 Task: Find connections with filter location Caluire-et-Cuire with filter topic #Growthwith filter profile language Potuguese with filter current company GeekyAnts with filter school Maharshi Dayanand University with filter industry Public Relations and Communications Services with filter service category Research with filter keywords title Landscaping Assistant
Action: Mouse moved to (652, 92)
Screenshot: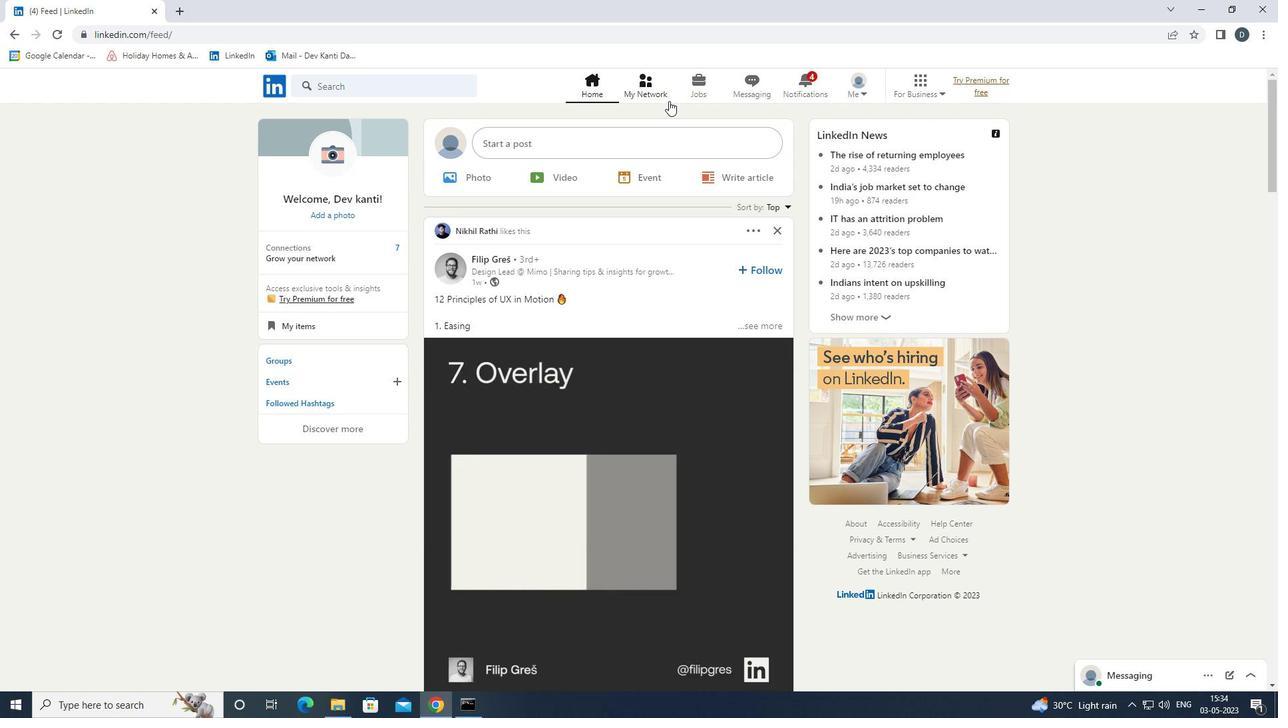 
Action: Mouse pressed left at (652, 92)
Screenshot: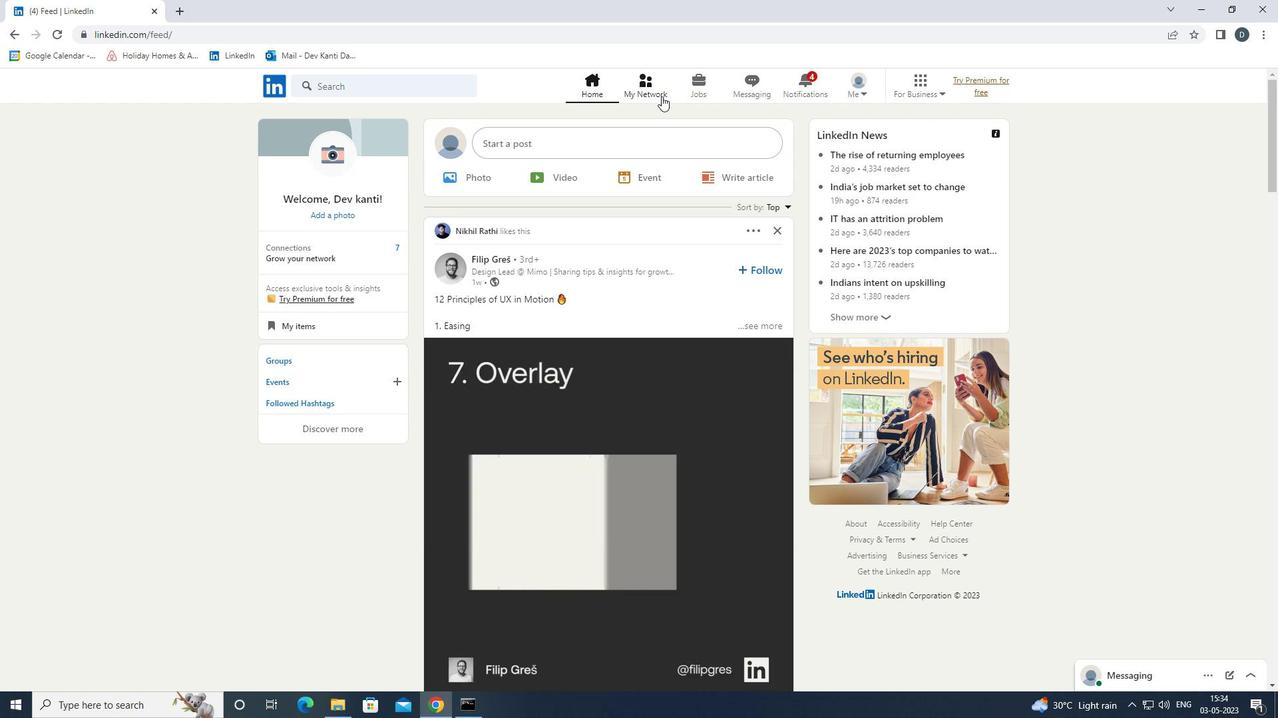 
Action: Mouse moved to (440, 159)
Screenshot: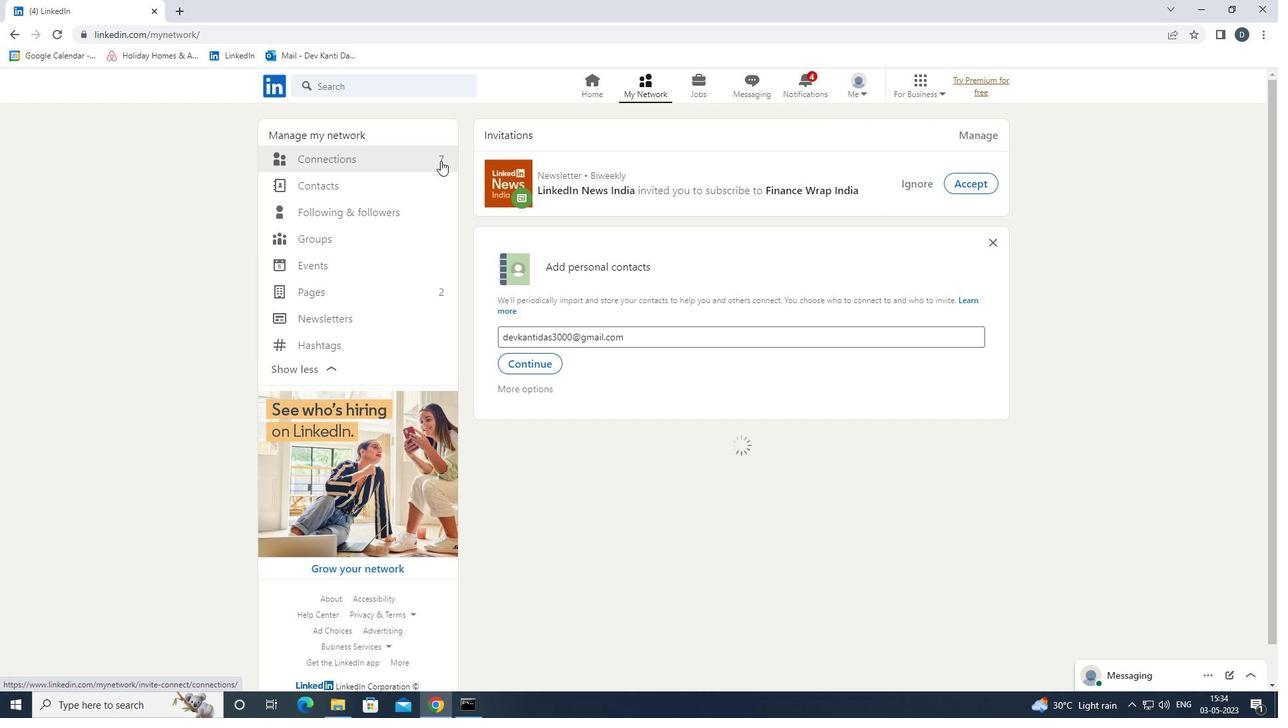 
Action: Mouse pressed left at (440, 159)
Screenshot: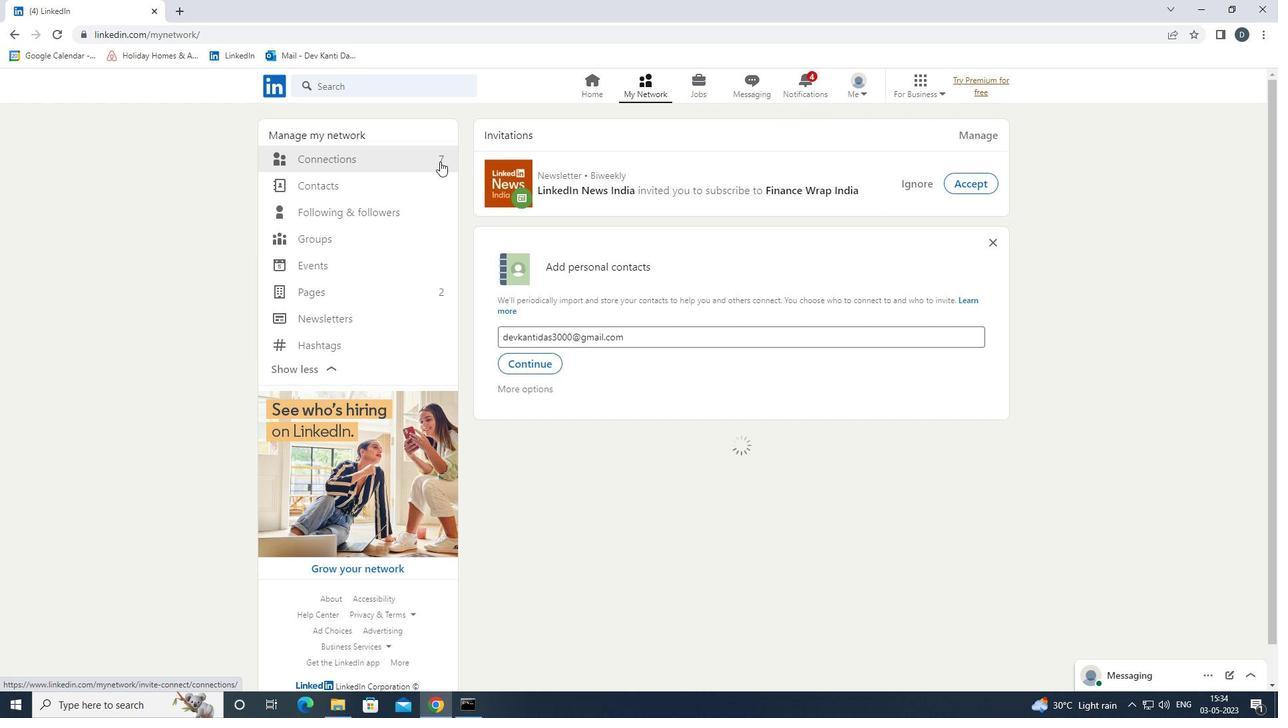 
Action: Mouse moved to (746, 163)
Screenshot: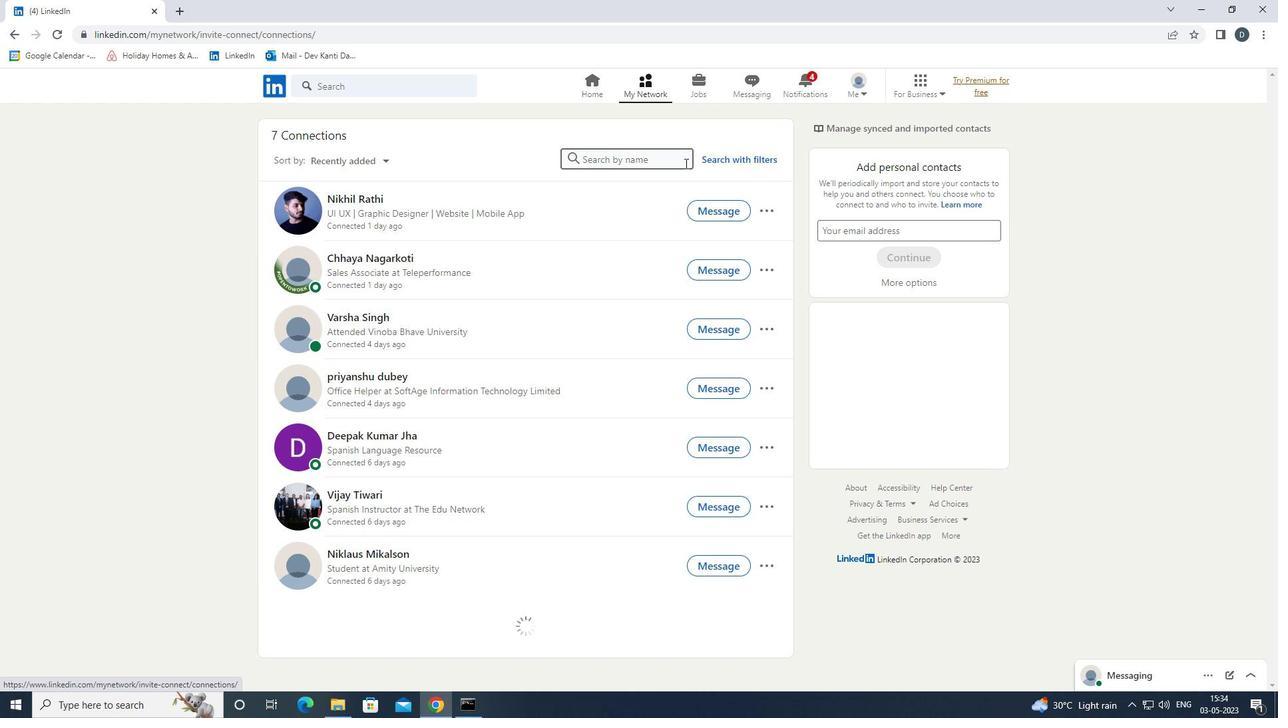 
Action: Mouse pressed left at (746, 163)
Screenshot: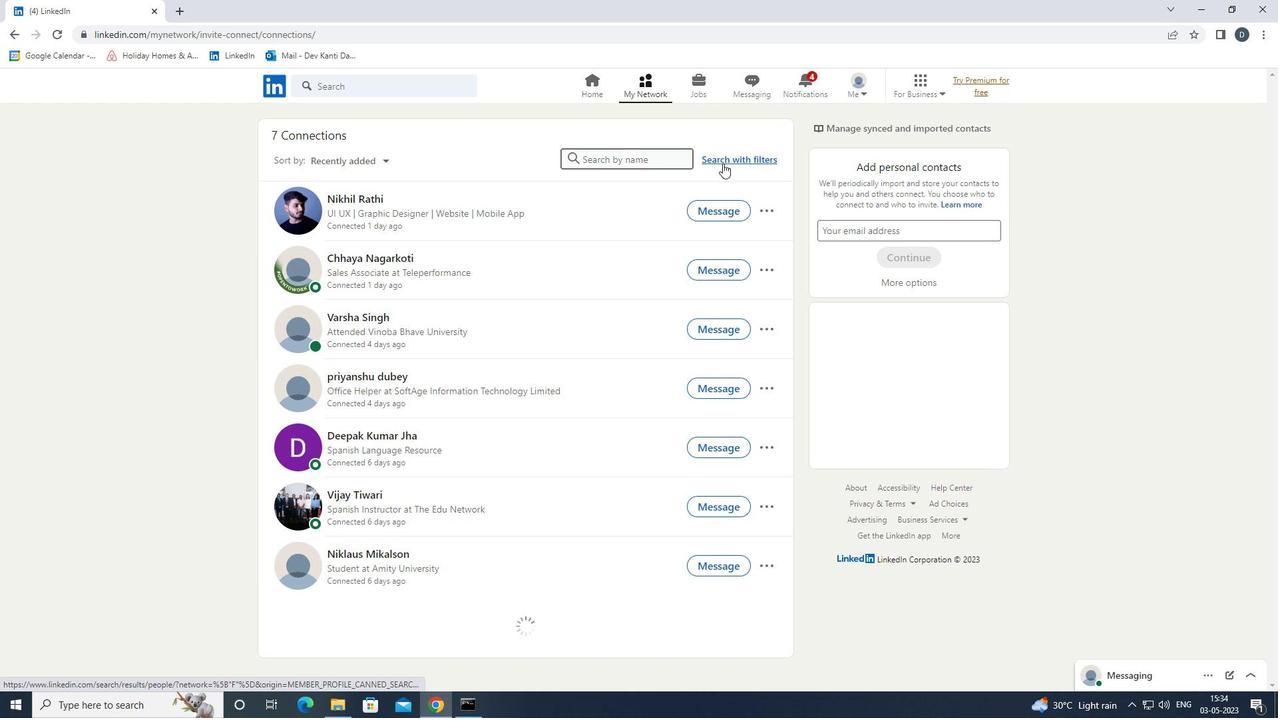 
Action: Mouse moved to (677, 117)
Screenshot: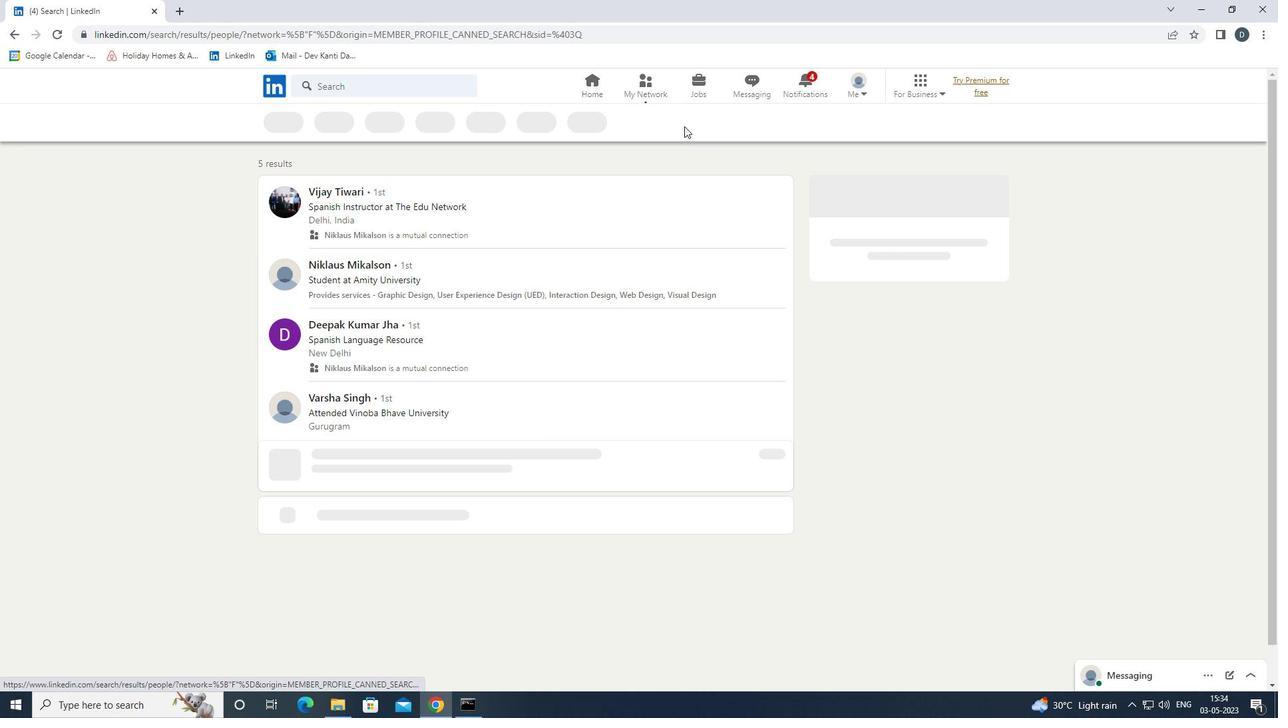
Action: Mouse pressed left at (677, 117)
Screenshot: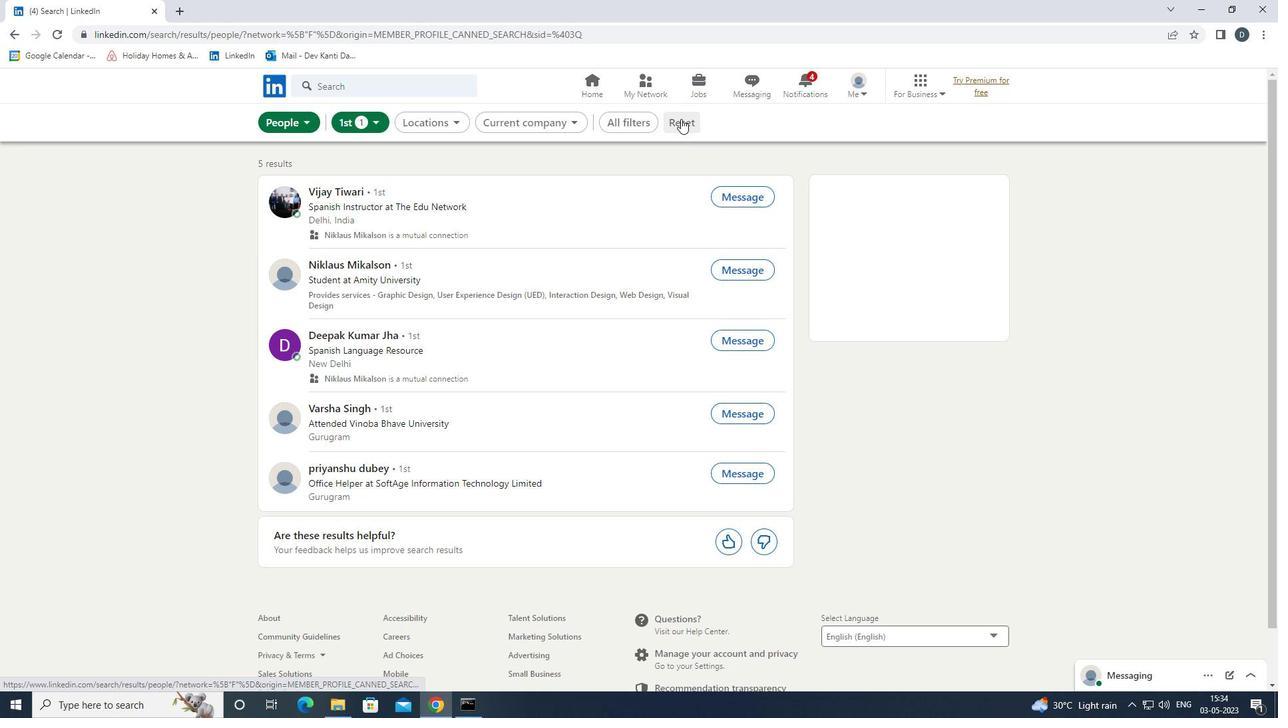 
Action: Mouse moved to (651, 123)
Screenshot: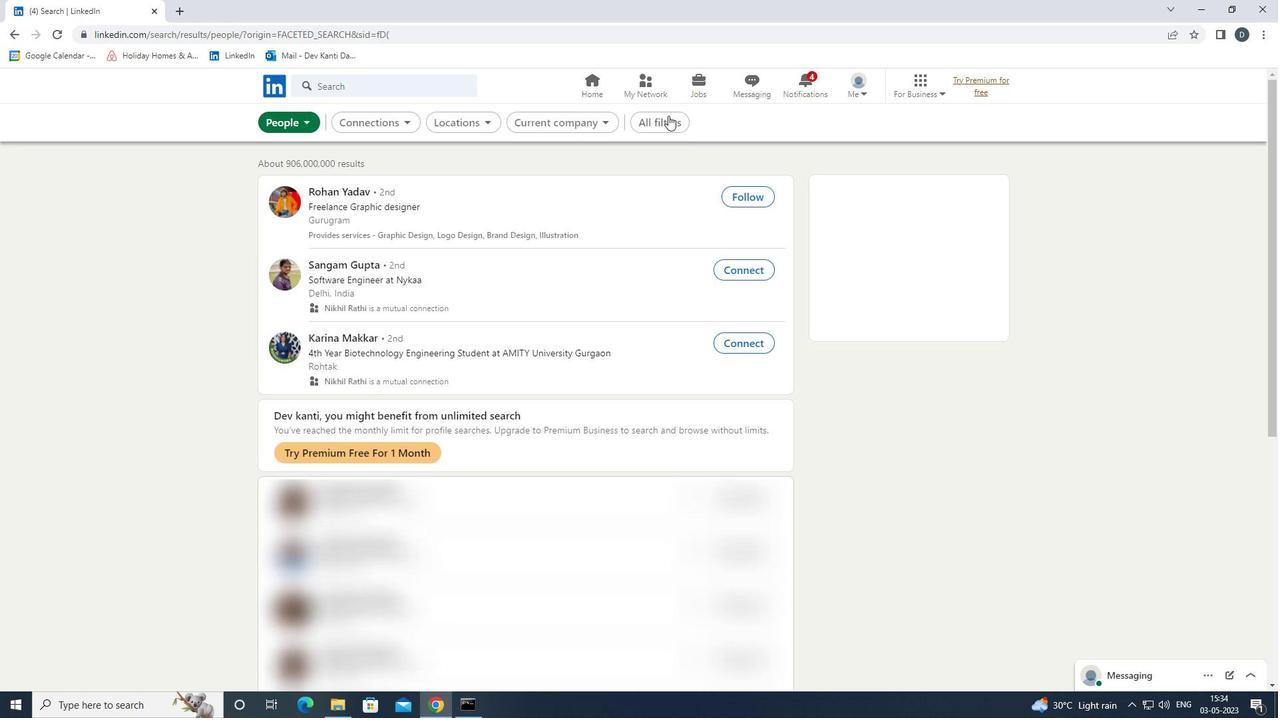
Action: Mouse pressed left at (651, 123)
Screenshot: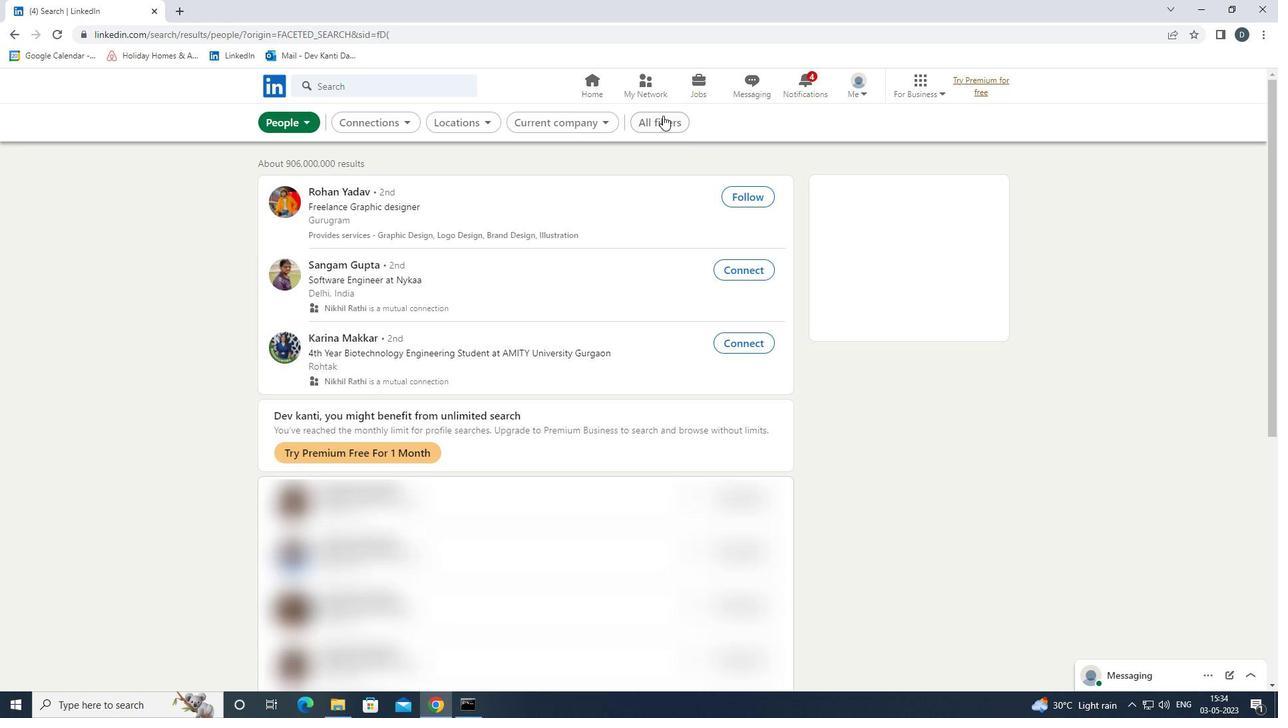 
Action: Mouse moved to (1182, 473)
Screenshot: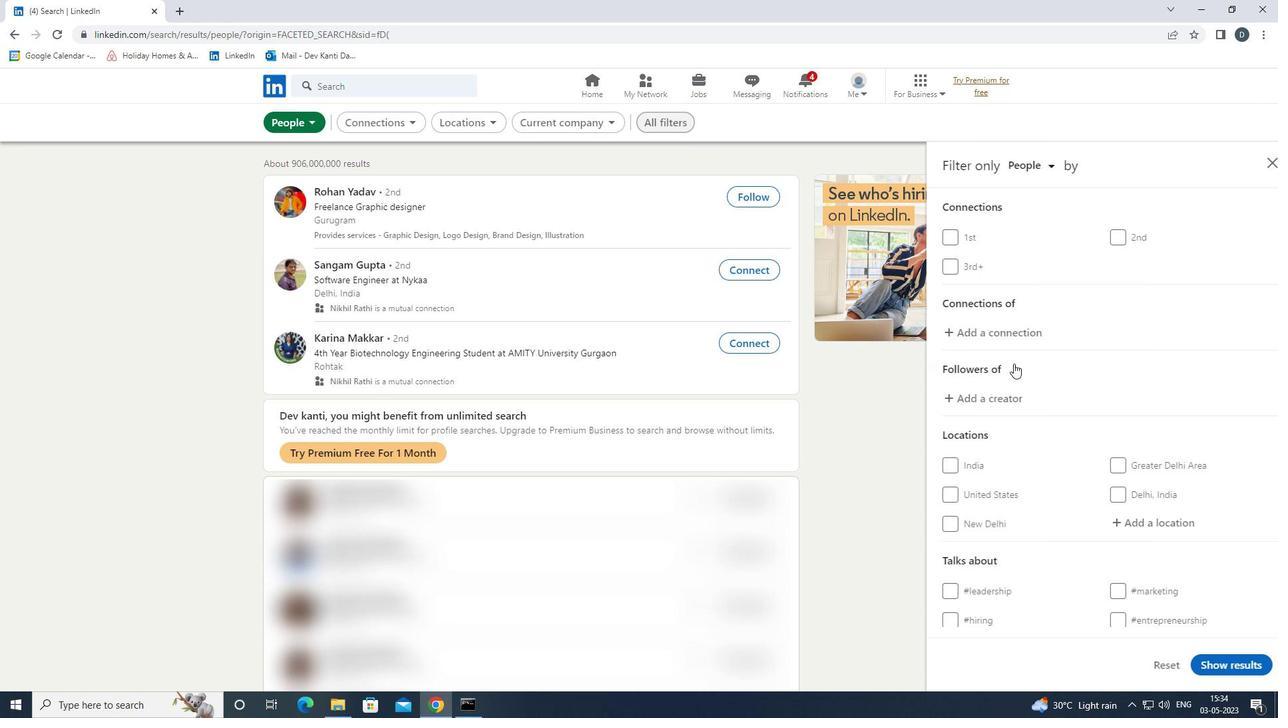 
Action: Mouse scrolled (1182, 472) with delta (0, 0)
Screenshot: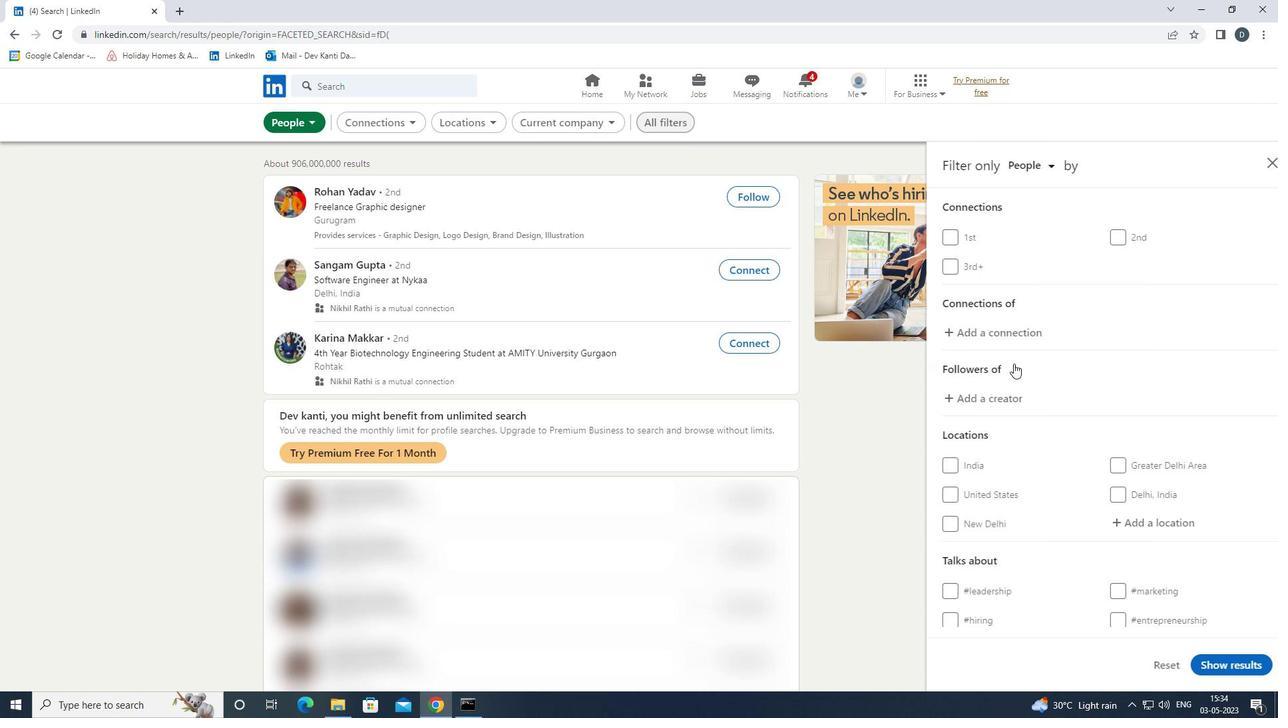 
Action: Mouse moved to (1184, 473)
Screenshot: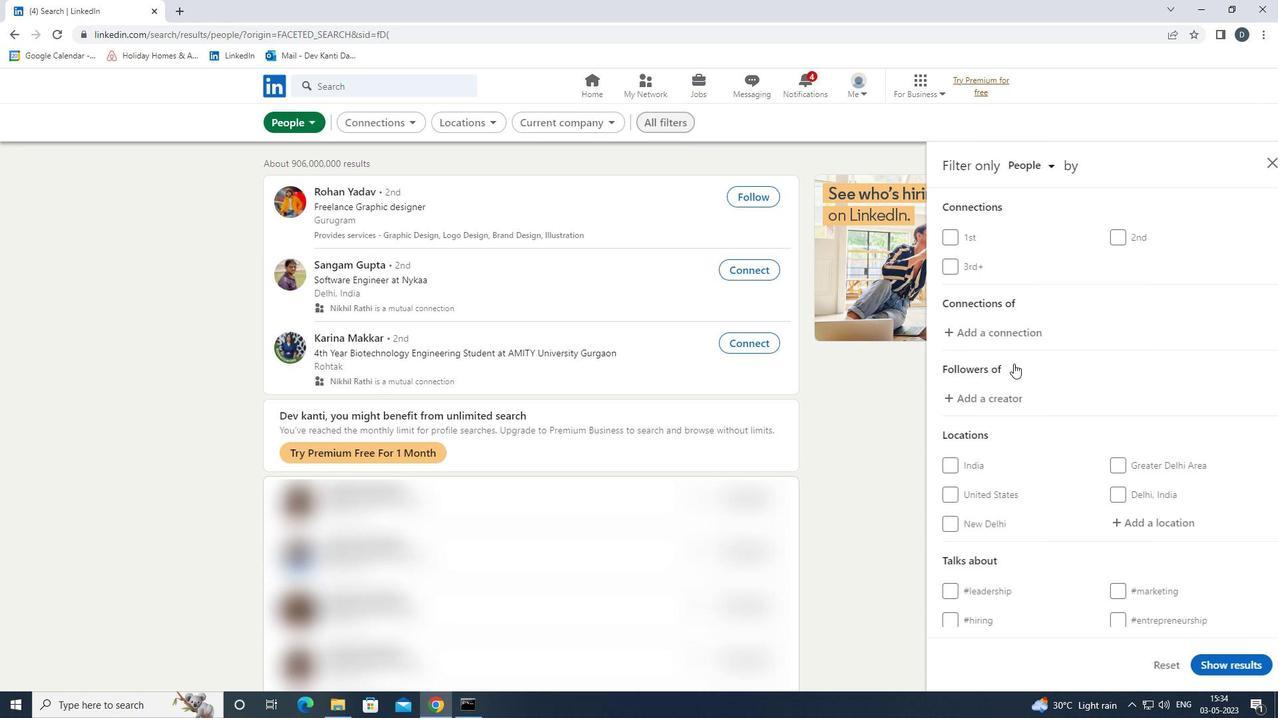 
Action: Mouse scrolled (1184, 473) with delta (0, 0)
Screenshot: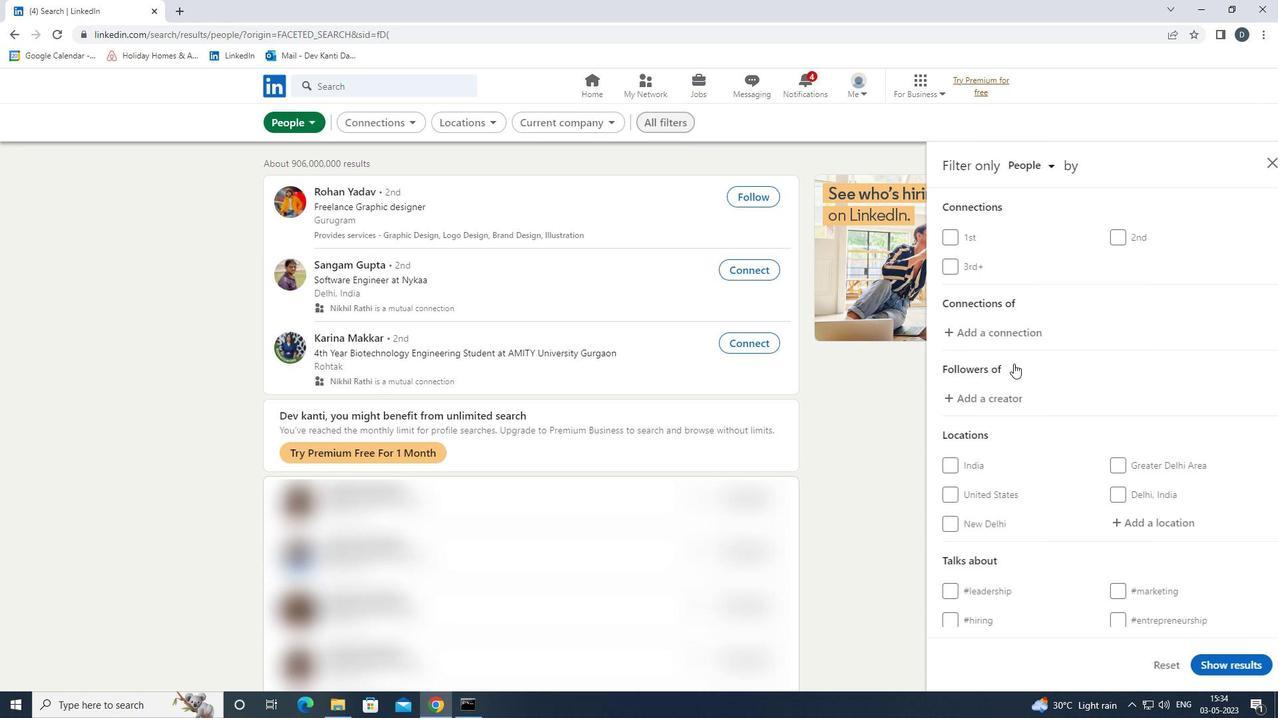 
Action: Mouse moved to (1143, 388)
Screenshot: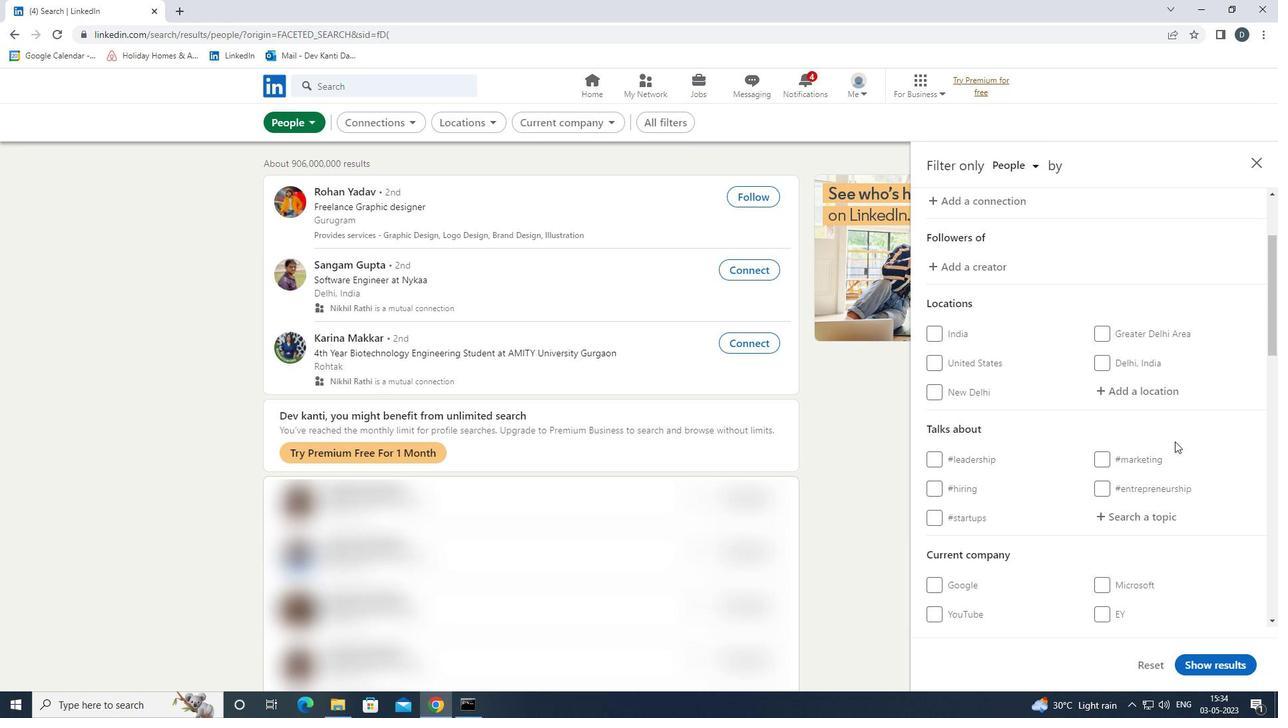
Action: Mouse pressed left at (1143, 388)
Screenshot: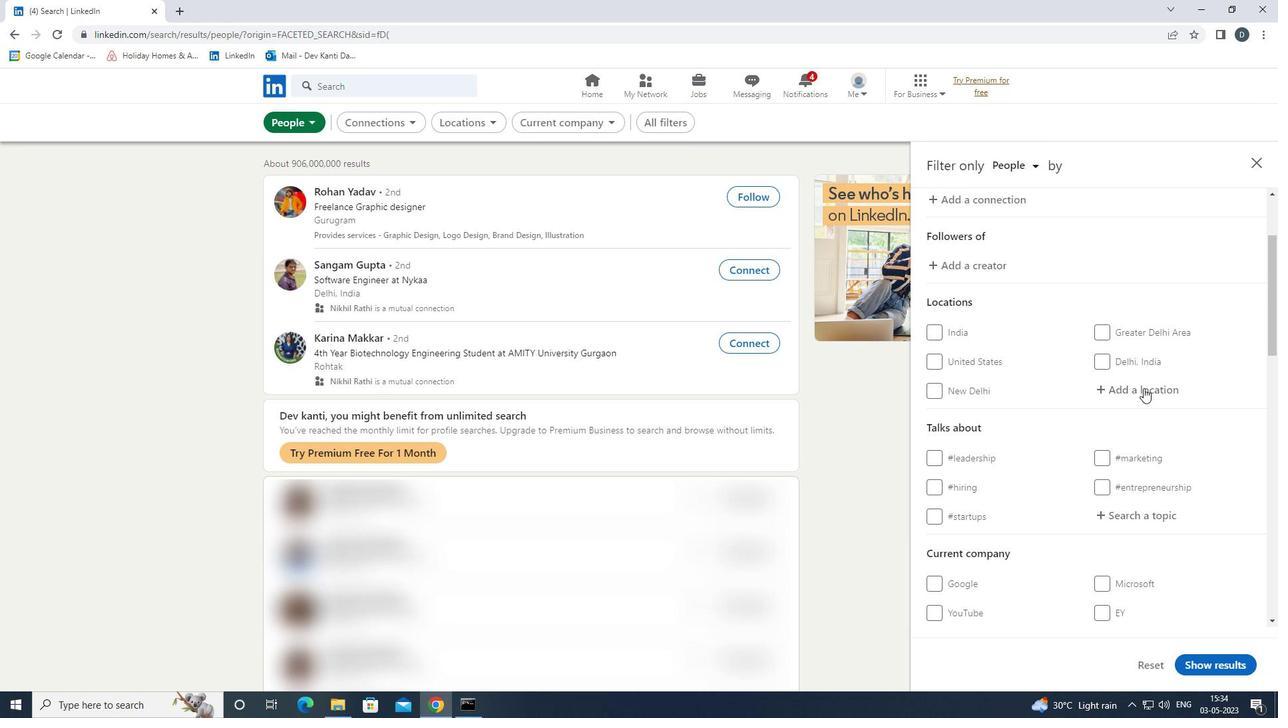 
Action: Key pressed <Key.shift><Key.shift><Key.shift><Key.shift><Key.shift>CALUIRE<Key.down><Key.enter>
Screenshot: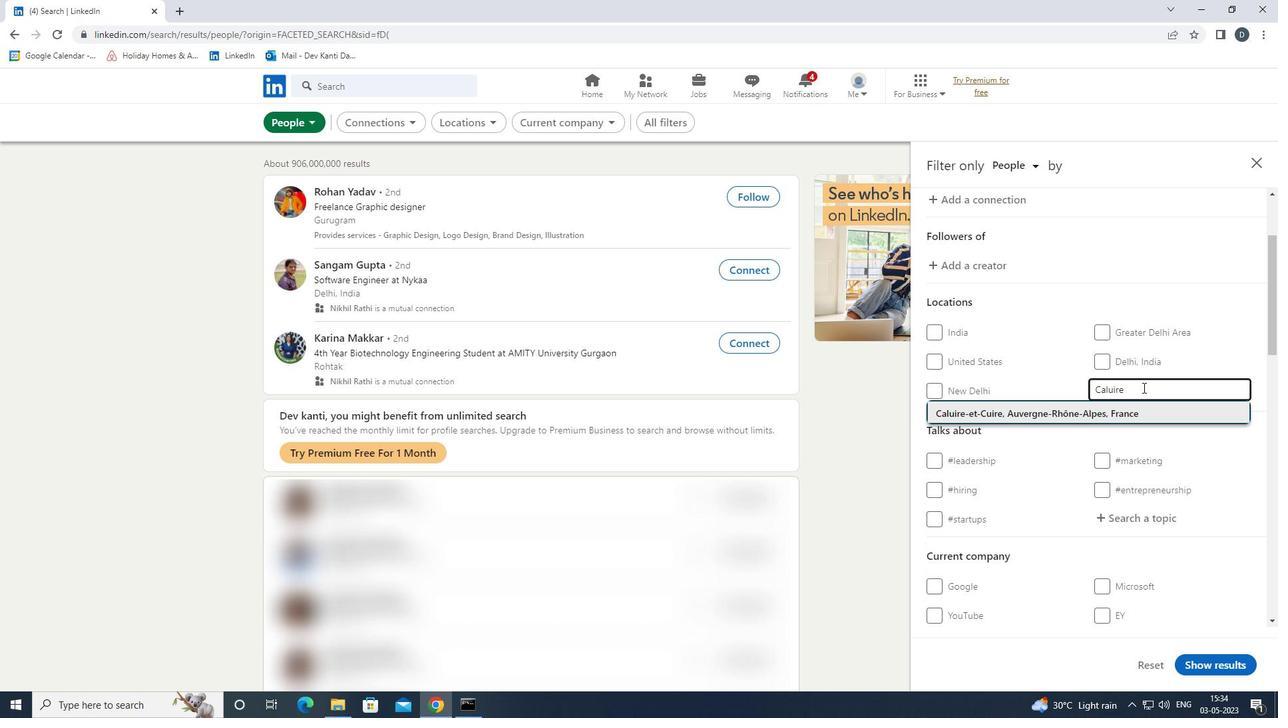 
Action: Mouse moved to (1138, 410)
Screenshot: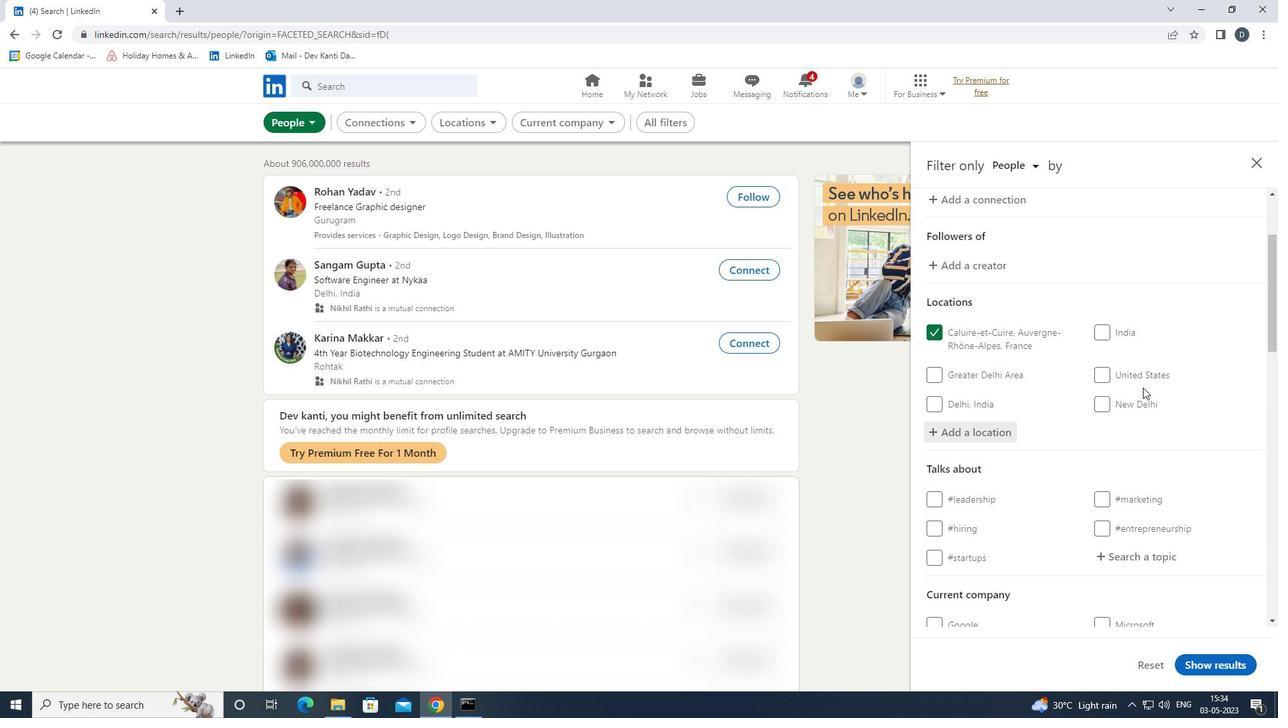 
Action: Mouse scrolled (1138, 409) with delta (0, 0)
Screenshot: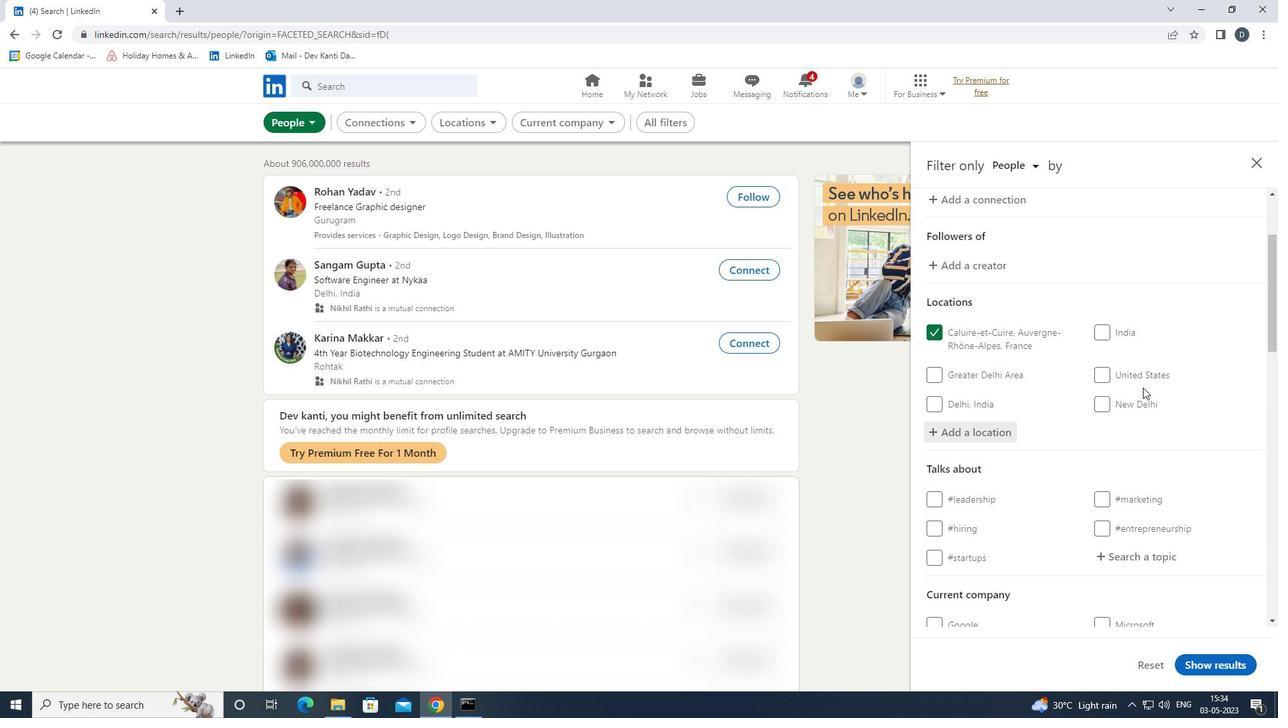 
Action: Mouse moved to (1134, 422)
Screenshot: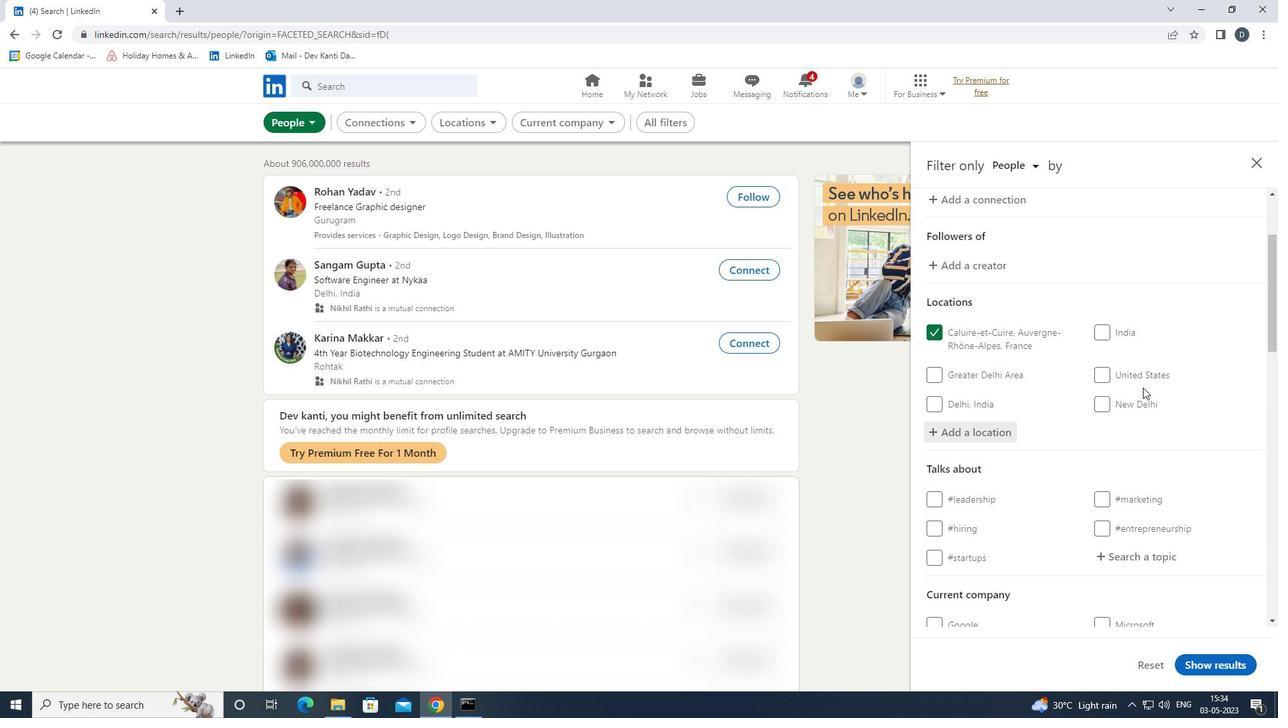 
Action: Mouse scrolled (1134, 421) with delta (0, 0)
Screenshot: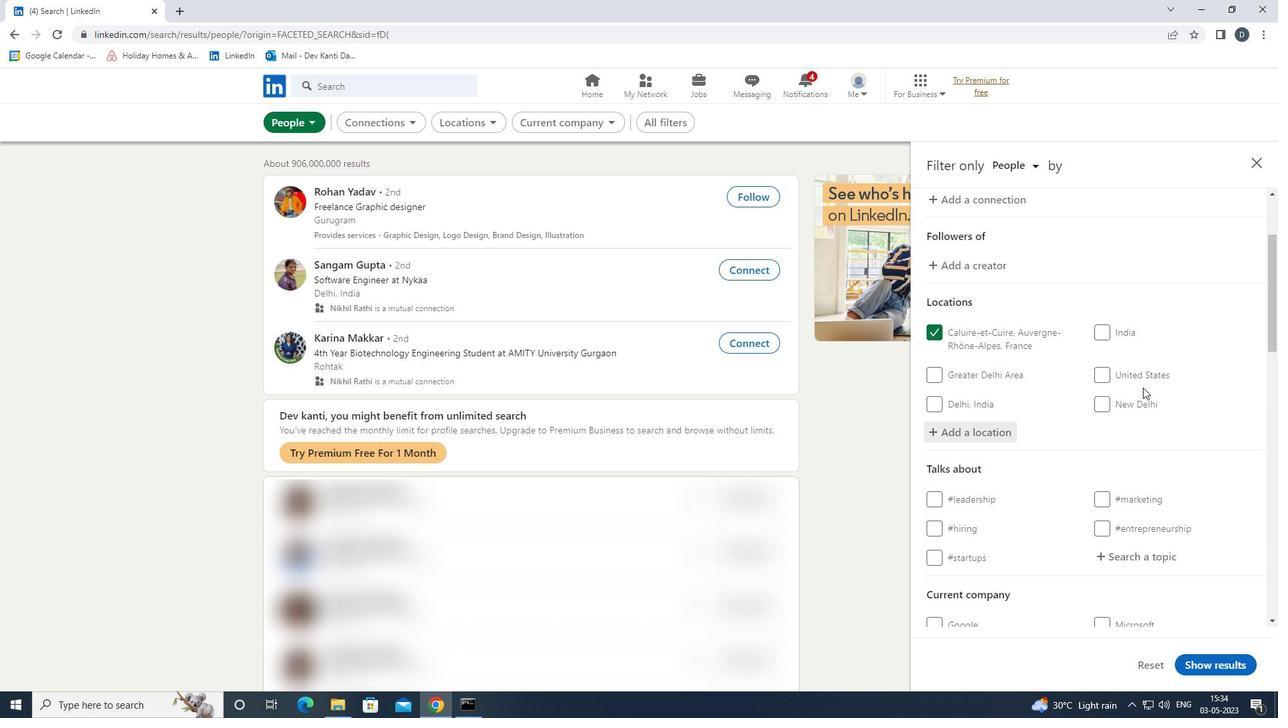 
Action: Mouse moved to (1126, 430)
Screenshot: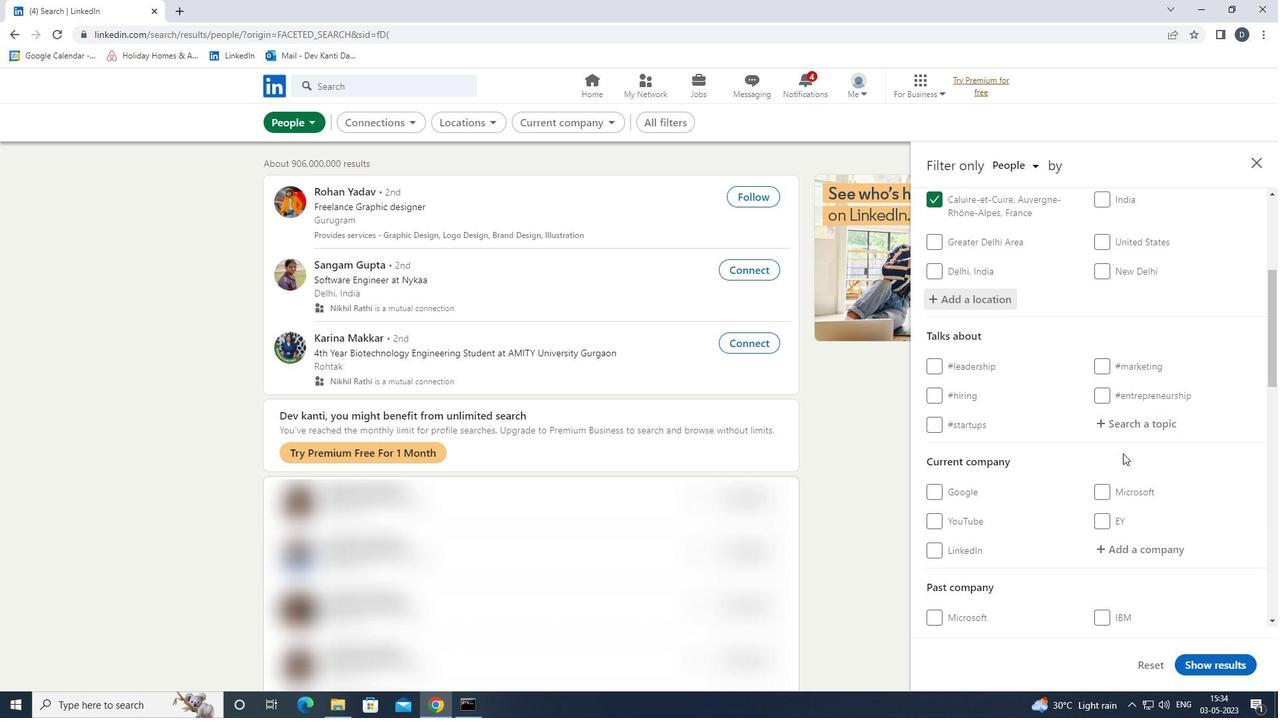 
Action: Mouse pressed left at (1126, 430)
Screenshot: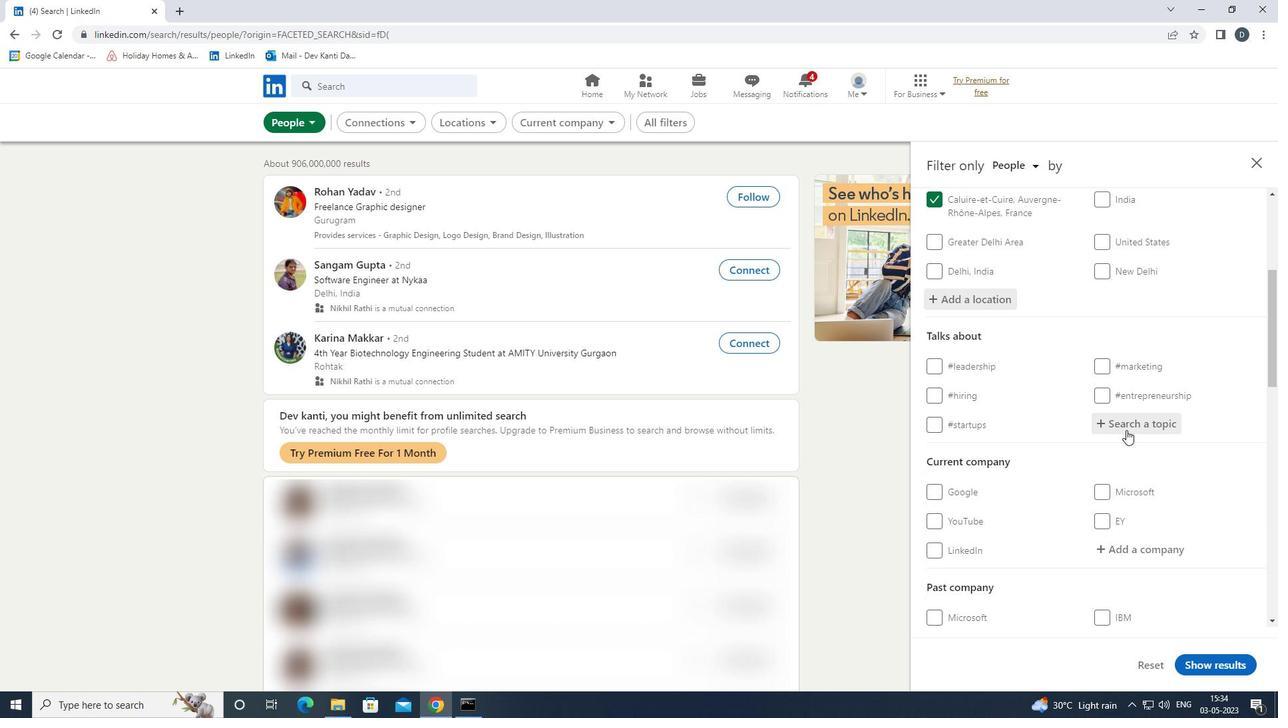 
Action: Key pressed GROWTH<Key.down><Key.enter>
Screenshot: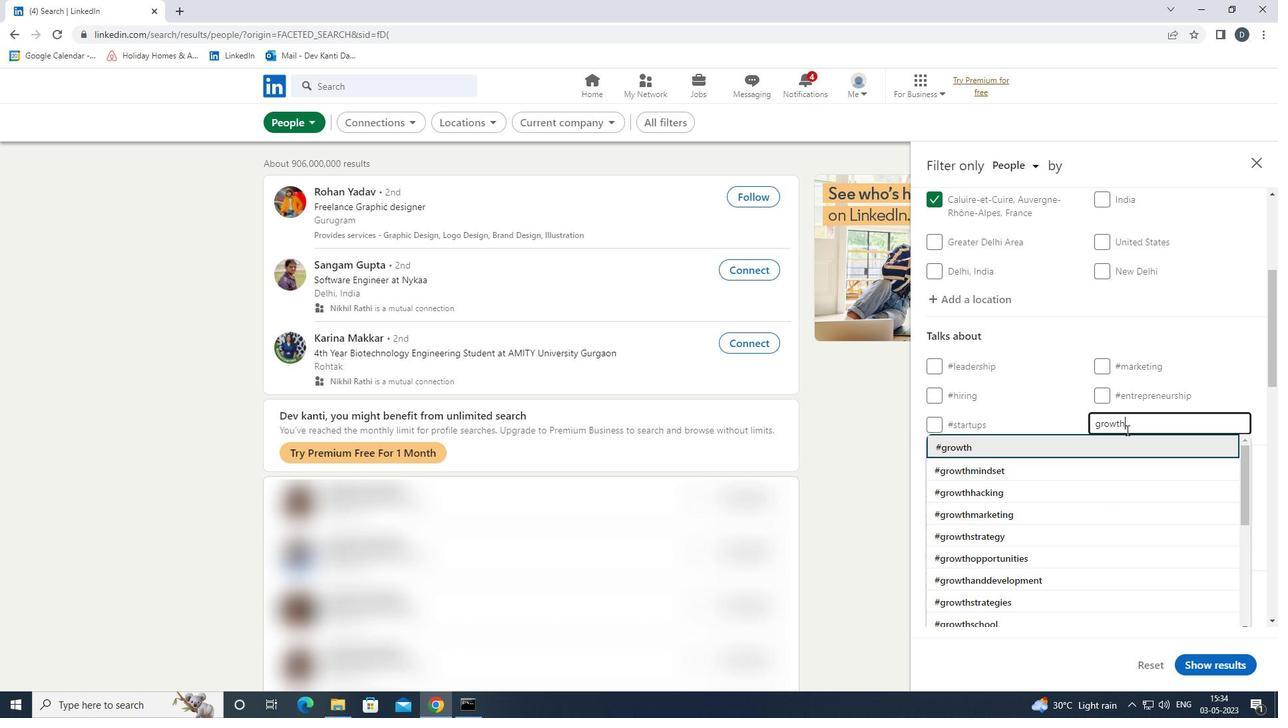 
Action: Mouse moved to (1123, 416)
Screenshot: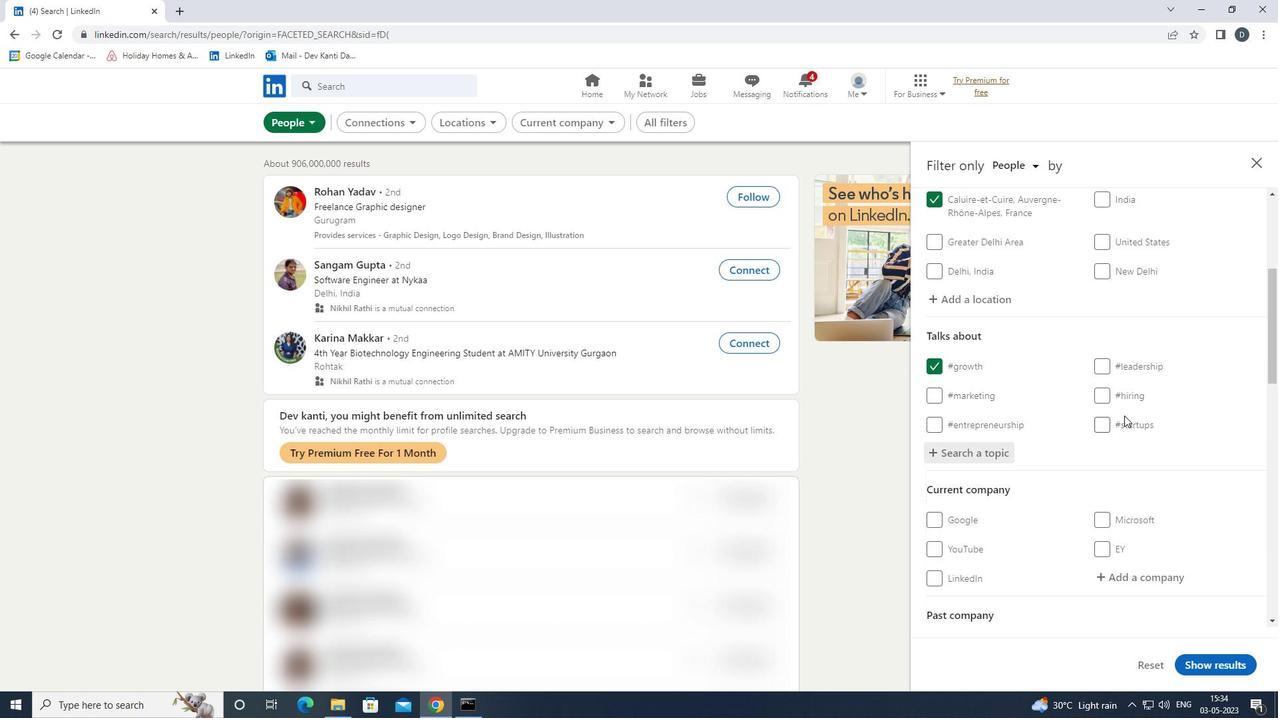 
Action: Mouse scrolled (1123, 415) with delta (0, 0)
Screenshot: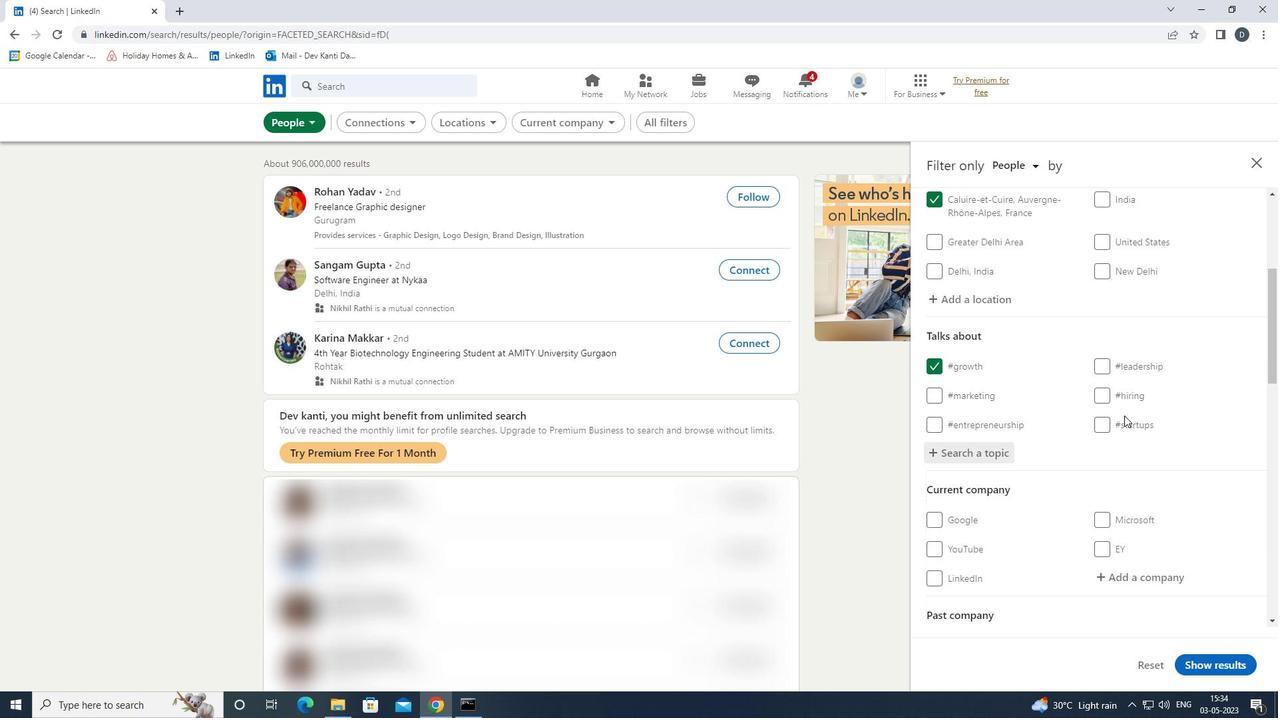 
Action: Mouse scrolled (1123, 415) with delta (0, 0)
Screenshot: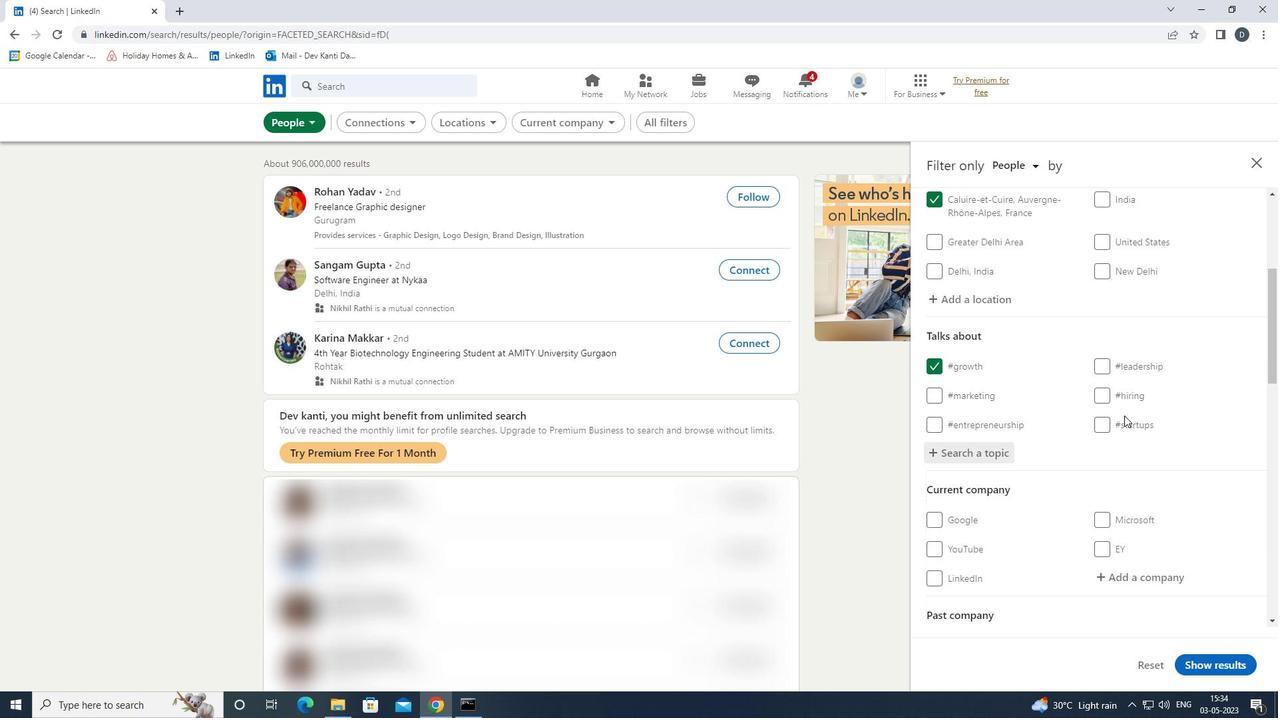 
Action: Mouse scrolled (1123, 415) with delta (0, 0)
Screenshot: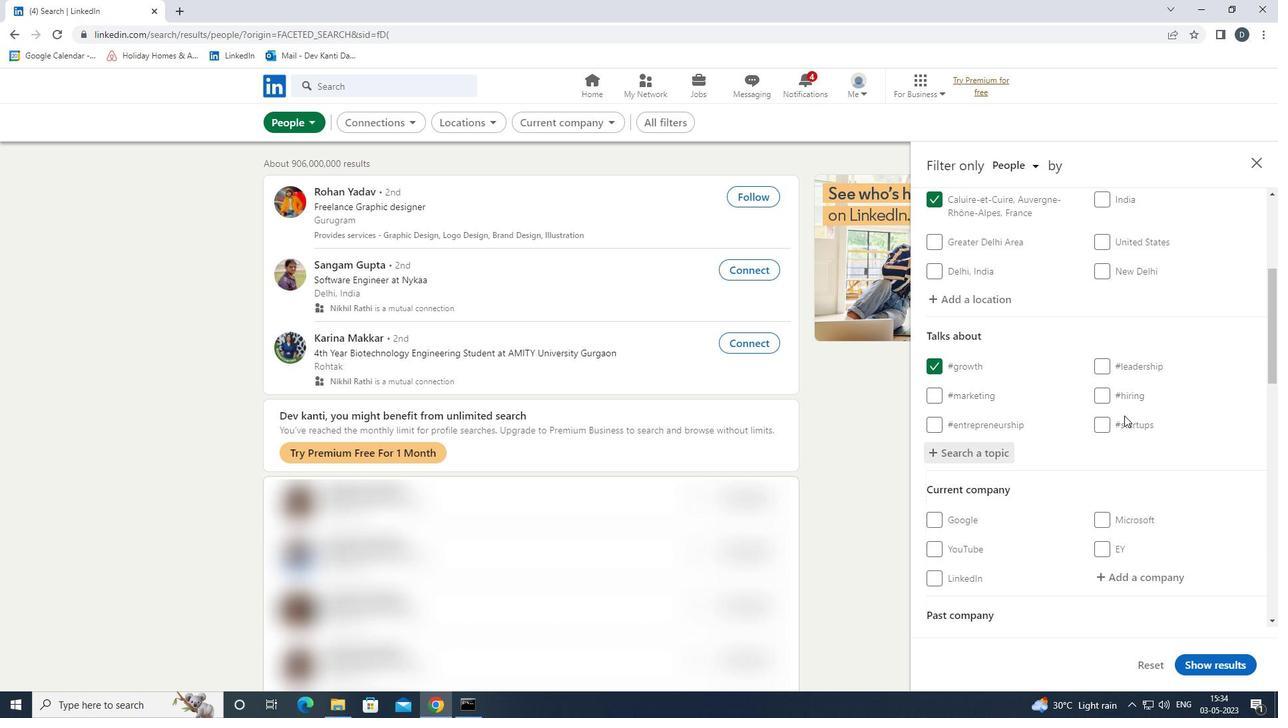
Action: Mouse scrolled (1123, 415) with delta (0, 0)
Screenshot: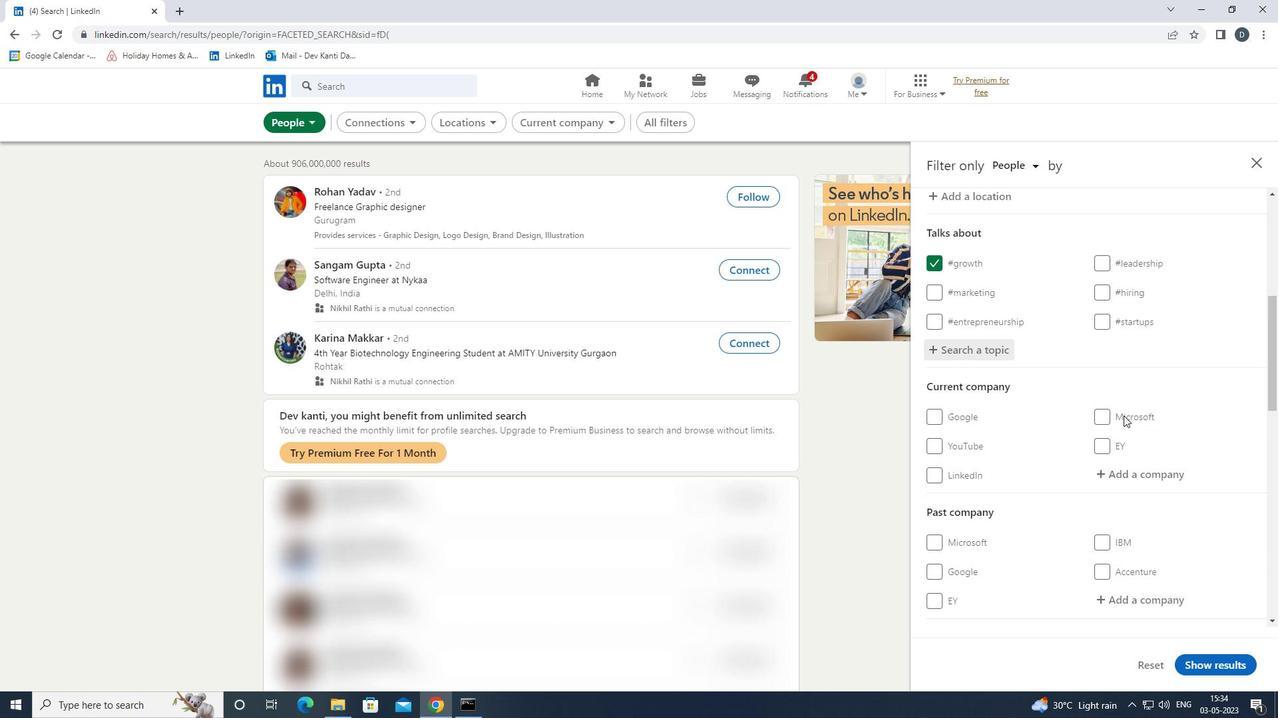 
Action: Mouse scrolled (1123, 415) with delta (0, 0)
Screenshot: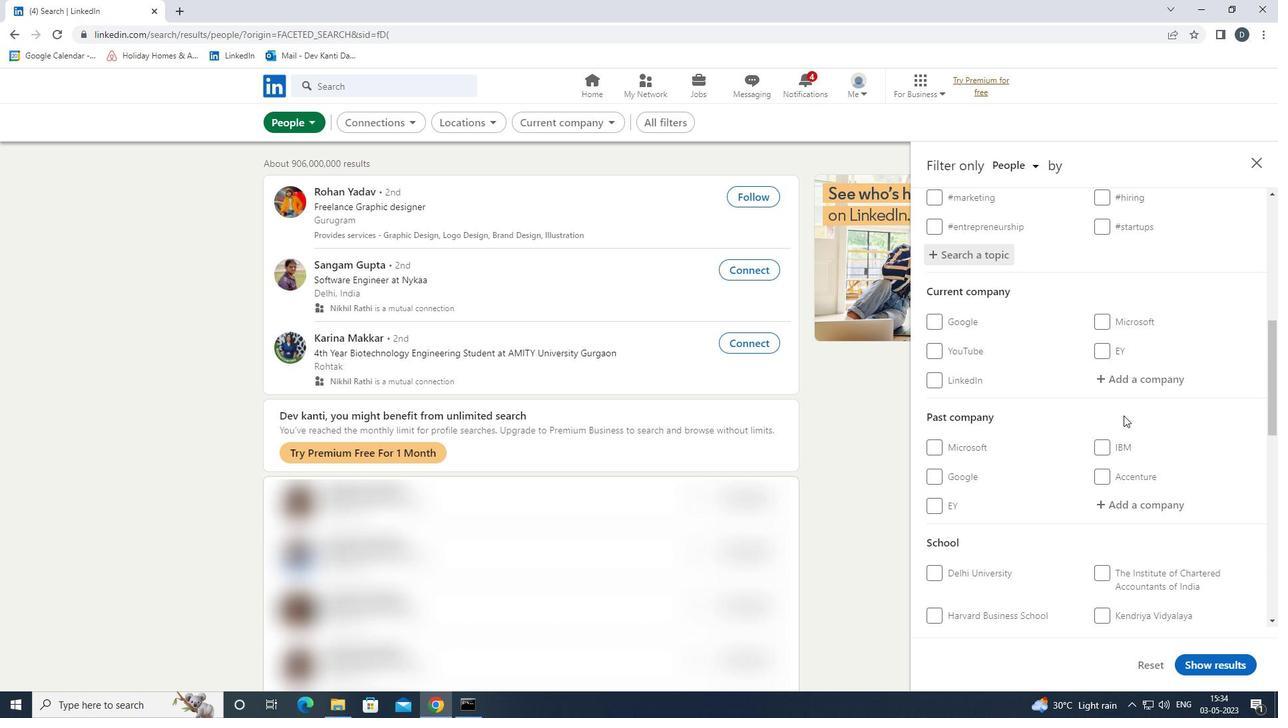 
Action: Mouse moved to (1121, 411)
Screenshot: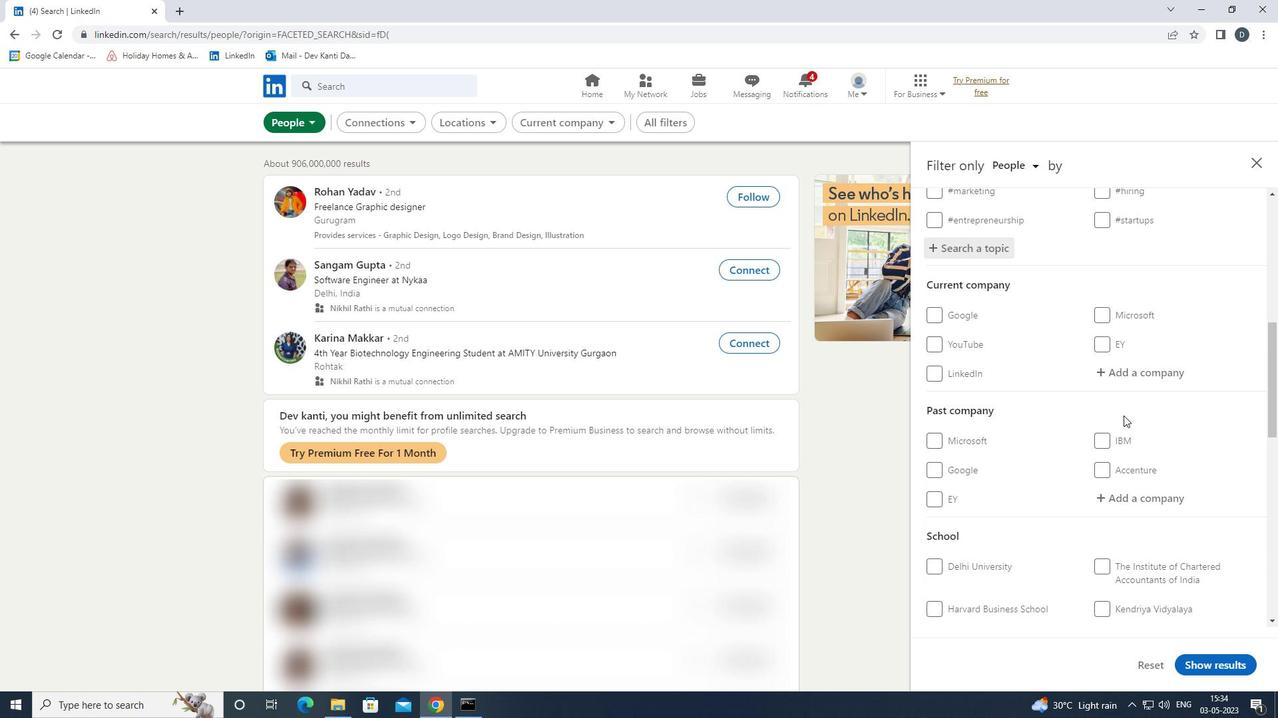 
Action: Mouse scrolled (1121, 410) with delta (0, 0)
Screenshot: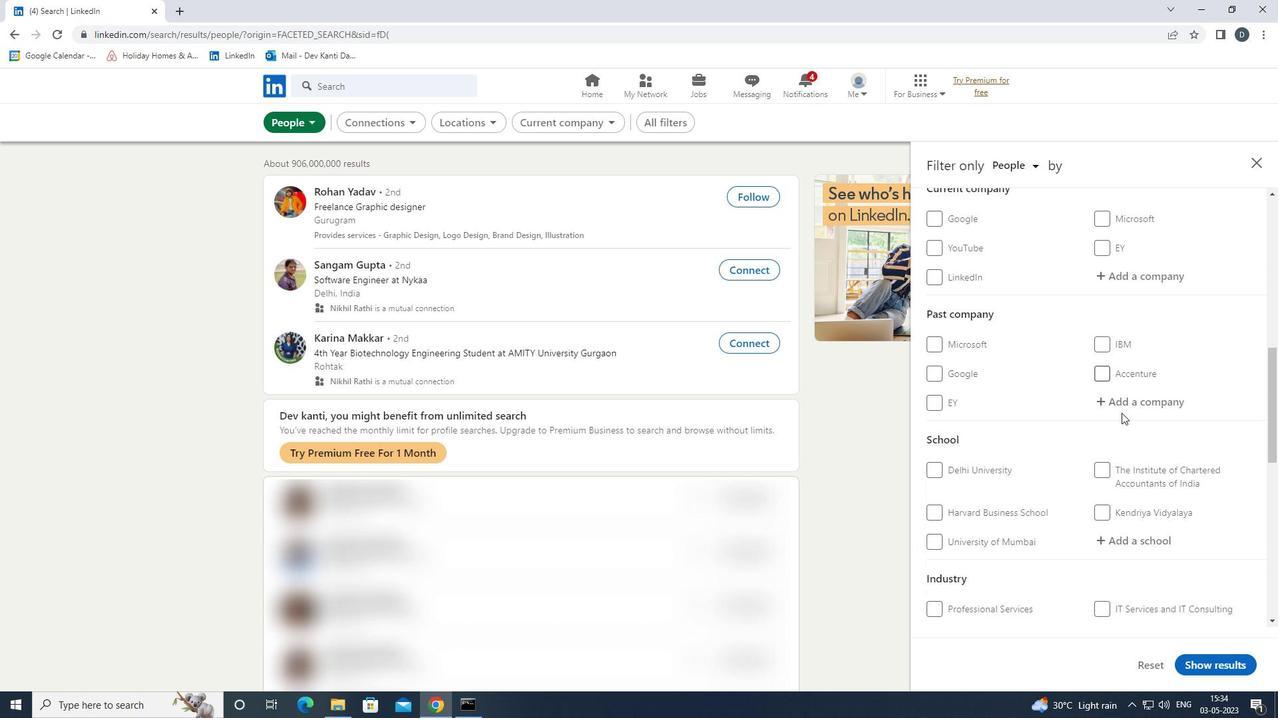 
Action: Mouse scrolled (1121, 410) with delta (0, 0)
Screenshot: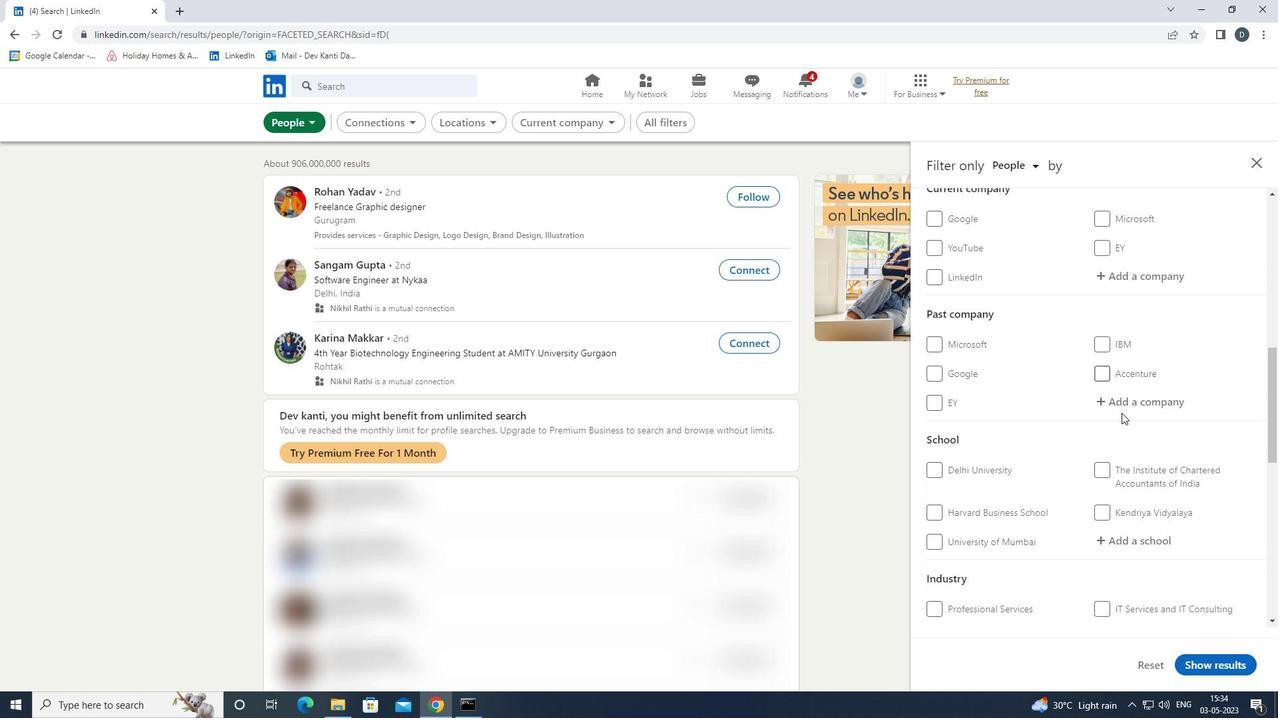 
Action: Mouse scrolled (1121, 410) with delta (0, 0)
Screenshot: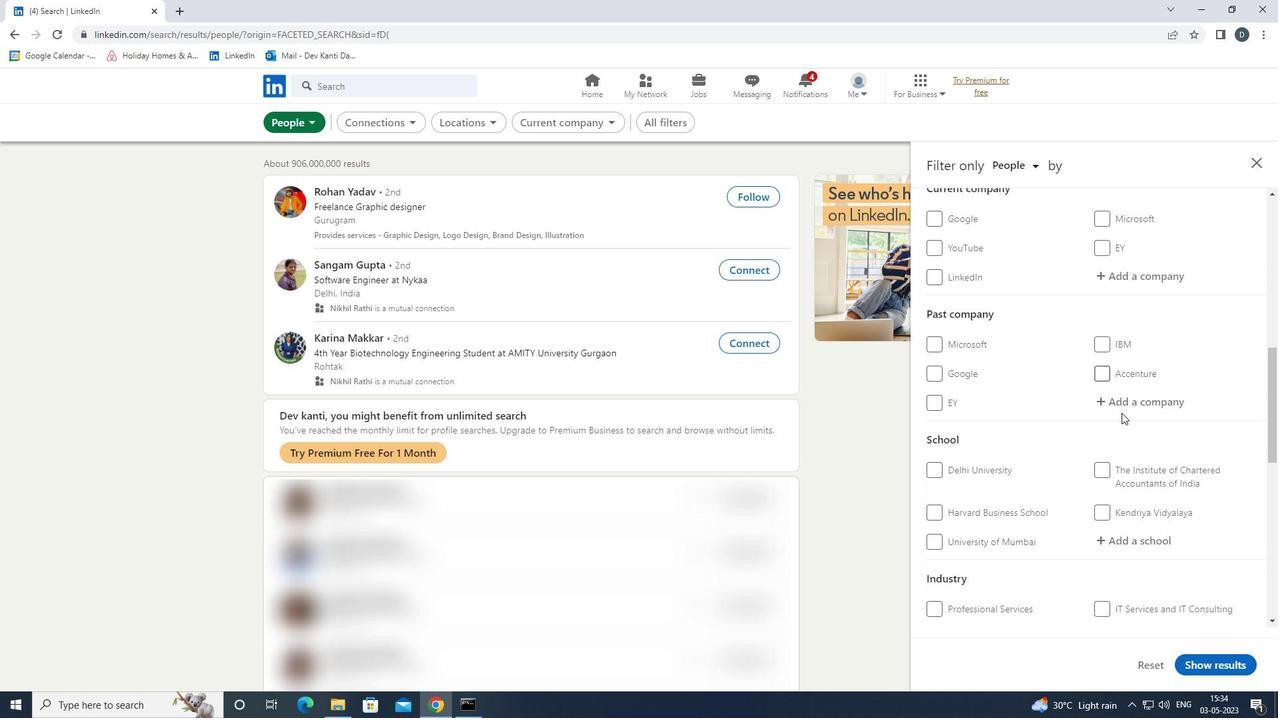 
Action: Mouse moved to (1121, 409)
Screenshot: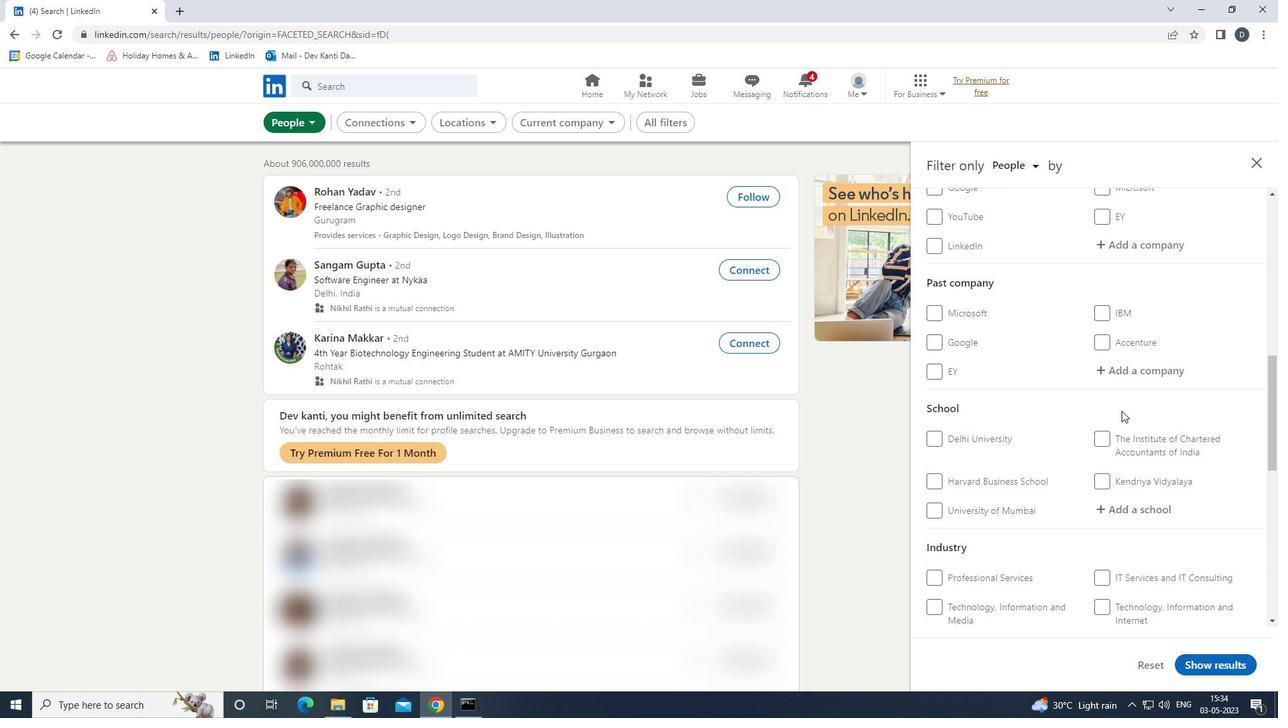 
Action: Mouse scrolled (1121, 408) with delta (0, 0)
Screenshot: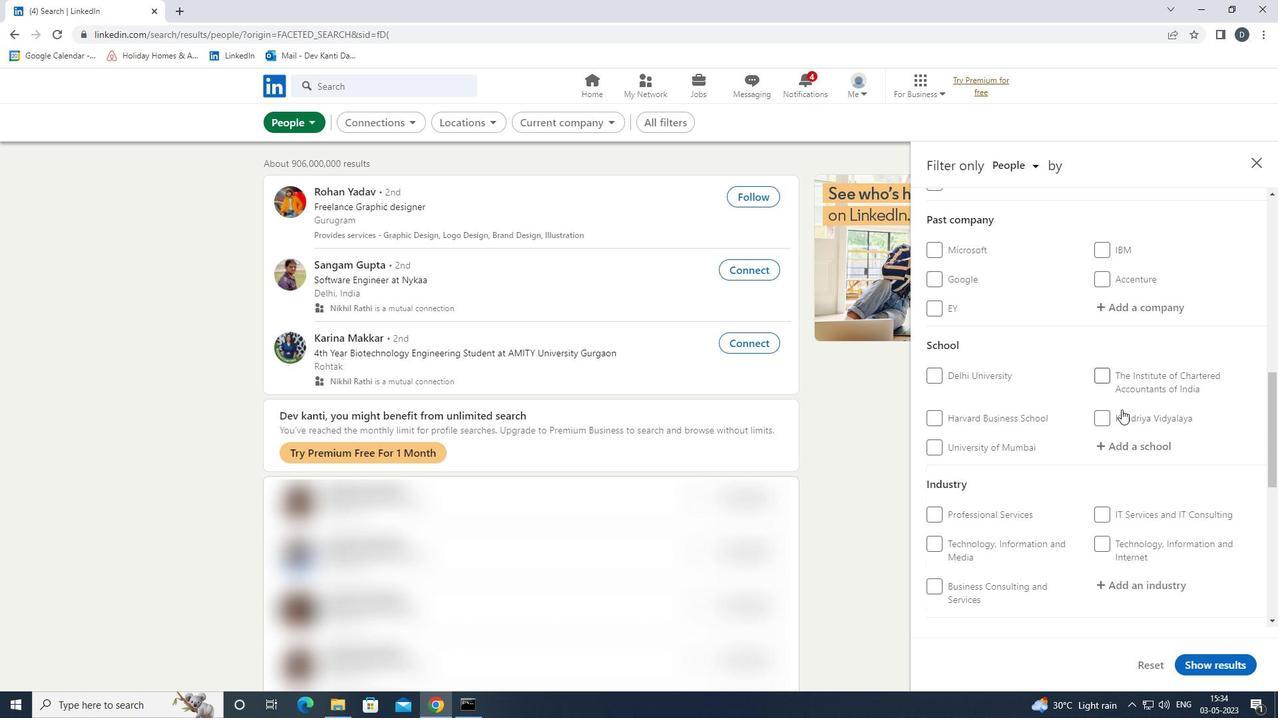 
Action: Mouse scrolled (1121, 408) with delta (0, 0)
Screenshot: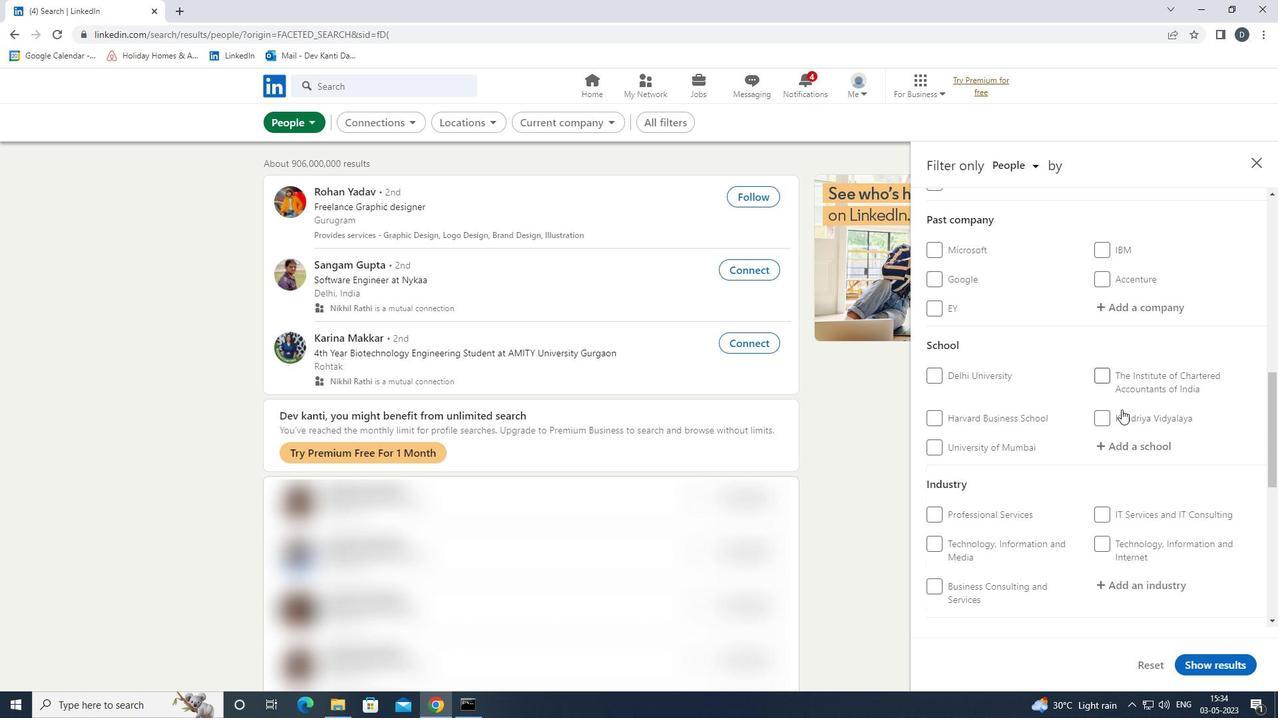 
Action: Mouse moved to (1094, 426)
Screenshot: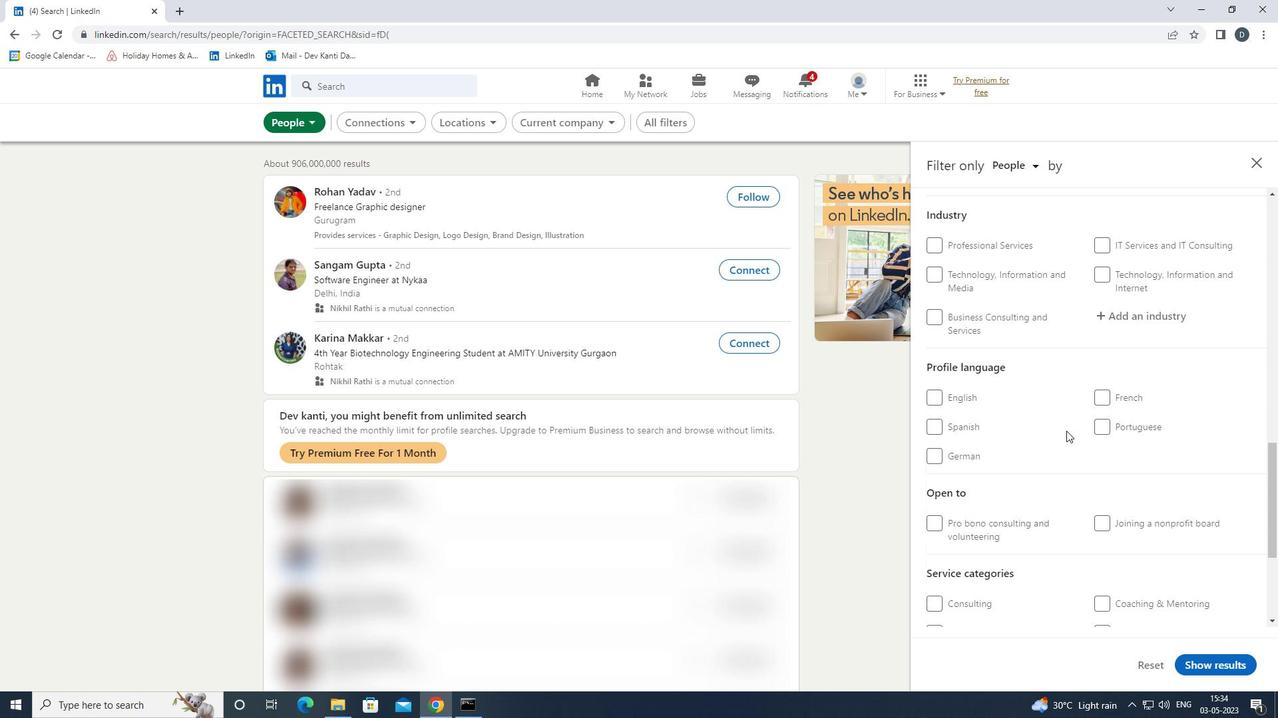 
Action: Mouse pressed left at (1094, 426)
Screenshot: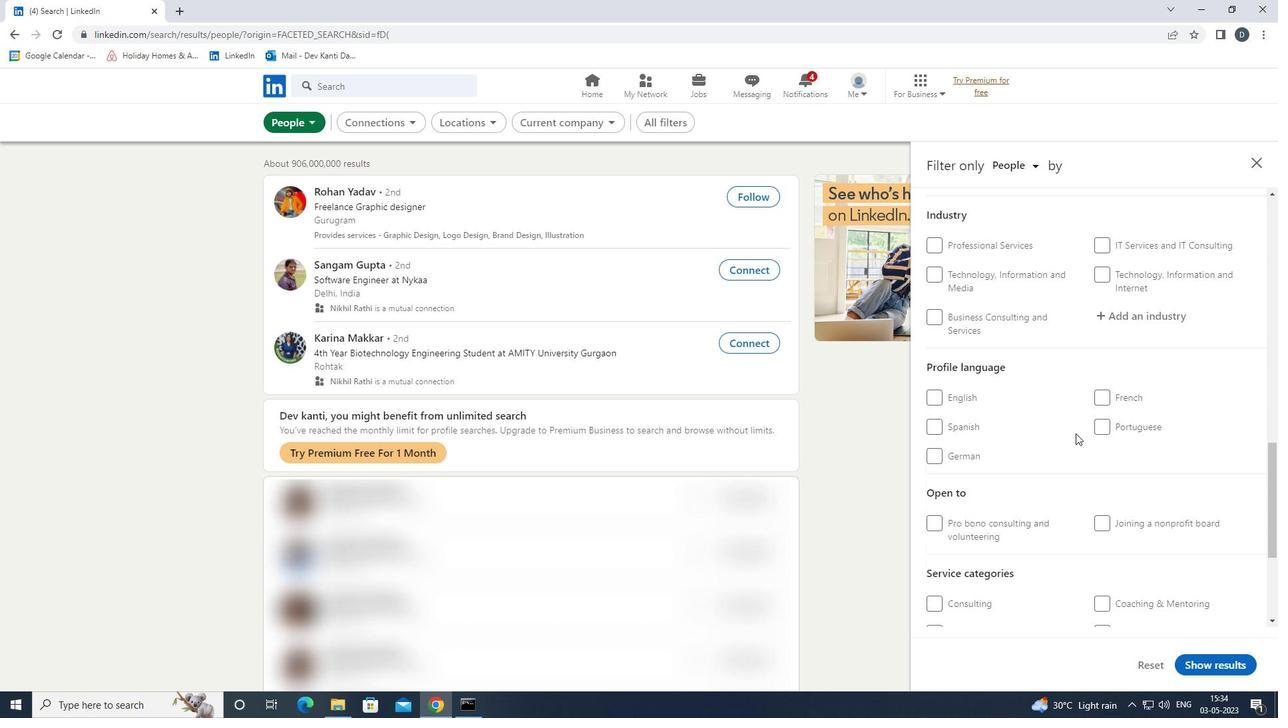 
Action: Mouse moved to (1095, 426)
Screenshot: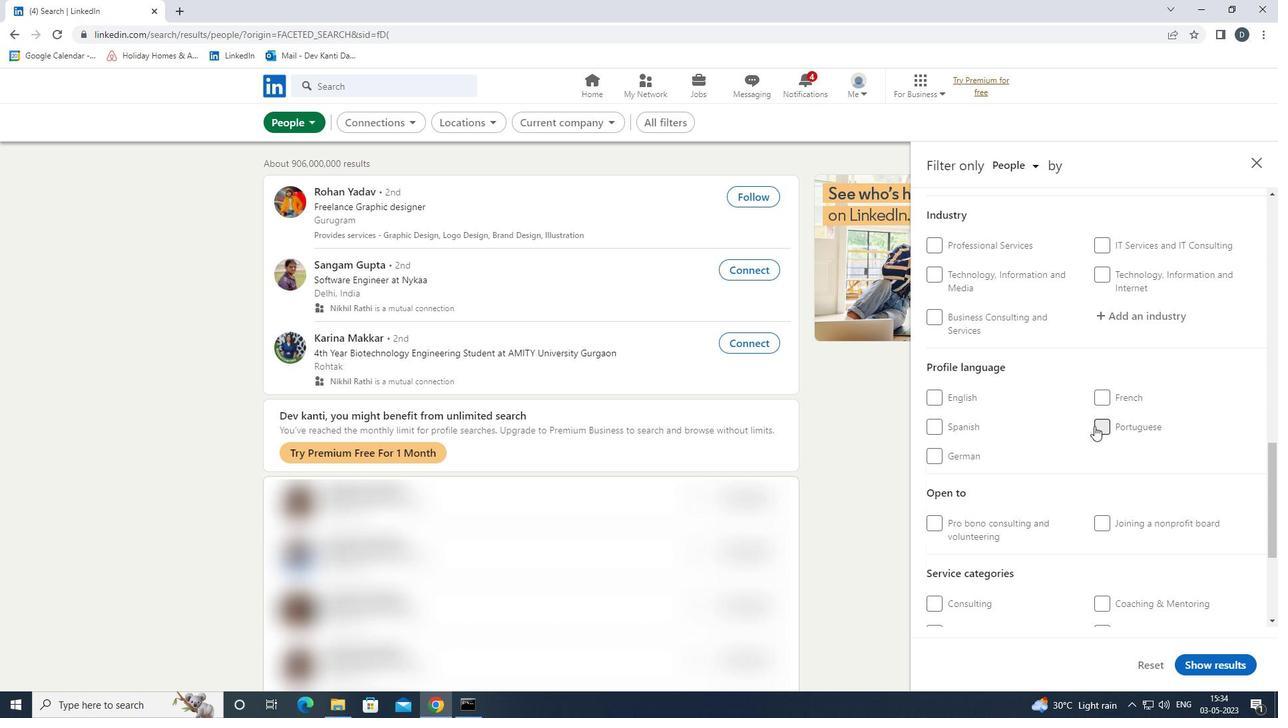 
Action: Mouse scrolled (1095, 426) with delta (0, 0)
Screenshot: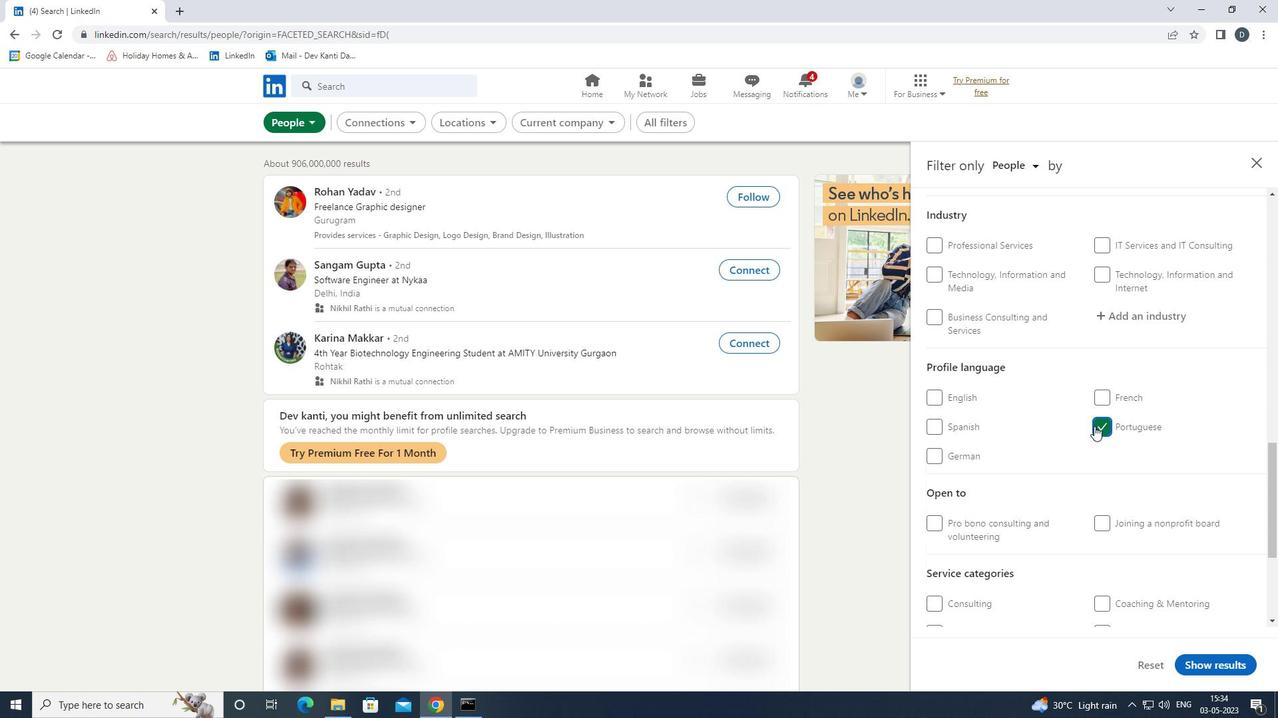 
Action: Mouse scrolled (1095, 426) with delta (0, 0)
Screenshot: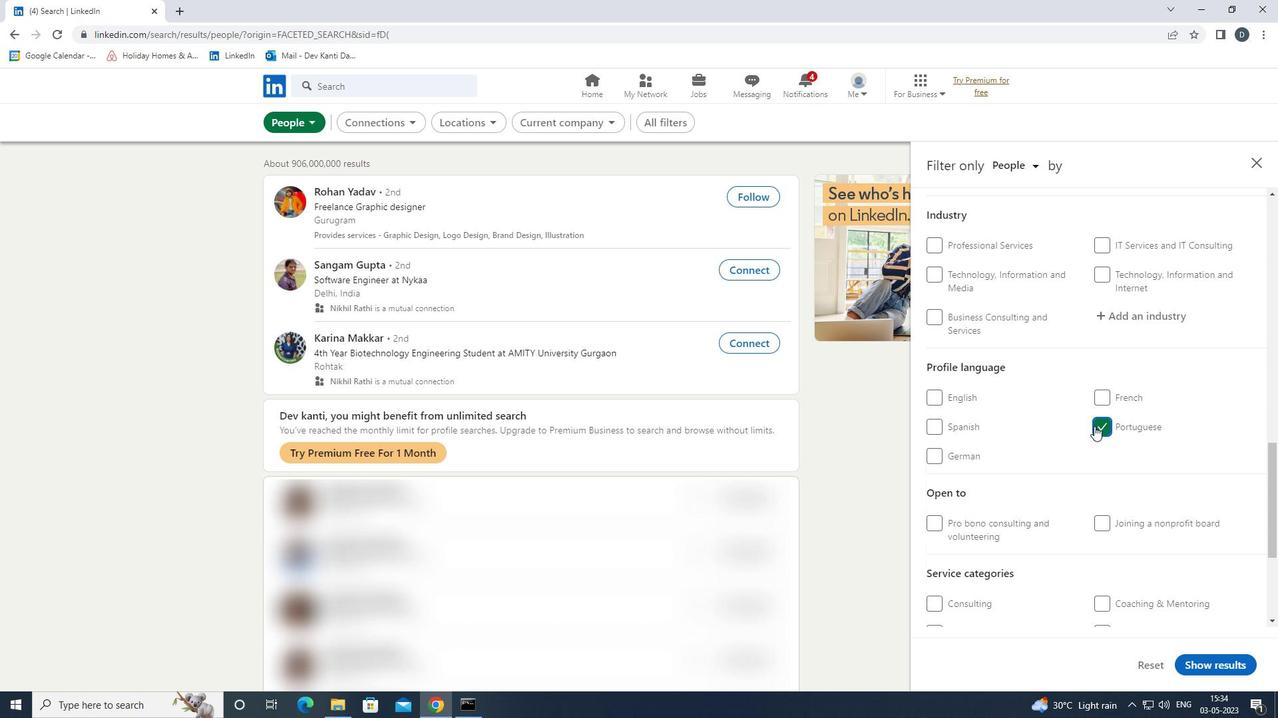 
Action: Mouse scrolled (1095, 426) with delta (0, 0)
Screenshot: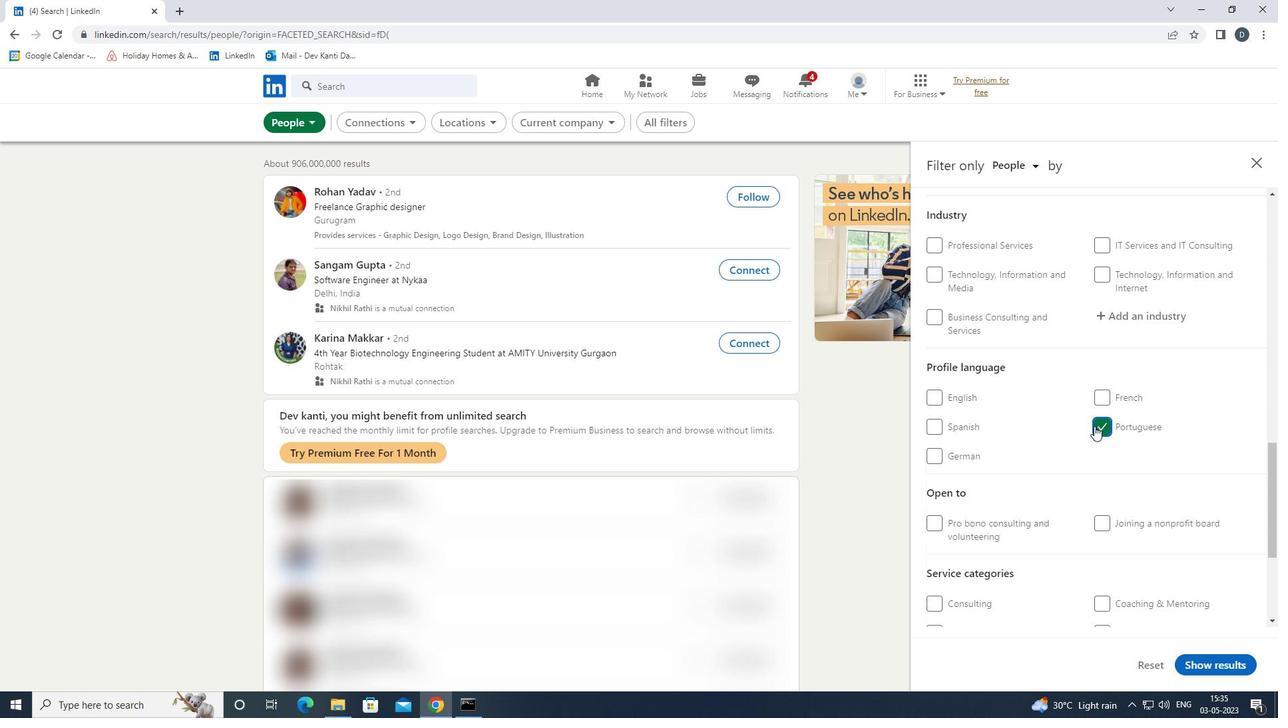 
Action: Mouse scrolled (1095, 426) with delta (0, 0)
Screenshot: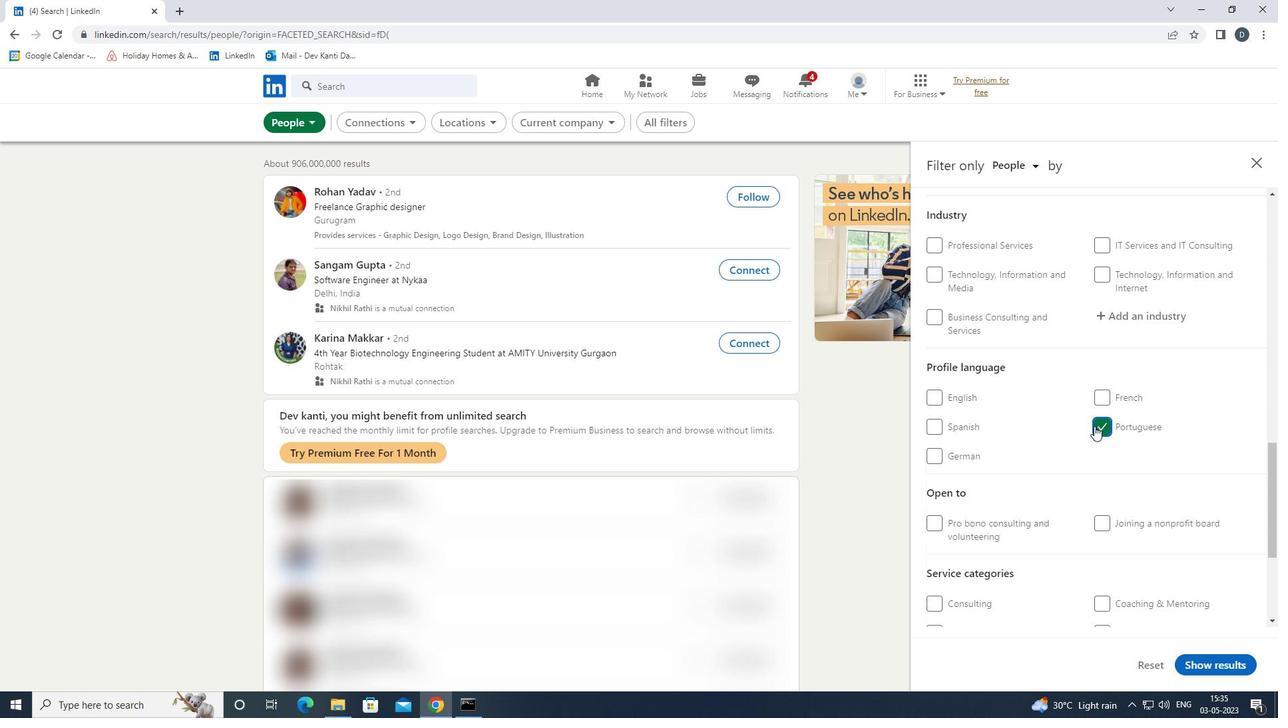 
Action: Mouse moved to (1149, 305)
Screenshot: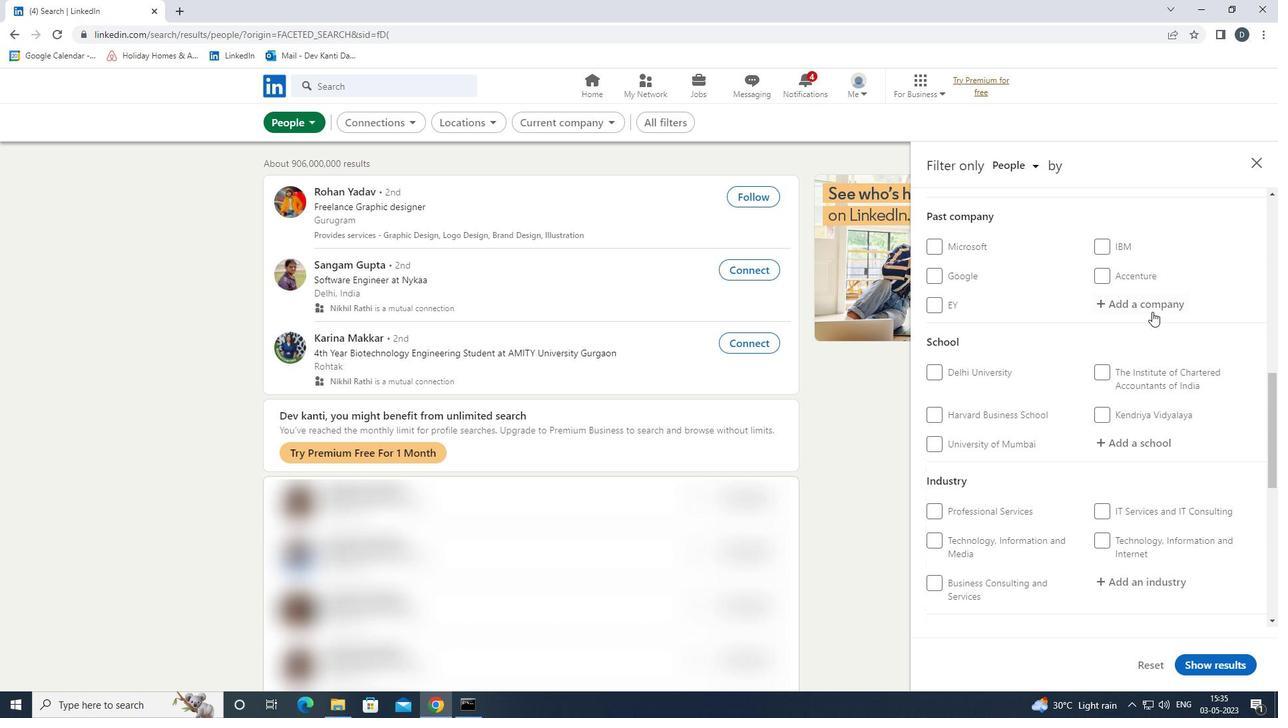
Action: Mouse scrolled (1149, 306) with delta (0, 0)
Screenshot: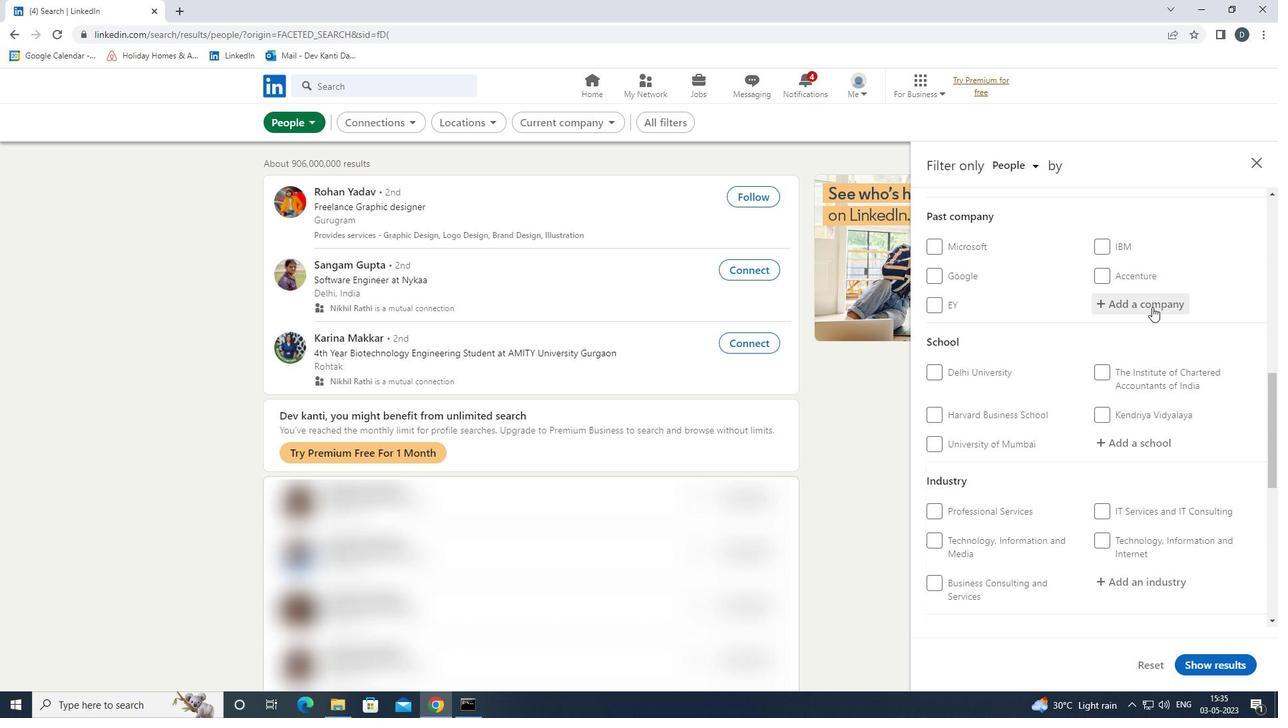 
Action: Mouse scrolled (1149, 306) with delta (0, 0)
Screenshot: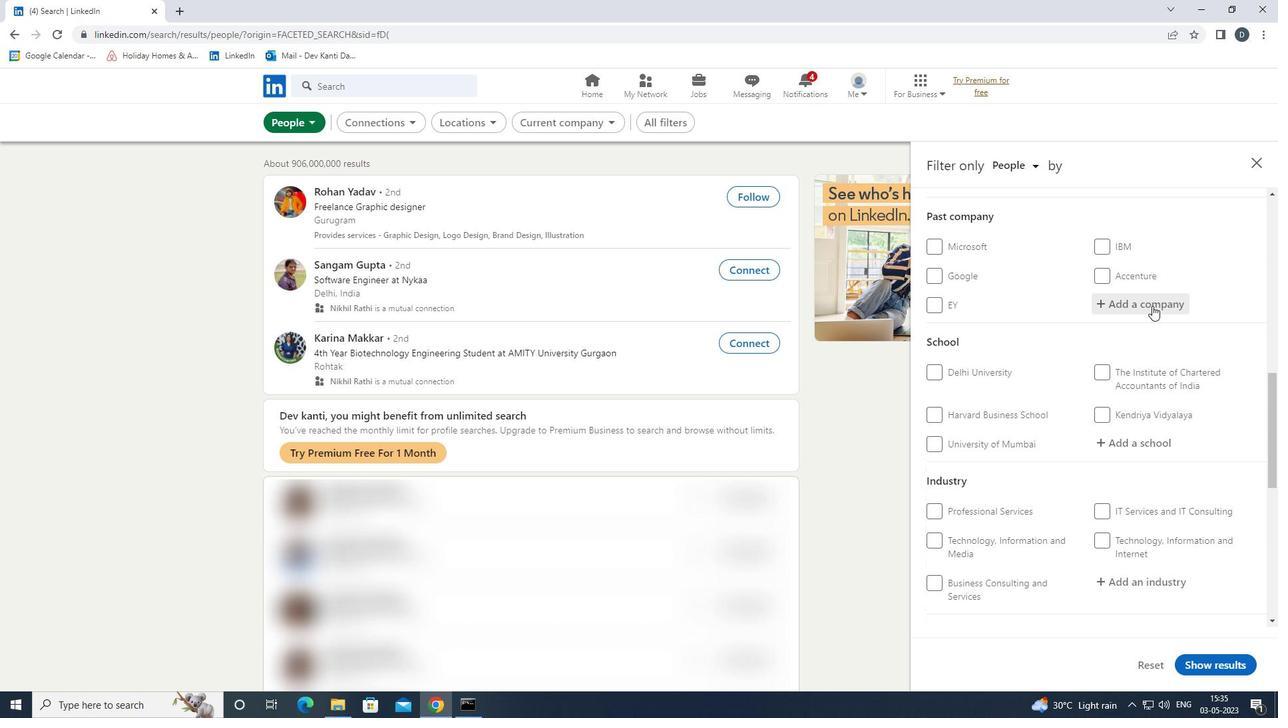 
Action: Mouse moved to (1147, 304)
Screenshot: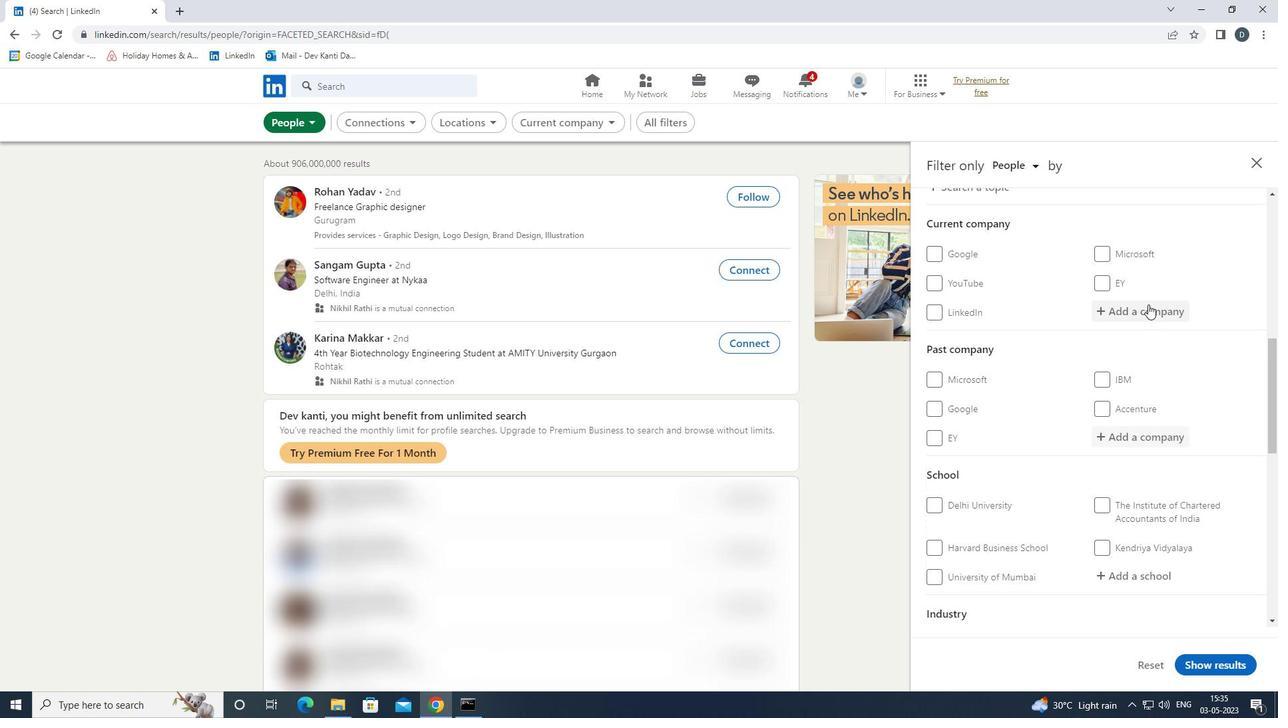 
Action: Mouse pressed left at (1147, 304)
Screenshot: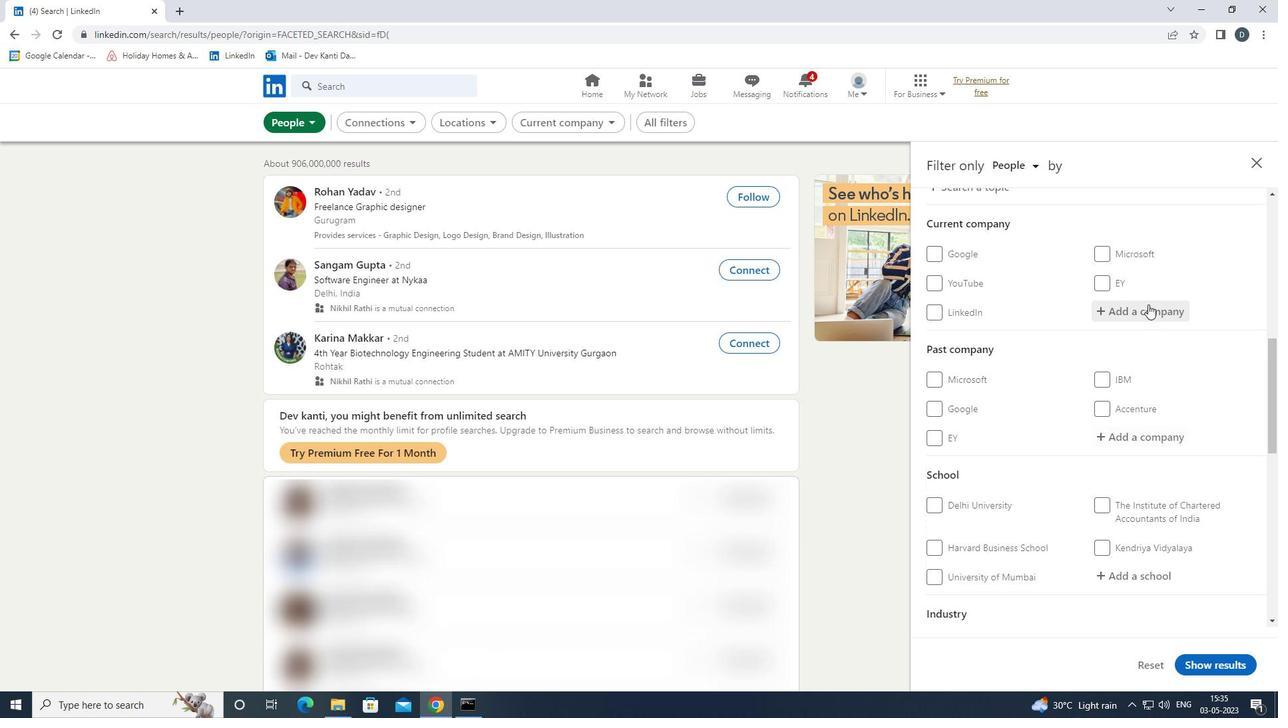 
Action: Key pressed <Key.shift><Key.shift><Key.shift>GREEKY<Key.shift>ANTS<Key.left><Key.left><Key.left><Key.left><Key.left><Key.left><Key.left><Key.left><Key.backspace><Key.down><Key.enter>
Screenshot: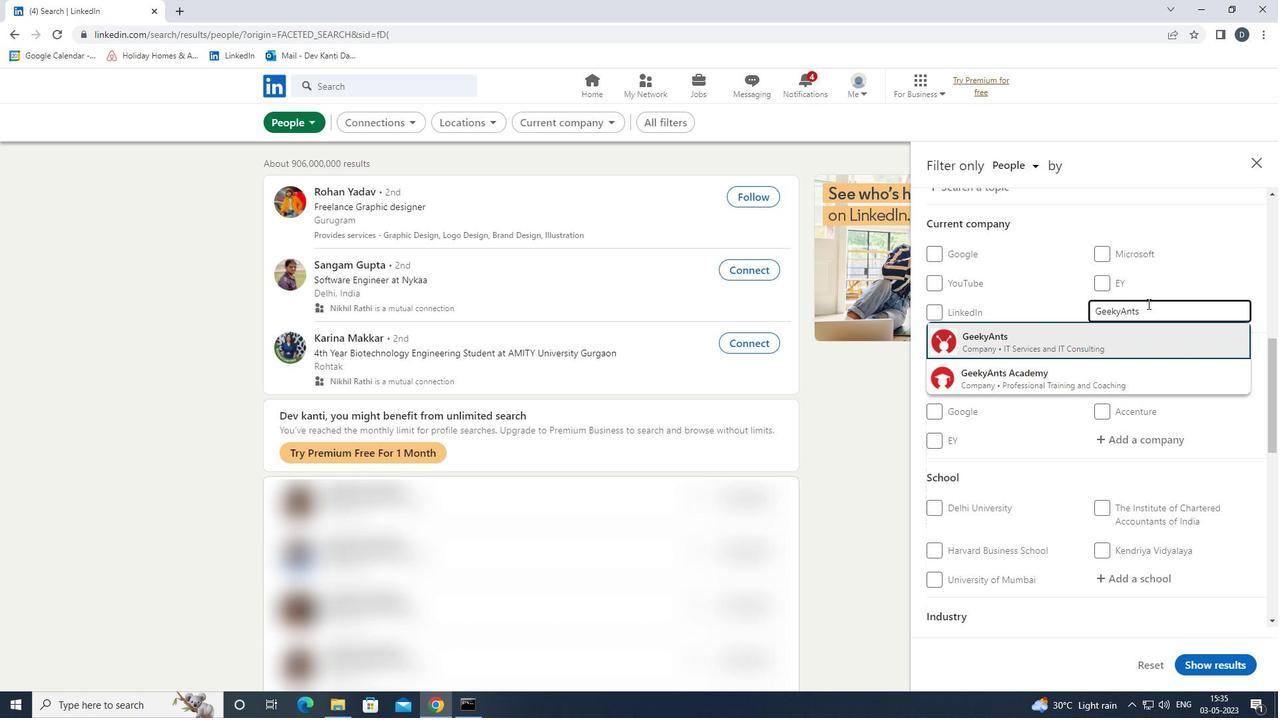 
Action: Mouse moved to (1153, 314)
Screenshot: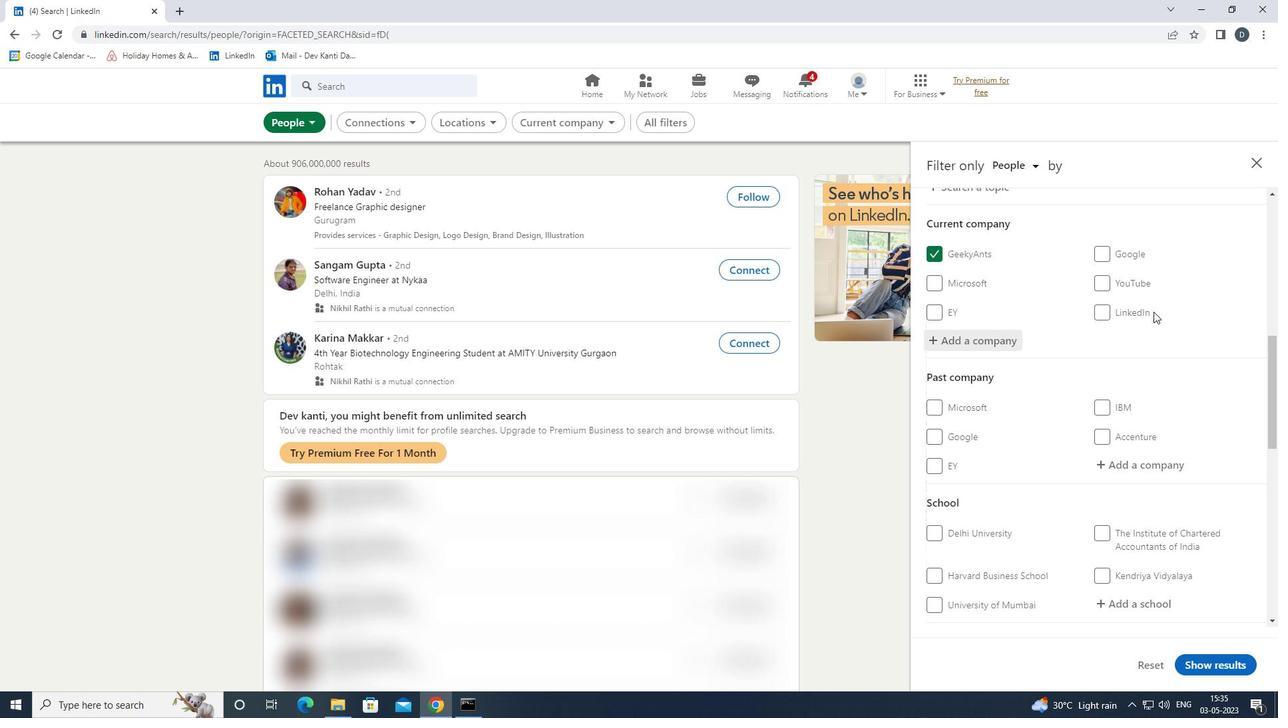 
Action: Mouse scrolled (1153, 313) with delta (0, 0)
Screenshot: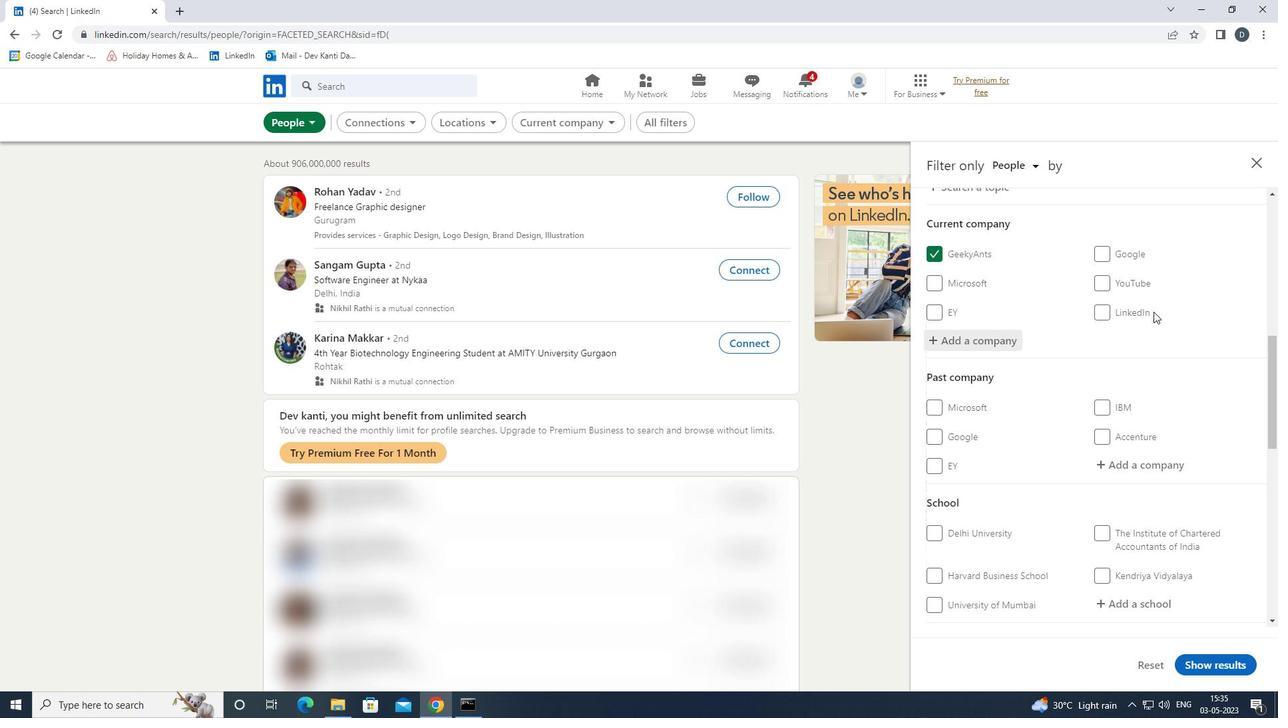
Action: Mouse moved to (1149, 316)
Screenshot: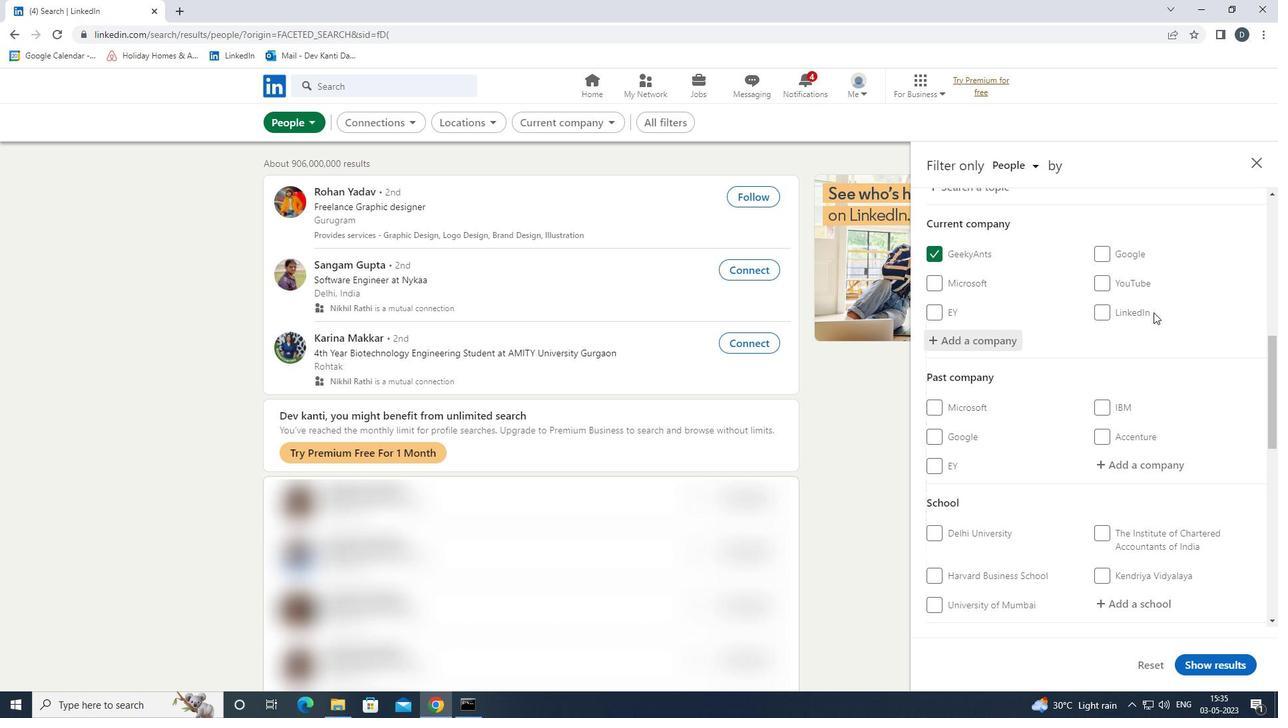 
Action: Mouse scrolled (1149, 315) with delta (0, 0)
Screenshot: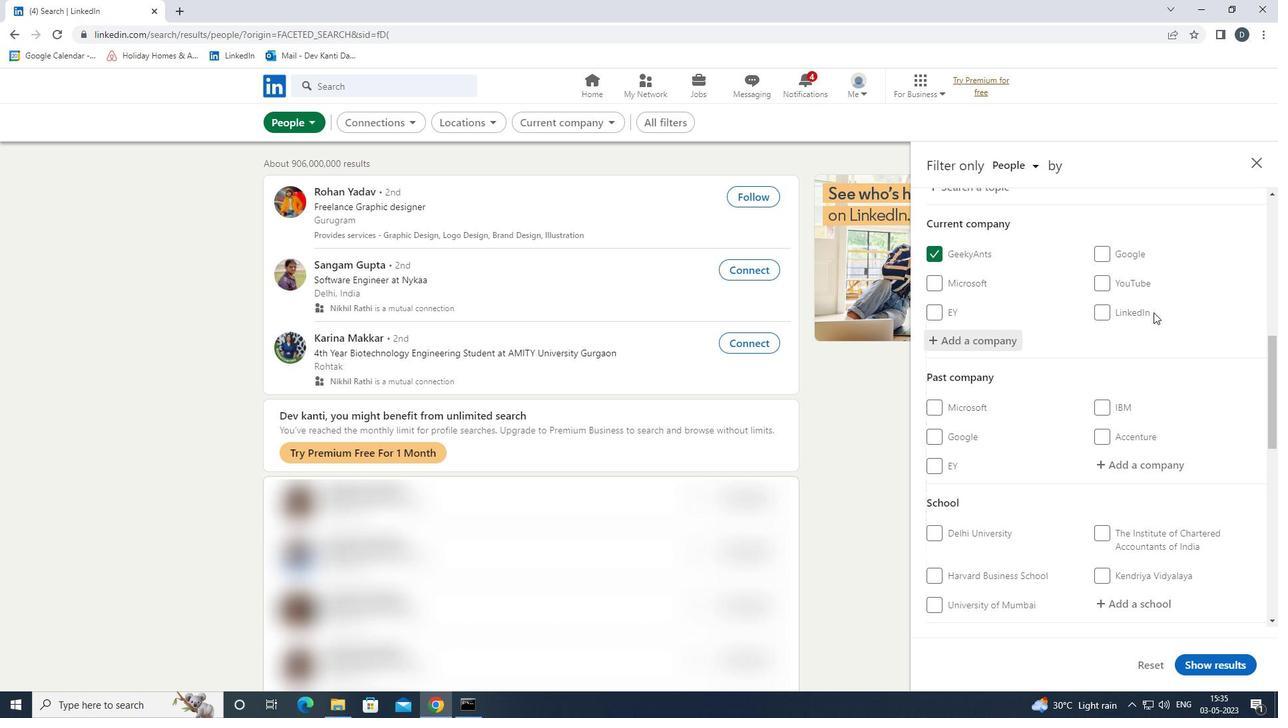
Action: Mouse moved to (1141, 320)
Screenshot: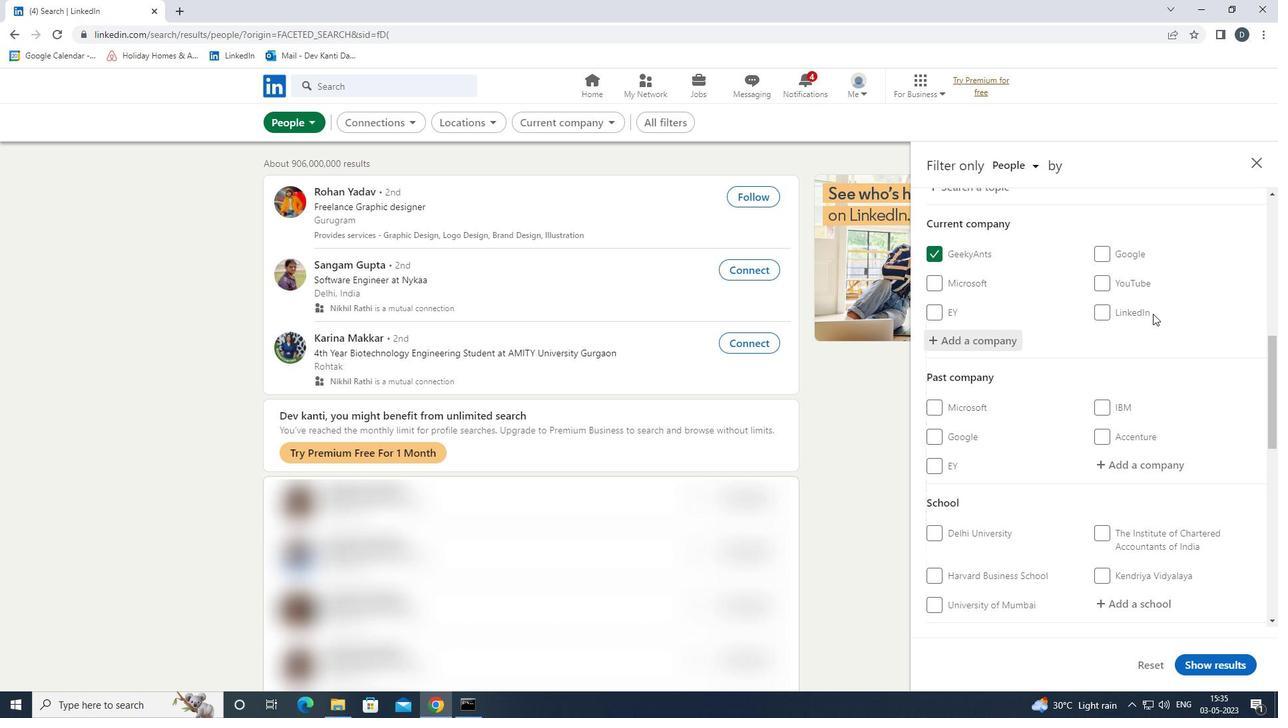 
Action: Mouse scrolled (1141, 319) with delta (0, 0)
Screenshot: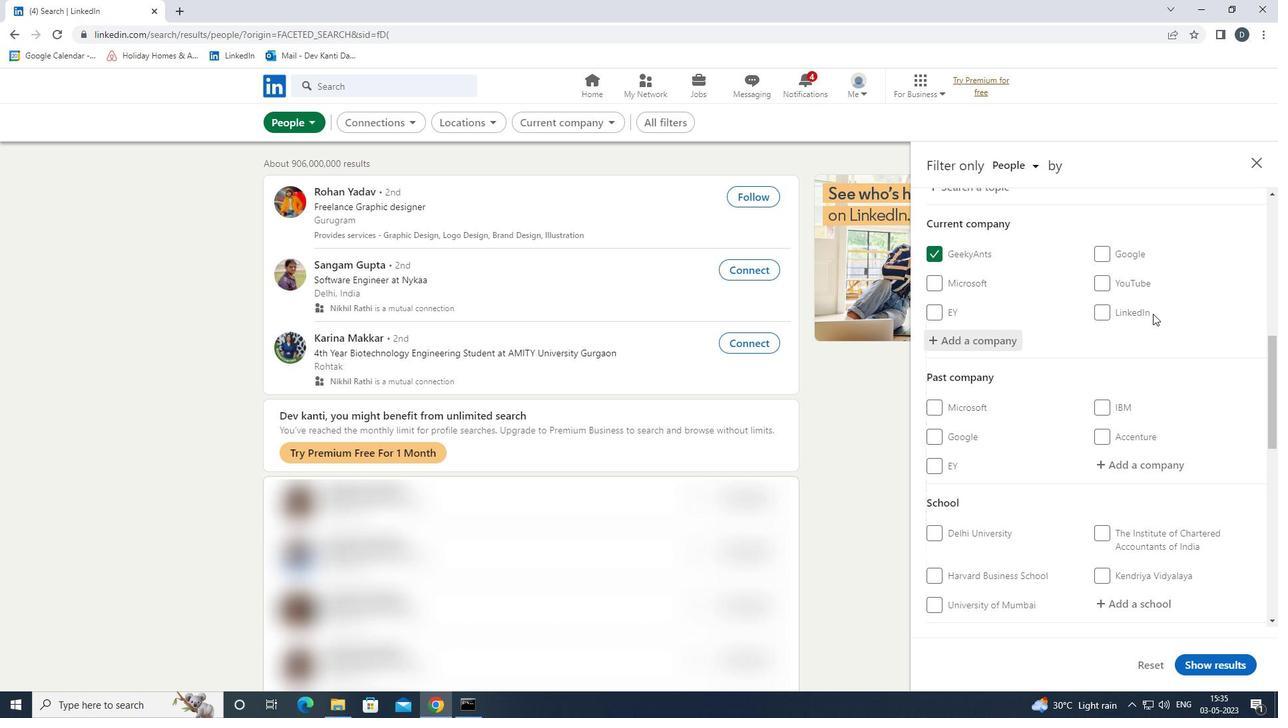 
Action: Mouse moved to (1133, 291)
Screenshot: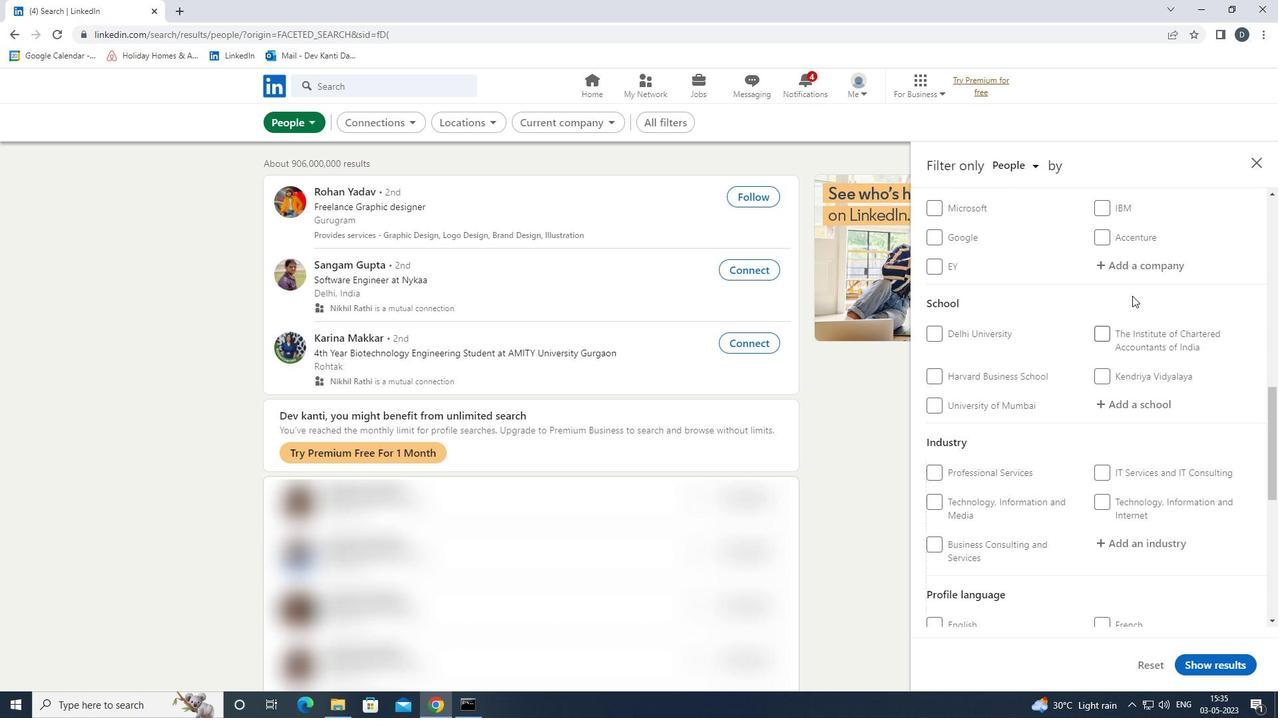 
Action: Mouse scrolled (1133, 290) with delta (0, 0)
Screenshot: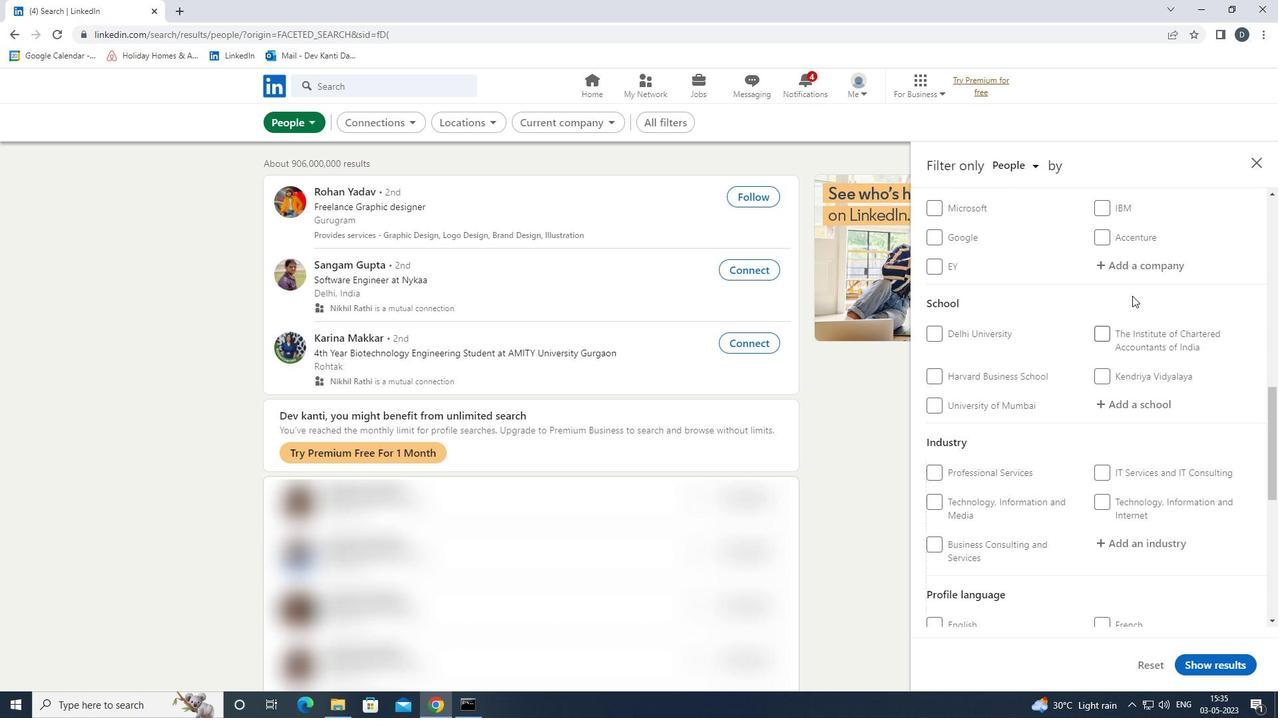 
Action: Mouse moved to (1134, 291)
Screenshot: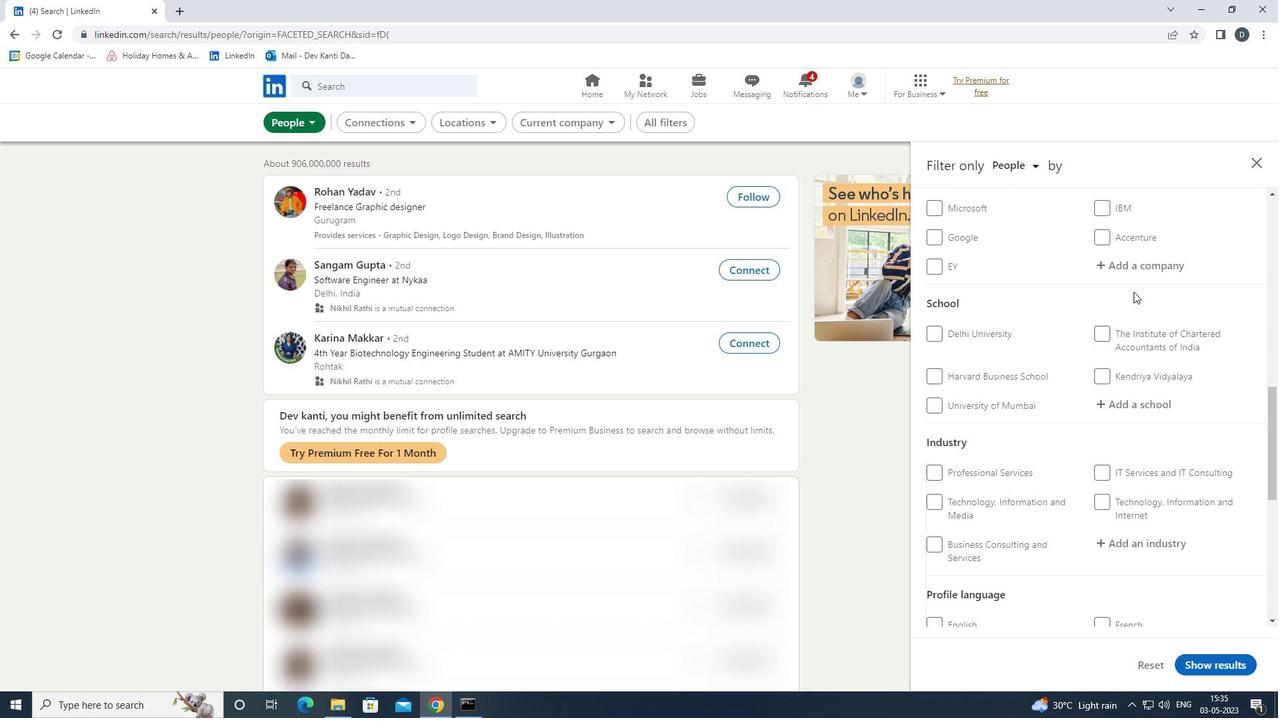 
Action: Mouse scrolled (1134, 290) with delta (0, 0)
Screenshot: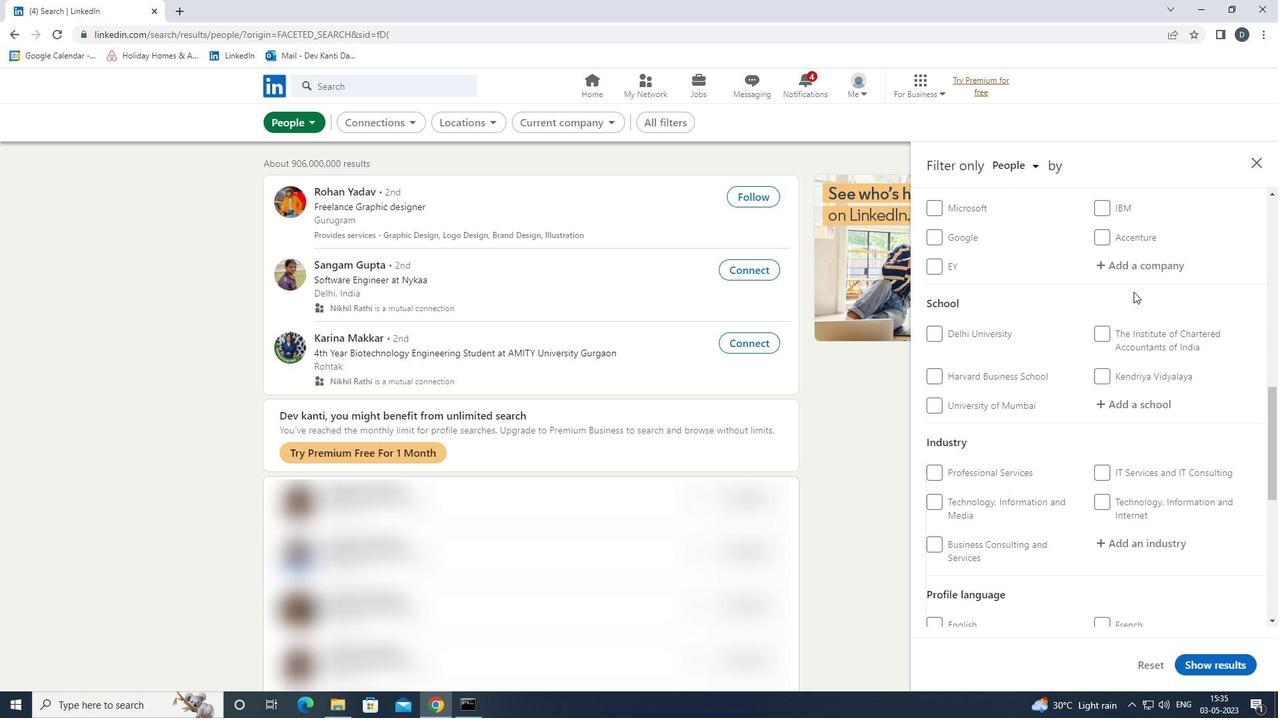 
Action: Mouse moved to (1145, 274)
Screenshot: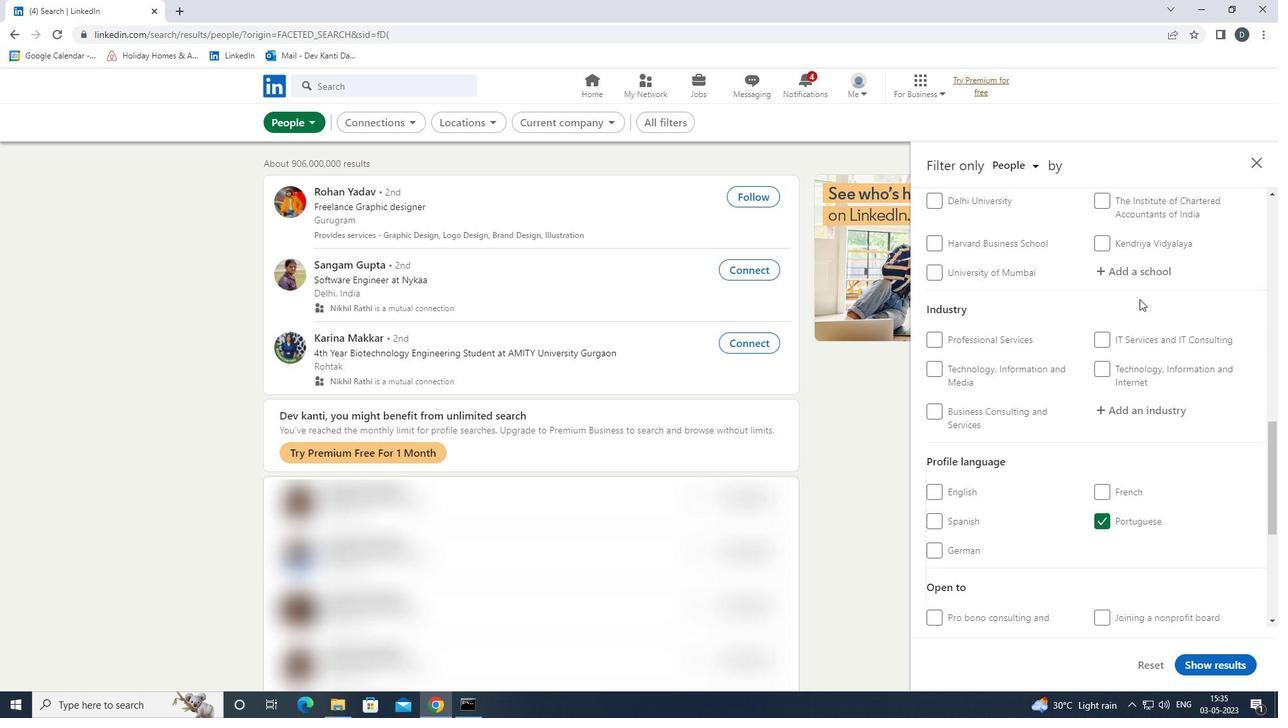 
Action: Mouse pressed left at (1145, 274)
Screenshot: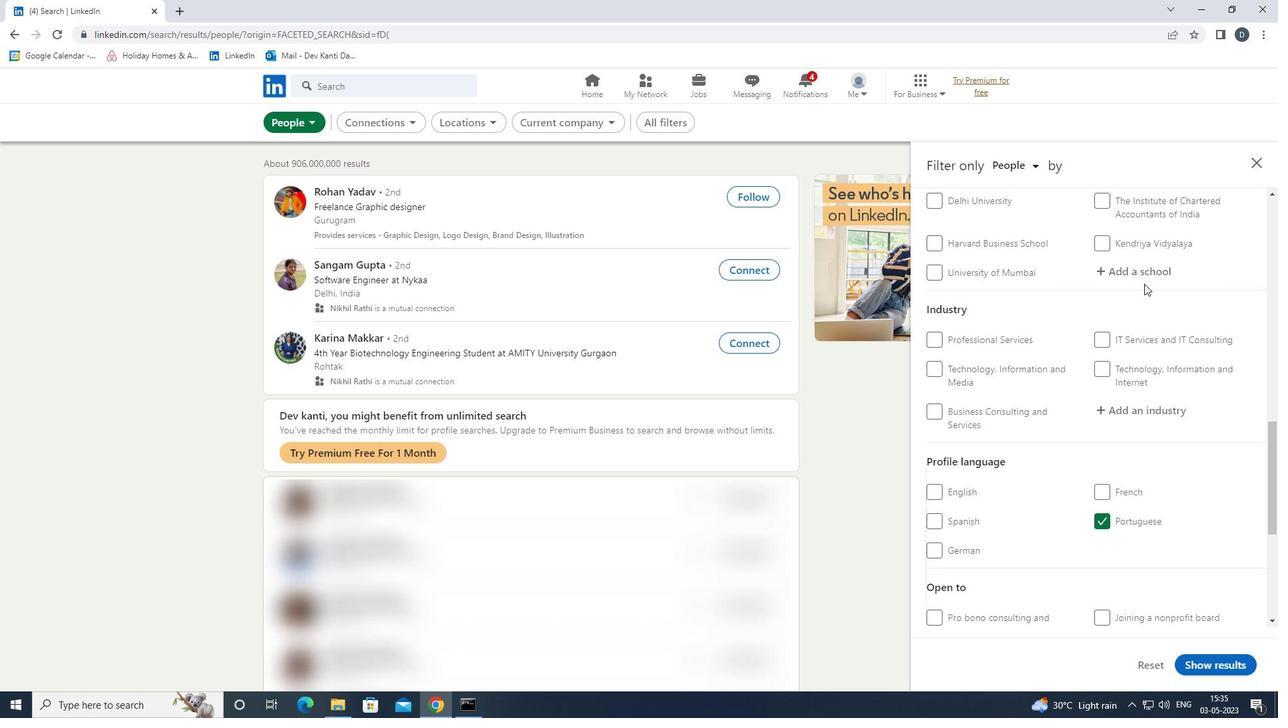 
Action: Mouse moved to (1143, 273)
Screenshot: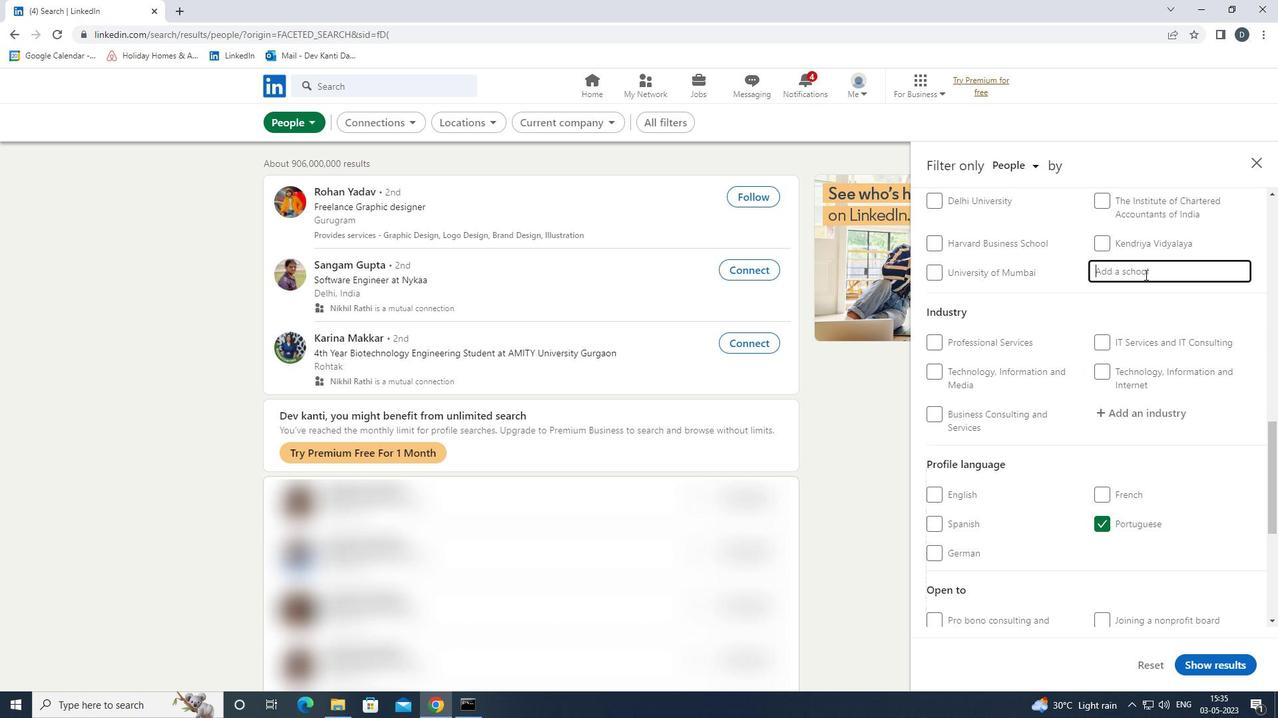 
Action: Key pressed <Key.shift>M<AHA<Key.backspace><Key.backspace><Key.backspace><Key.backspace><Key.backspace><Key.shift>MHA<Key.backspace><Key.backspace>AHARSHI<Key.space><Key.down><Key.enter>
Screenshot: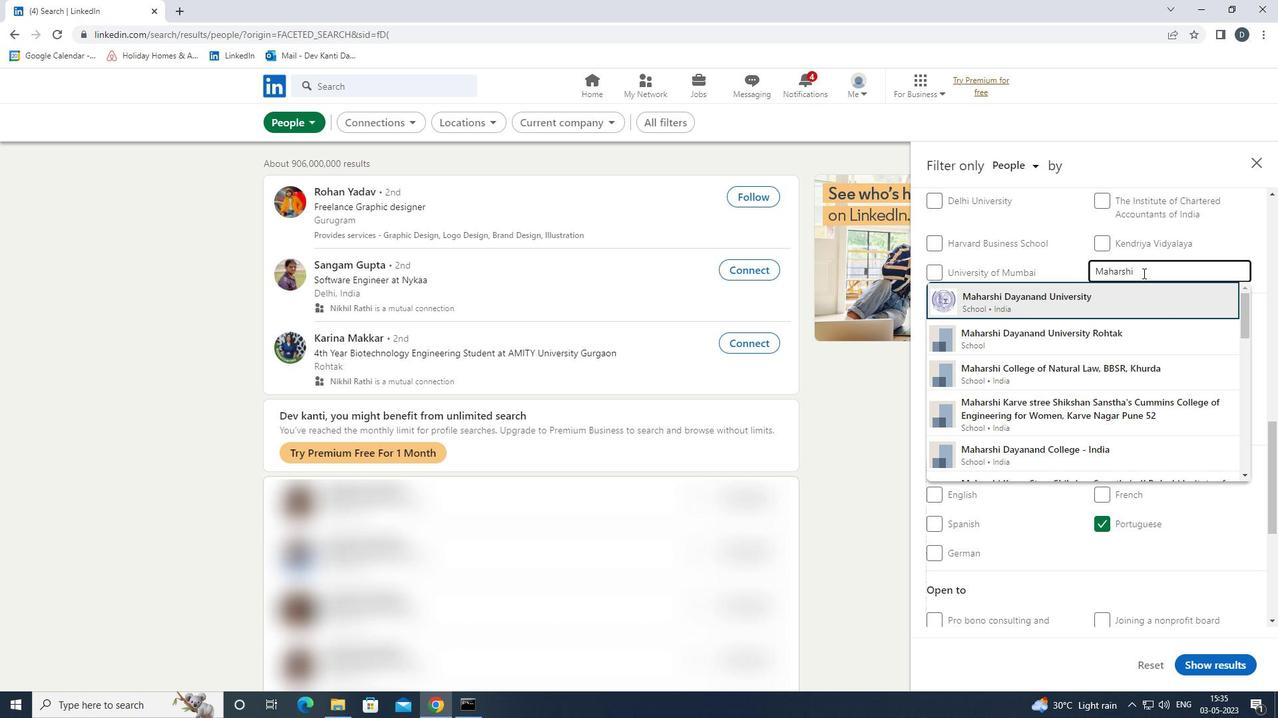 
Action: Mouse moved to (1130, 273)
Screenshot: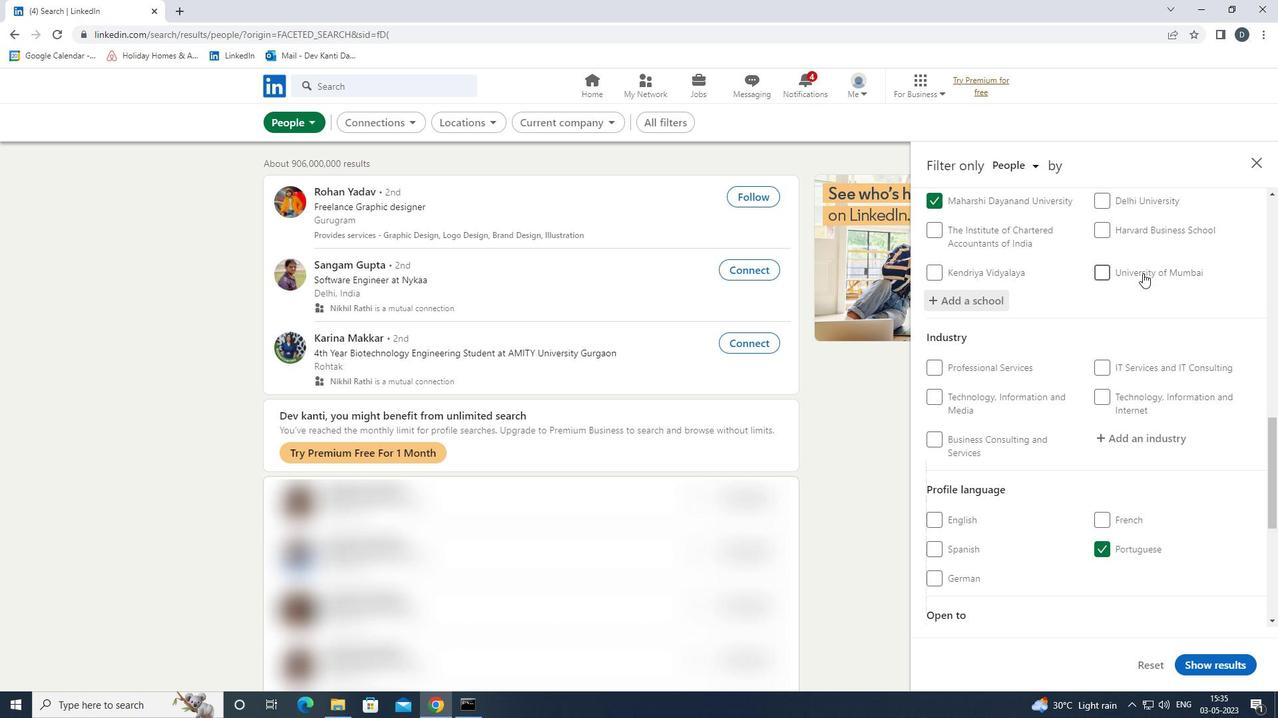 
Action: Mouse scrolled (1130, 272) with delta (0, 0)
Screenshot: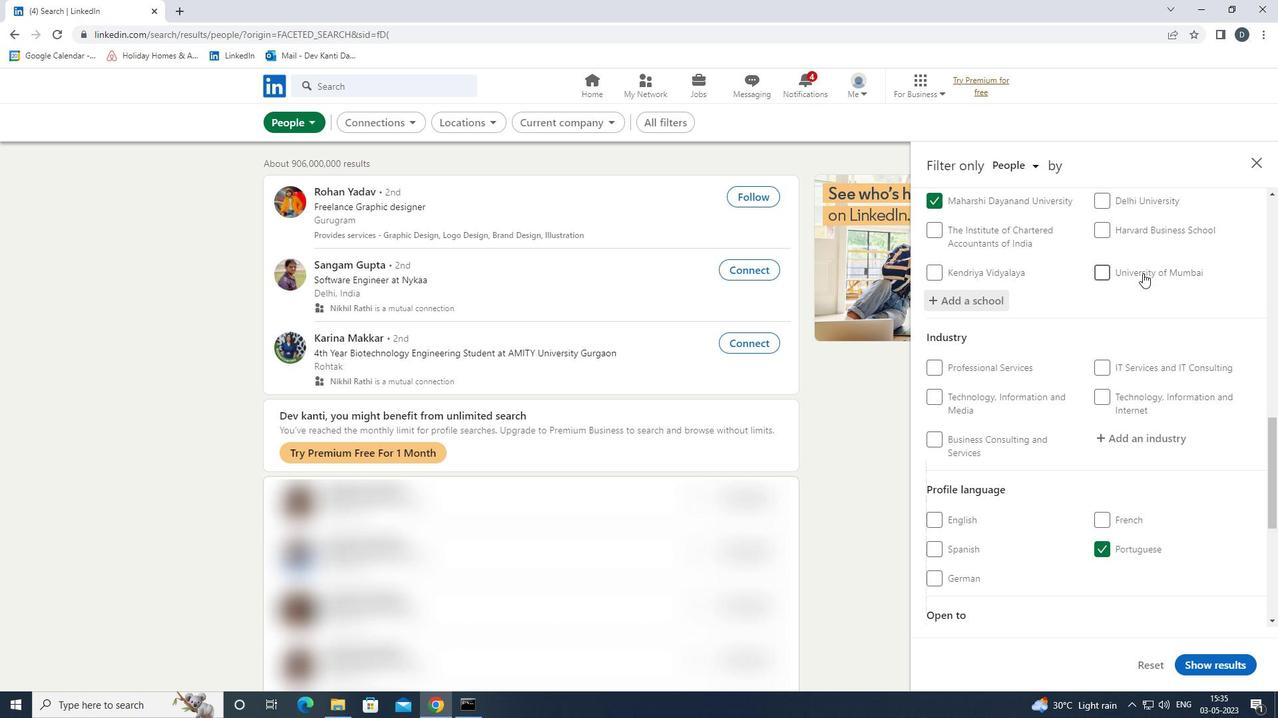 
Action: Mouse moved to (1127, 283)
Screenshot: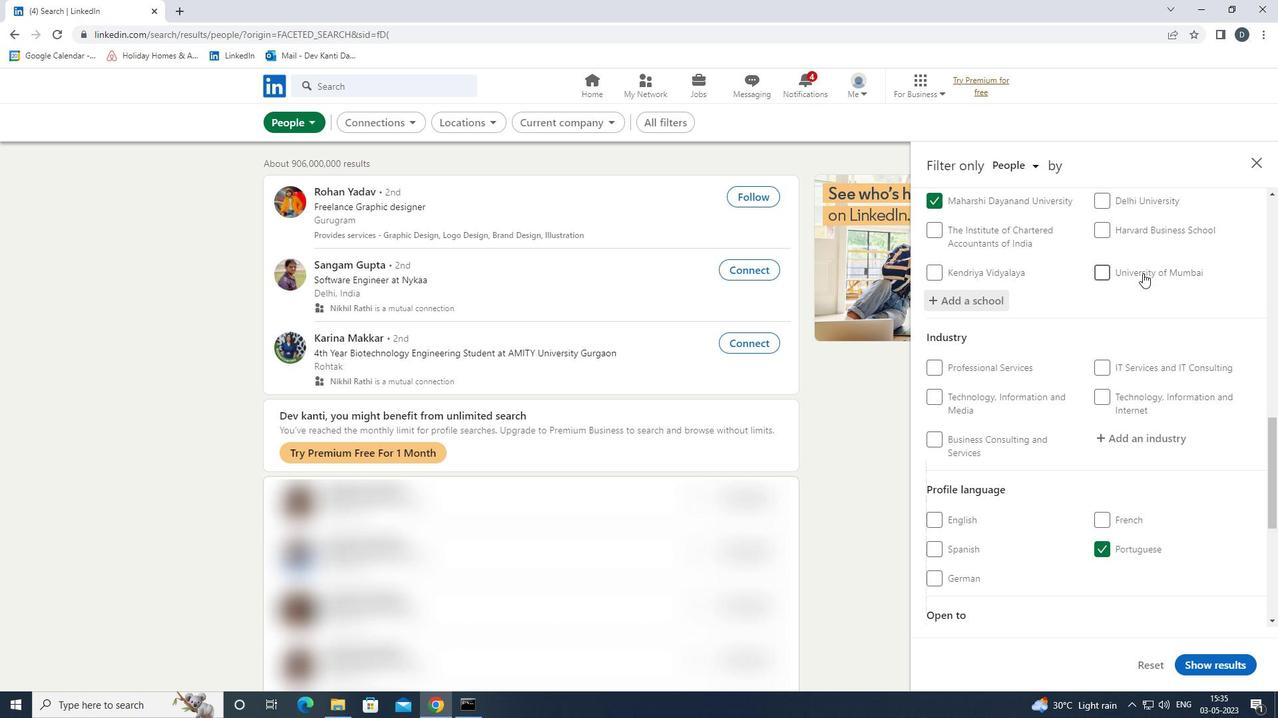 
Action: Mouse scrolled (1127, 282) with delta (0, 0)
Screenshot: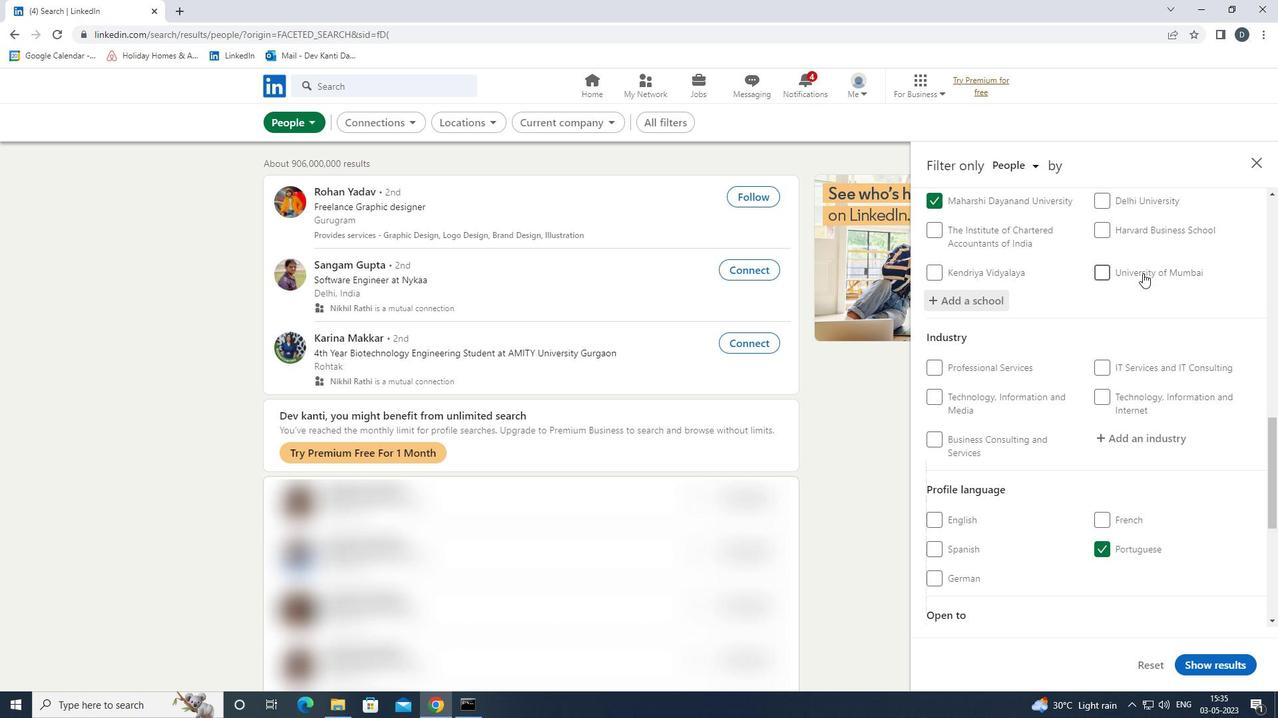 
Action: Mouse moved to (1128, 304)
Screenshot: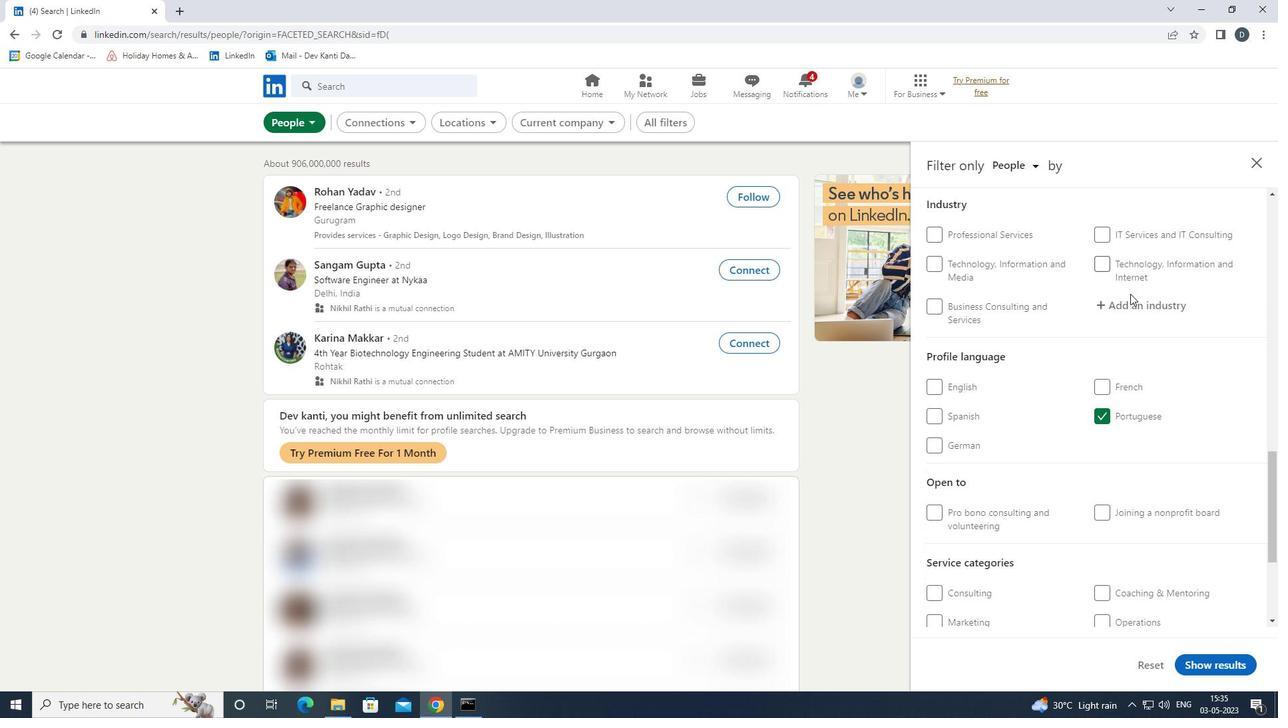 
Action: Mouse pressed left at (1128, 304)
Screenshot: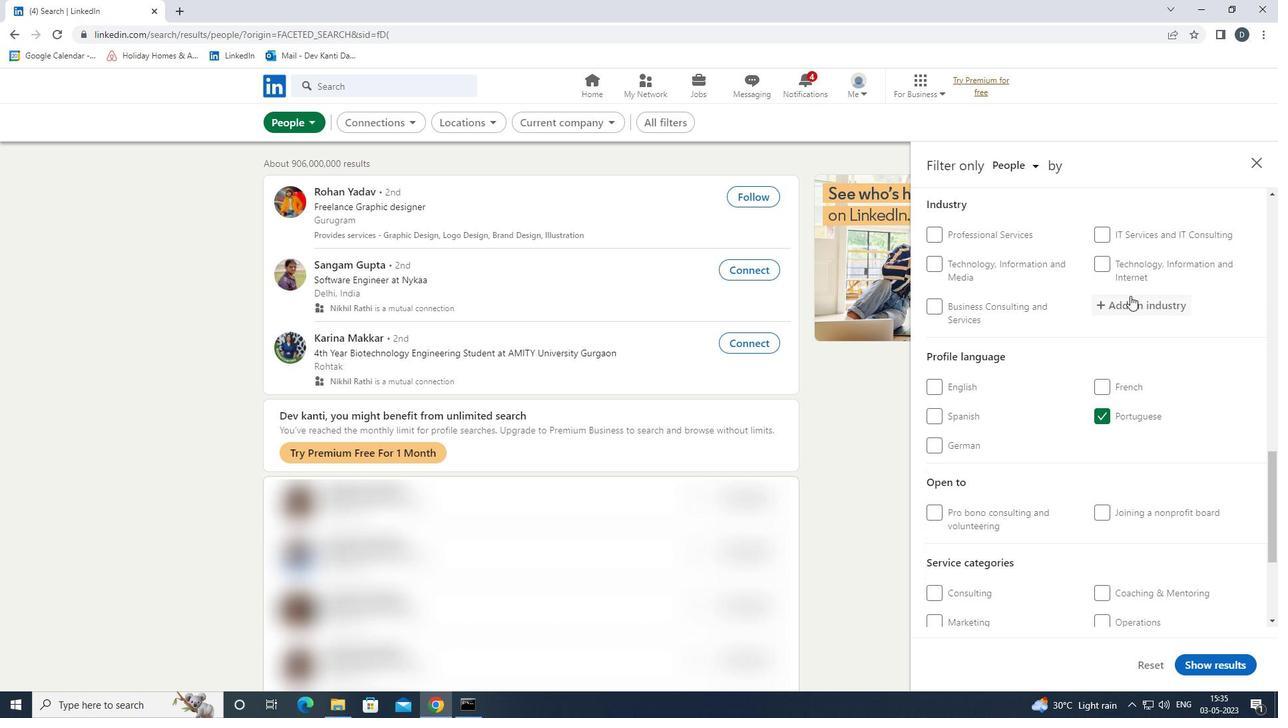
Action: Key pressed <Key.shift>PUBLIC<Key.space><Key.shift>RELATIONS<Key.down><Key.enter>
Screenshot: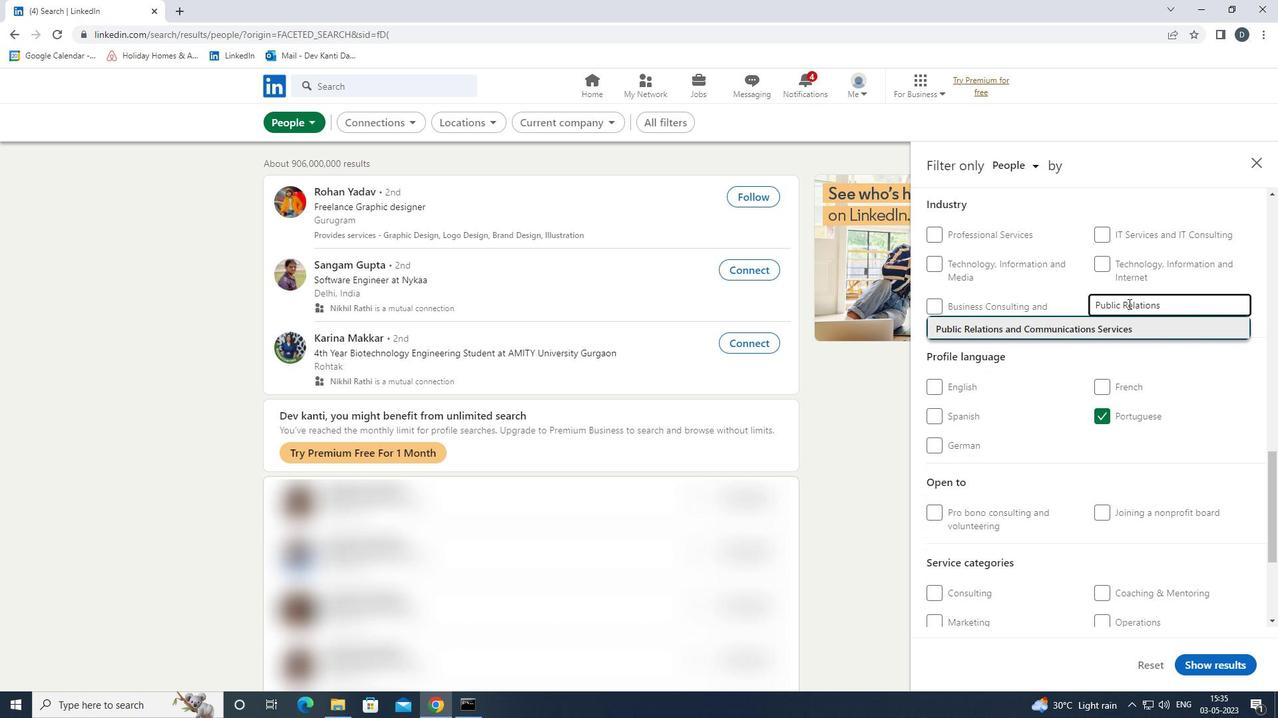 
Action: Mouse moved to (1129, 309)
Screenshot: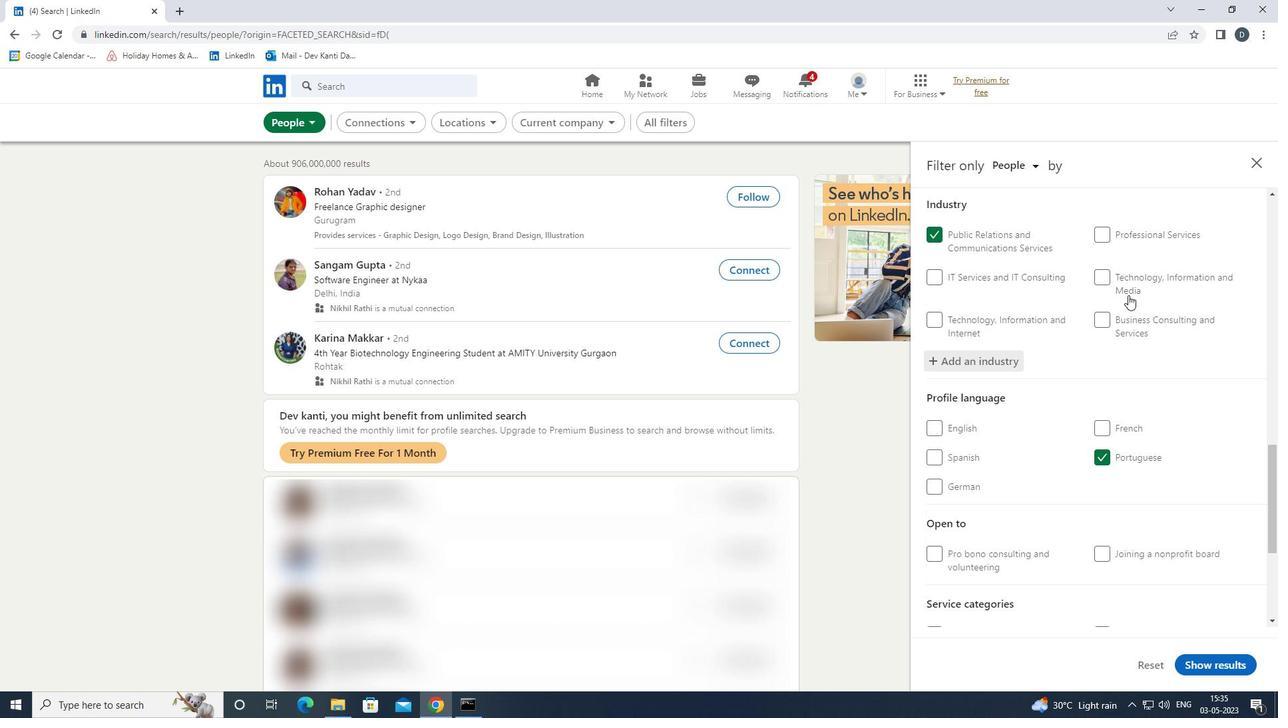 
Action: Mouse scrolled (1129, 308) with delta (0, 0)
Screenshot: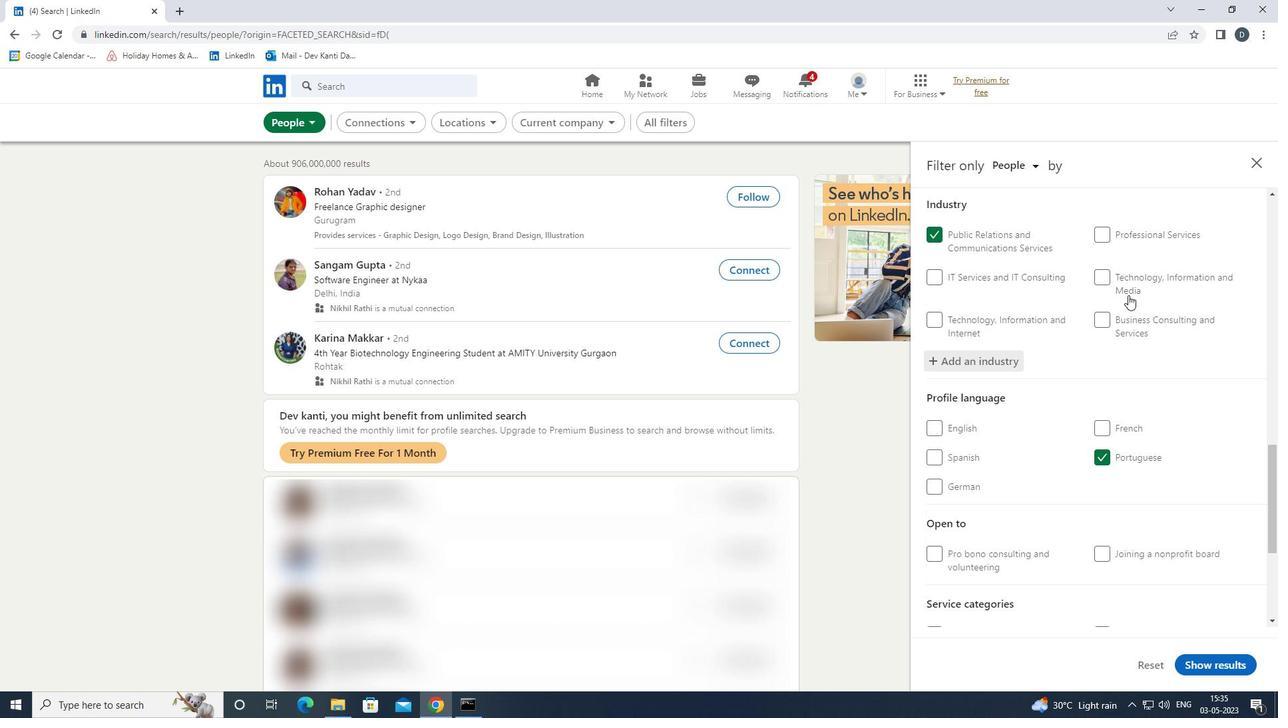 
Action: Mouse moved to (1131, 314)
Screenshot: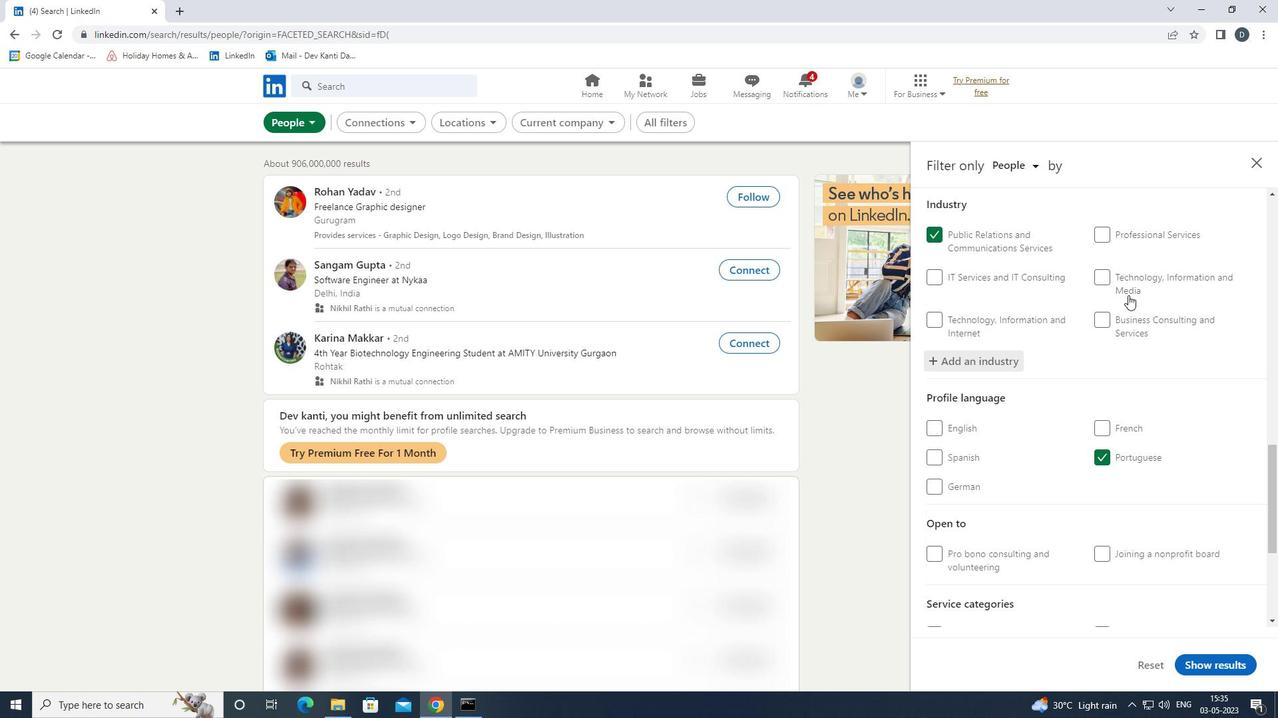 
Action: Mouse scrolled (1131, 314) with delta (0, 0)
Screenshot: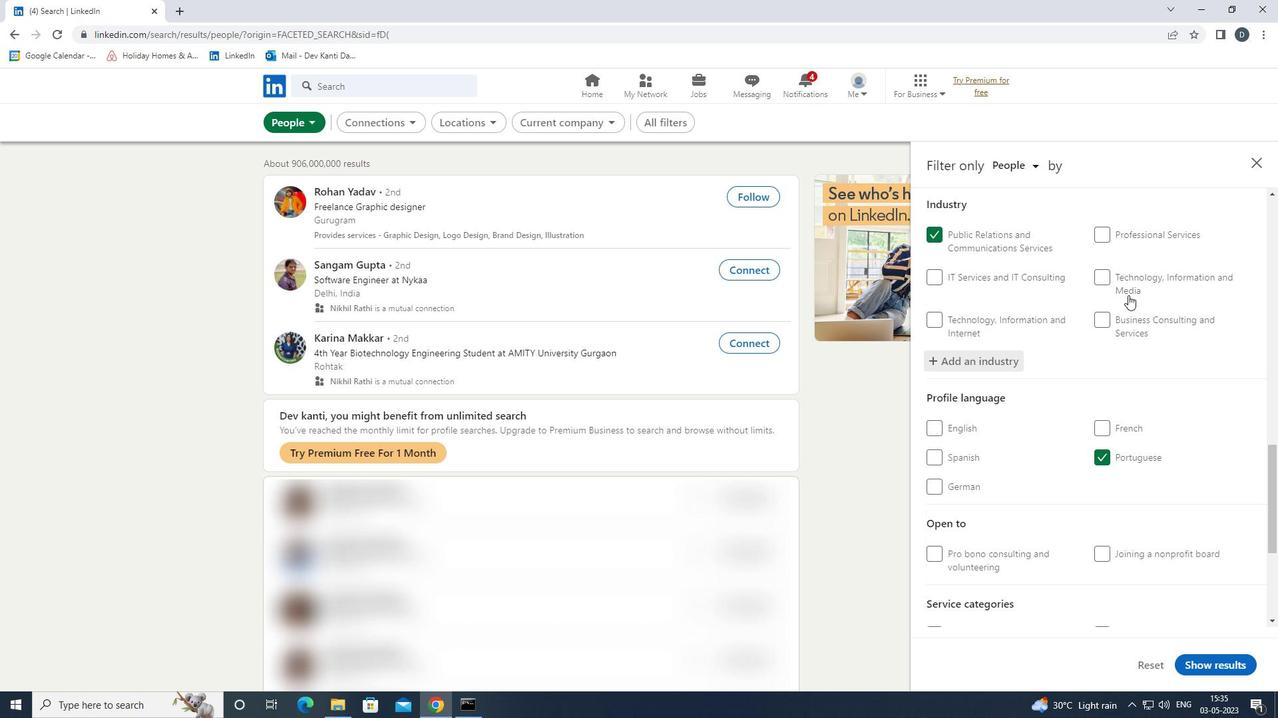 
Action: Mouse moved to (1132, 316)
Screenshot: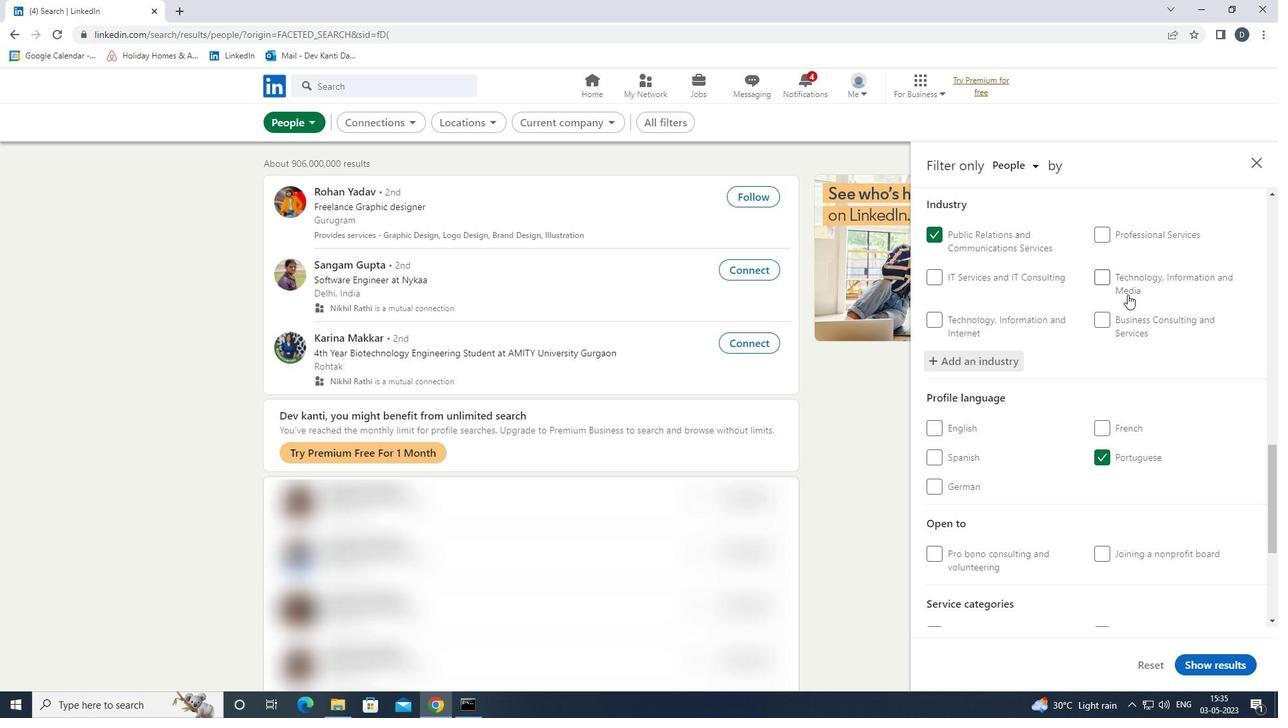 
Action: Mouse scrolled (1132, 316) with delta (0, 0)
Screenshot: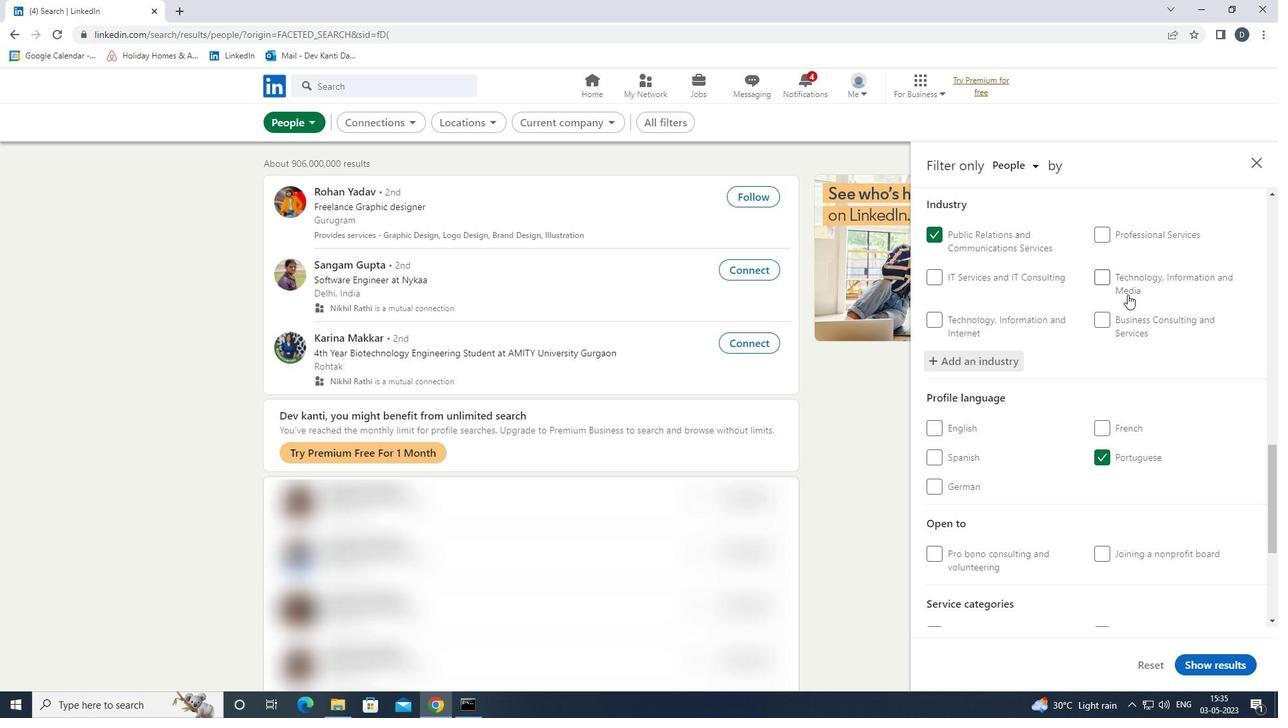 
Action: Mouse moved to (1131, 353)
Screenshot: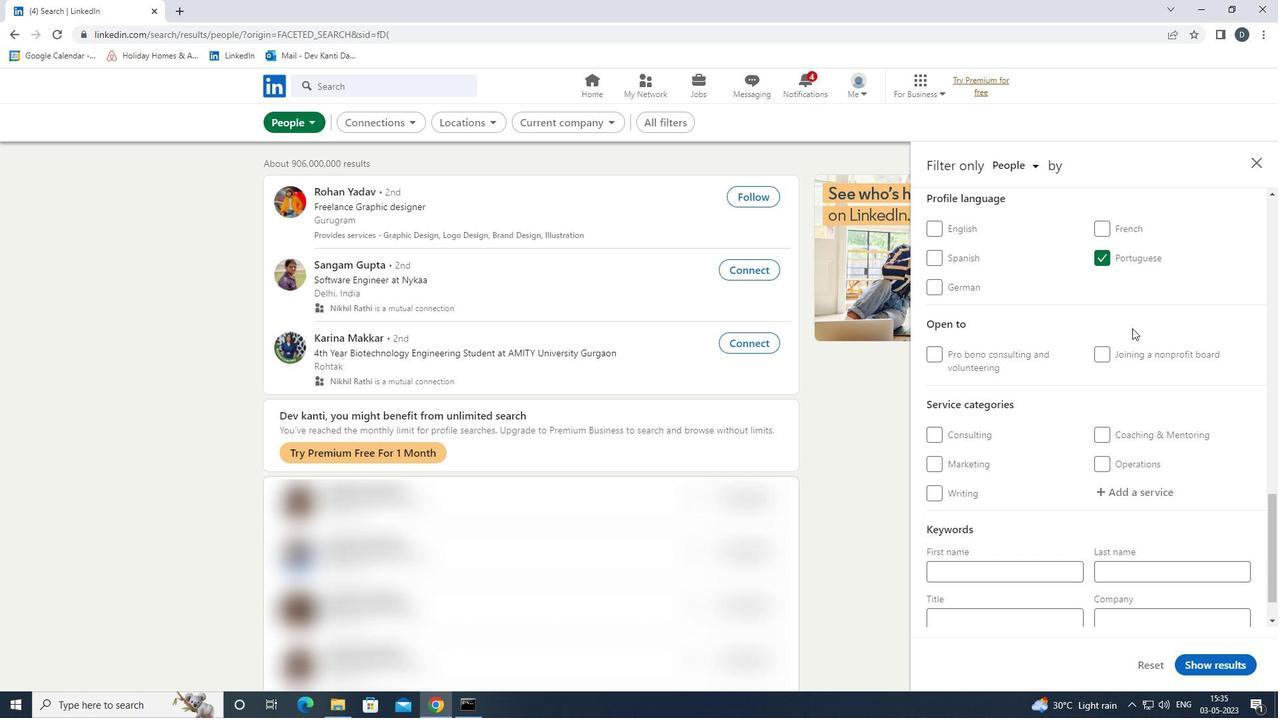 
Action: Mouse scrolled (1131, 352) with delta (0, 0)
Screenshot: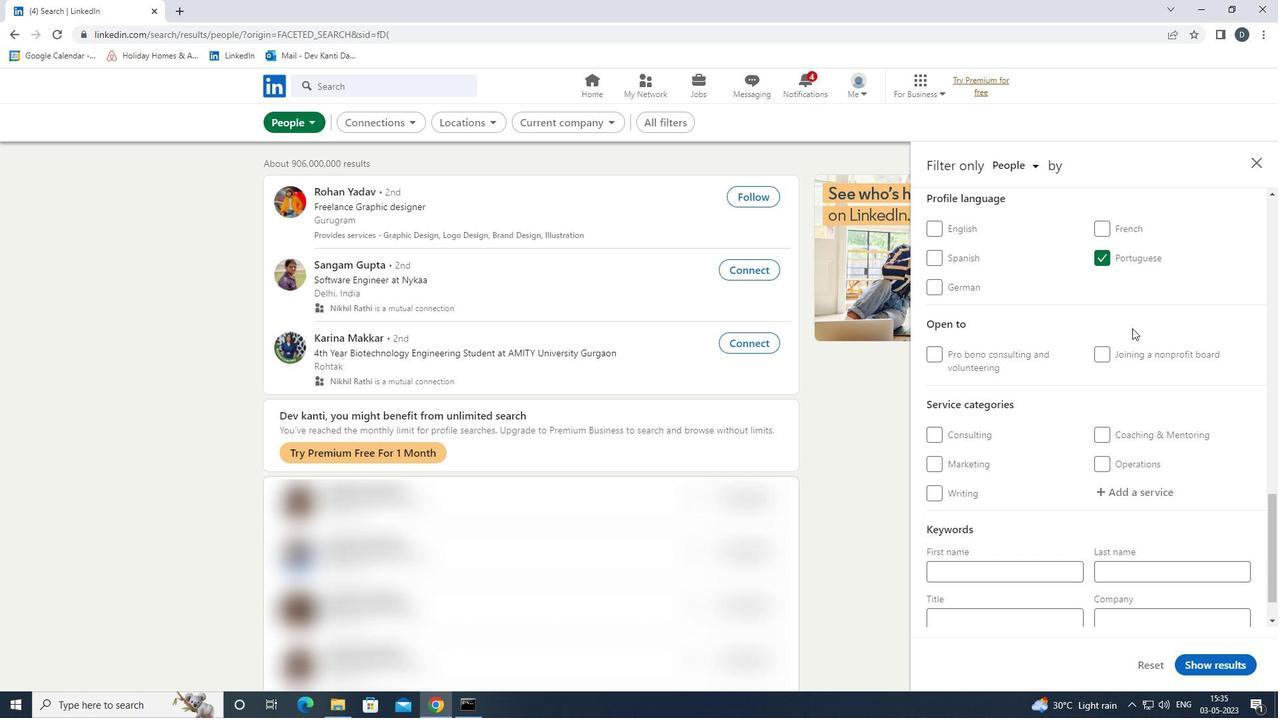 
Action: Mouse moved to (1131, 355)
Screenshot: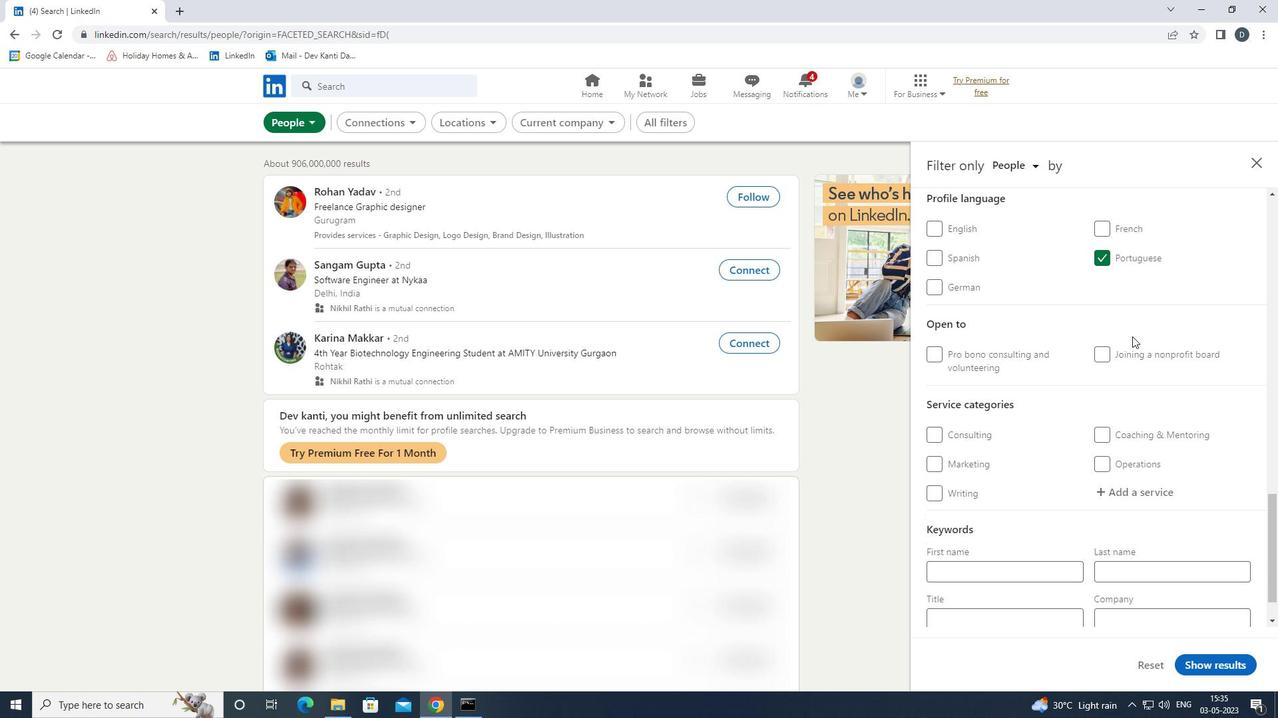 
Action: Mouse scrolled (1131, 354) with delta (0, 0)
Screenshot: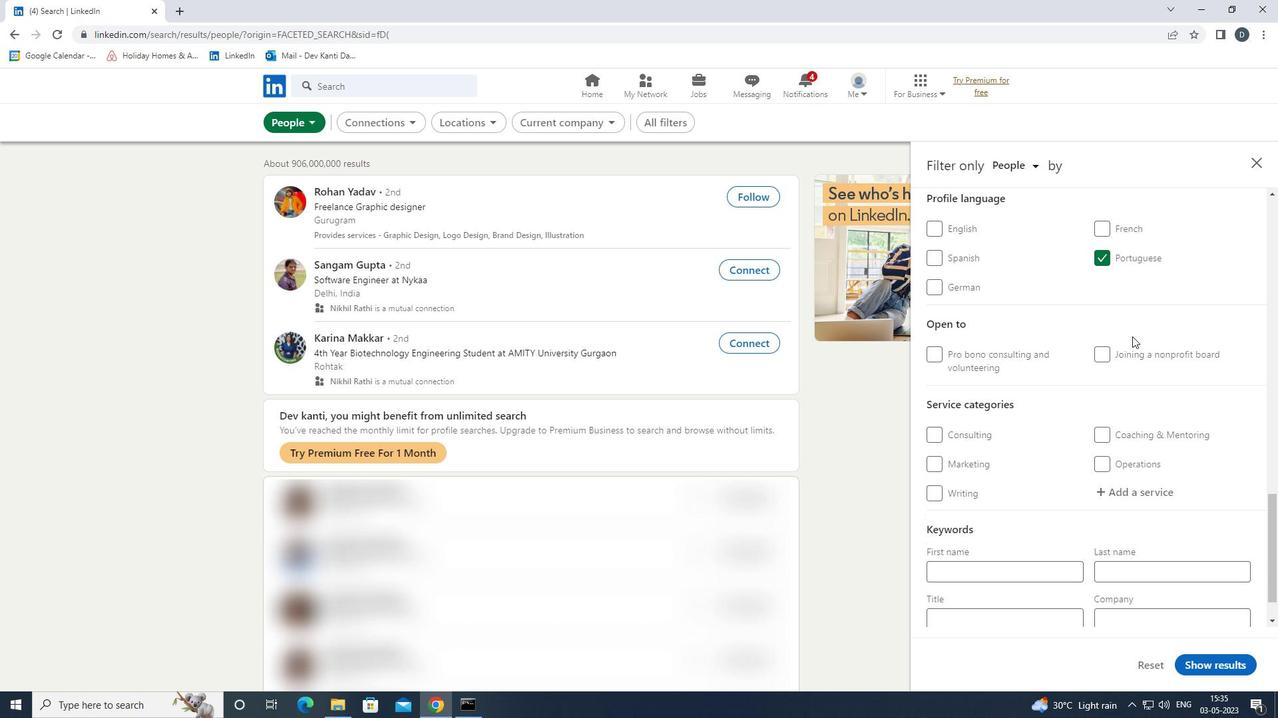 
Action: Mouse moved to (1138, 433)
Screenshot: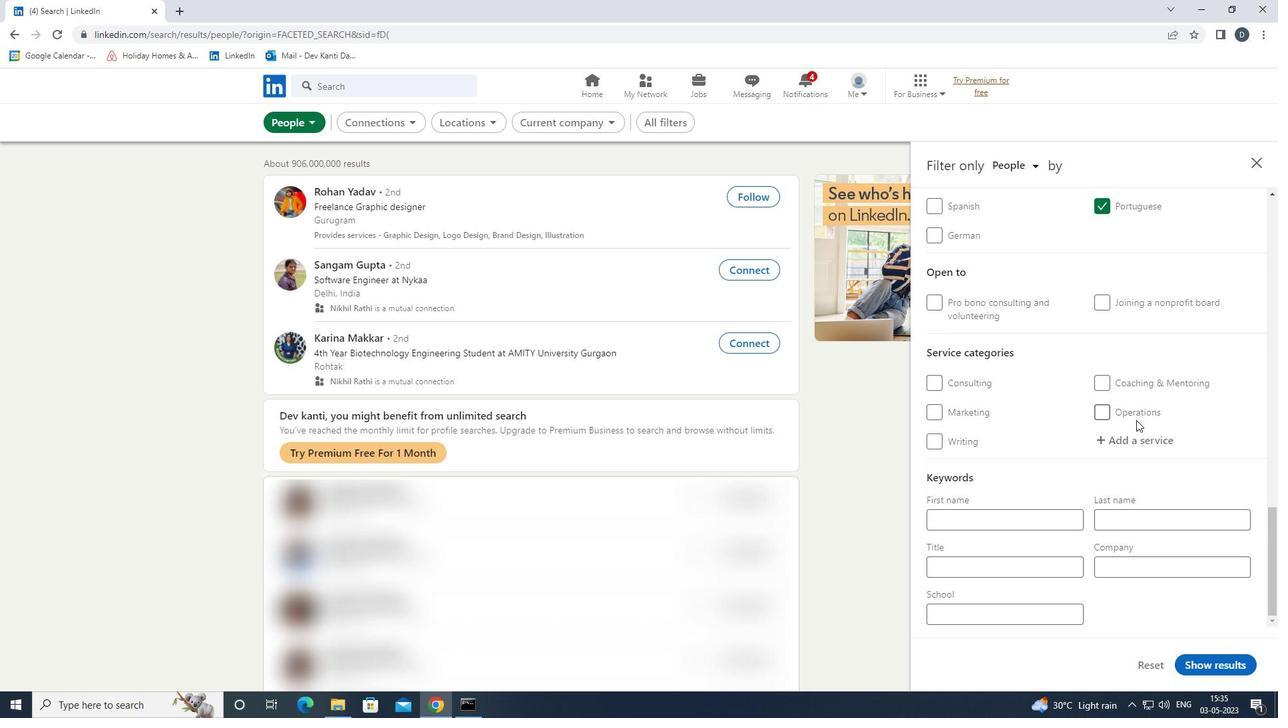 
Action: Mouse pressed left at (1138, 433)
Screenshot: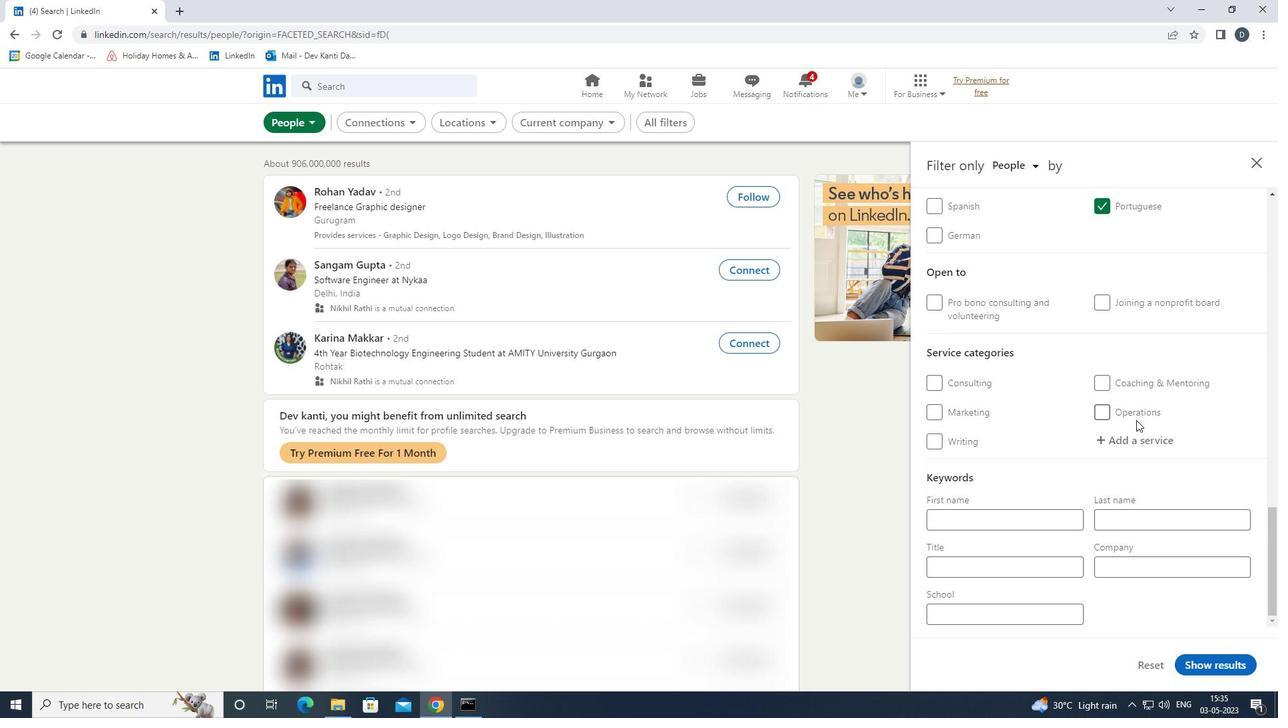 
Action: Key pressed <Key.shift>RESEARCH<Key.down><Key.up><Key.down><Key.space><Key.enter>
Screenshot: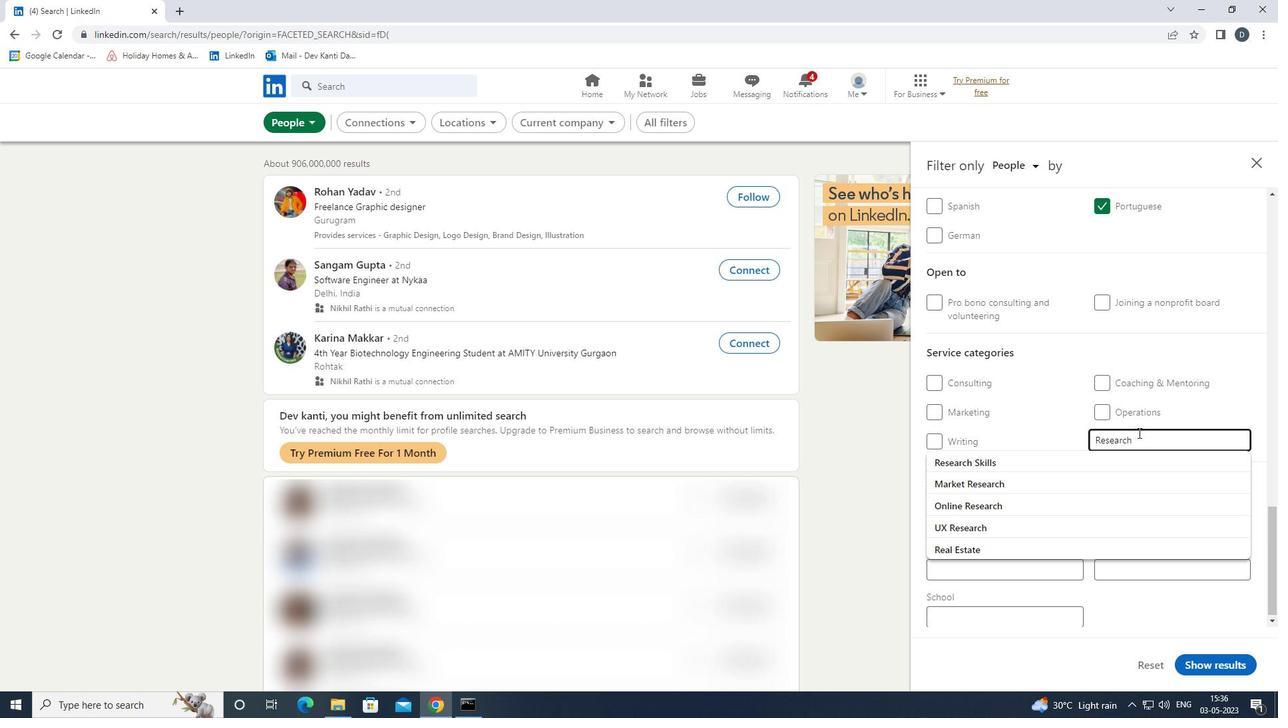 
Action: Mouse moved to (1133, 428)
Screenshot: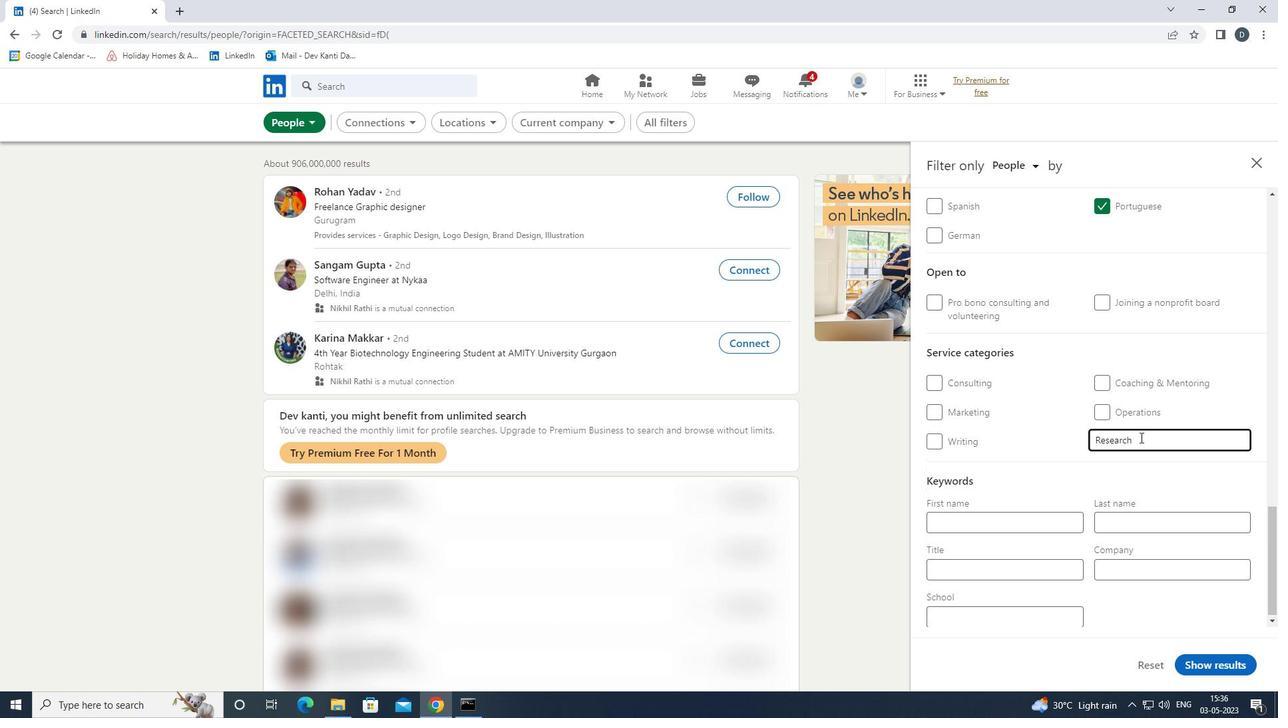 
Action: Mouse scrolled (1133, 428) with delta (0, 0)
Screenshot: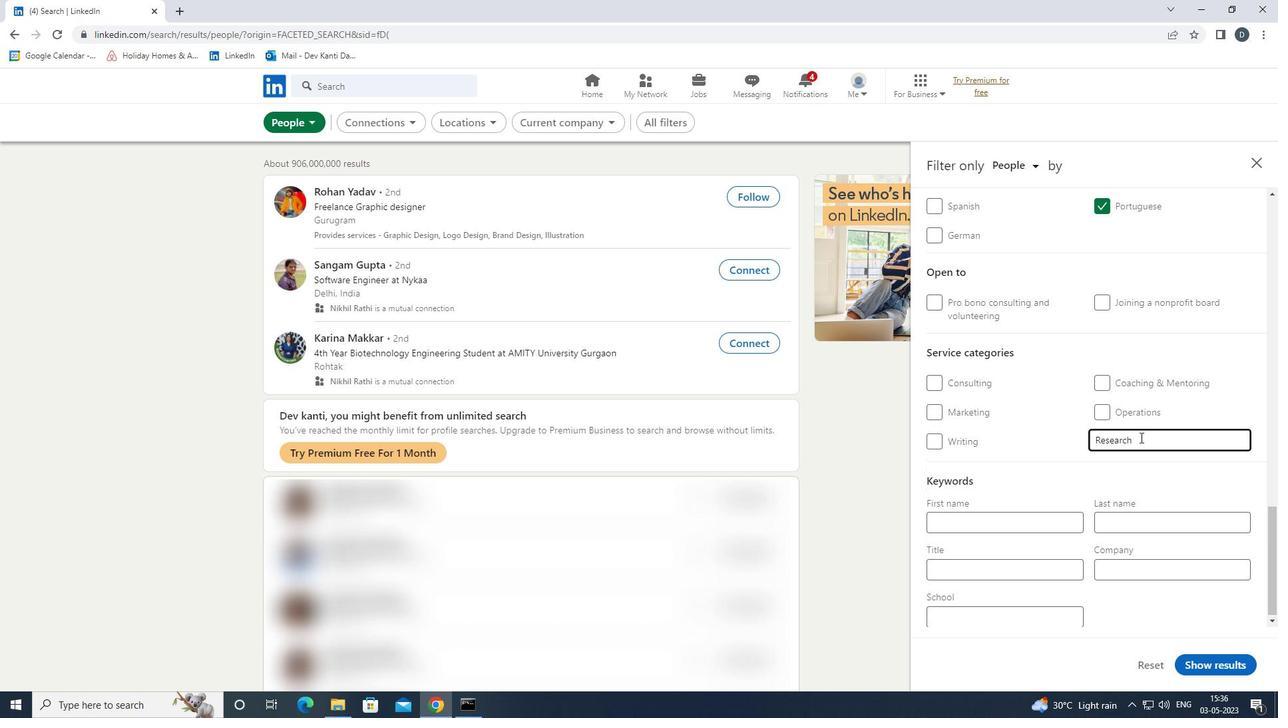 
Action: Mouse moved to (1123, 432)
Screenshot: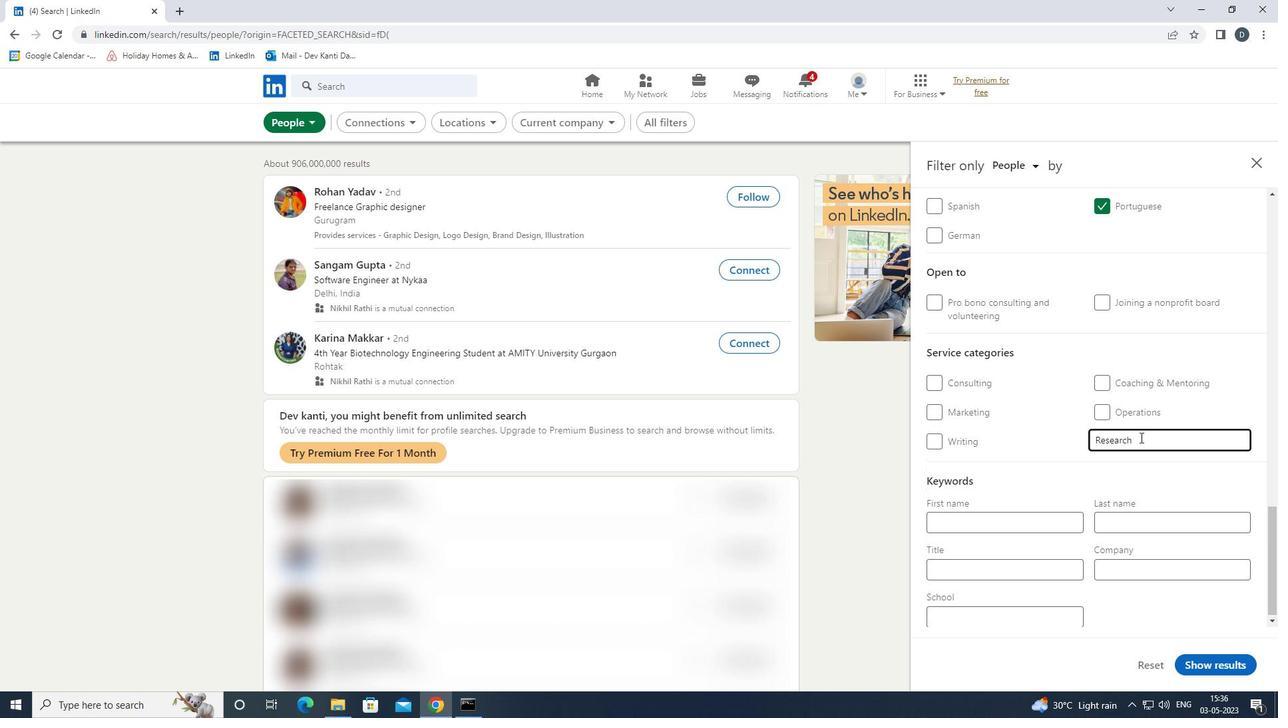 
Action: Mouse scrolled (1123, 432) with delta (0, 0)
Screenshot: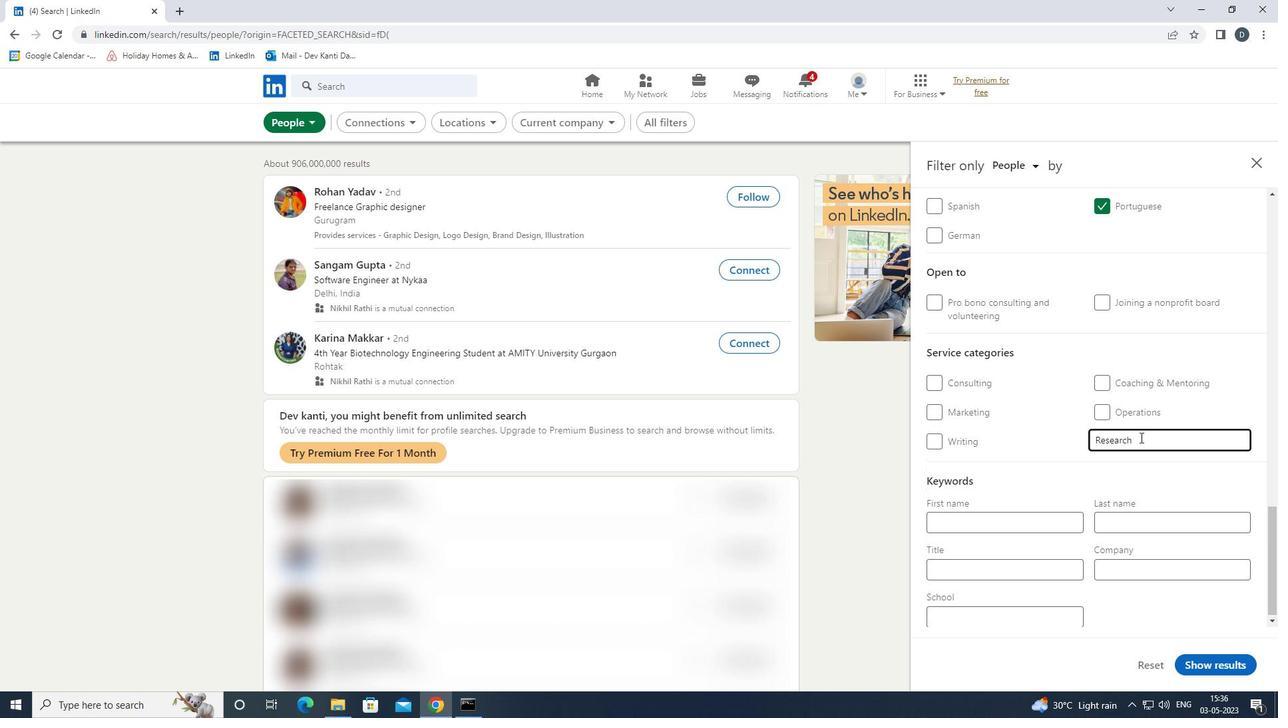 
Action: Mouse moved to (1114, 435)
Screenshot: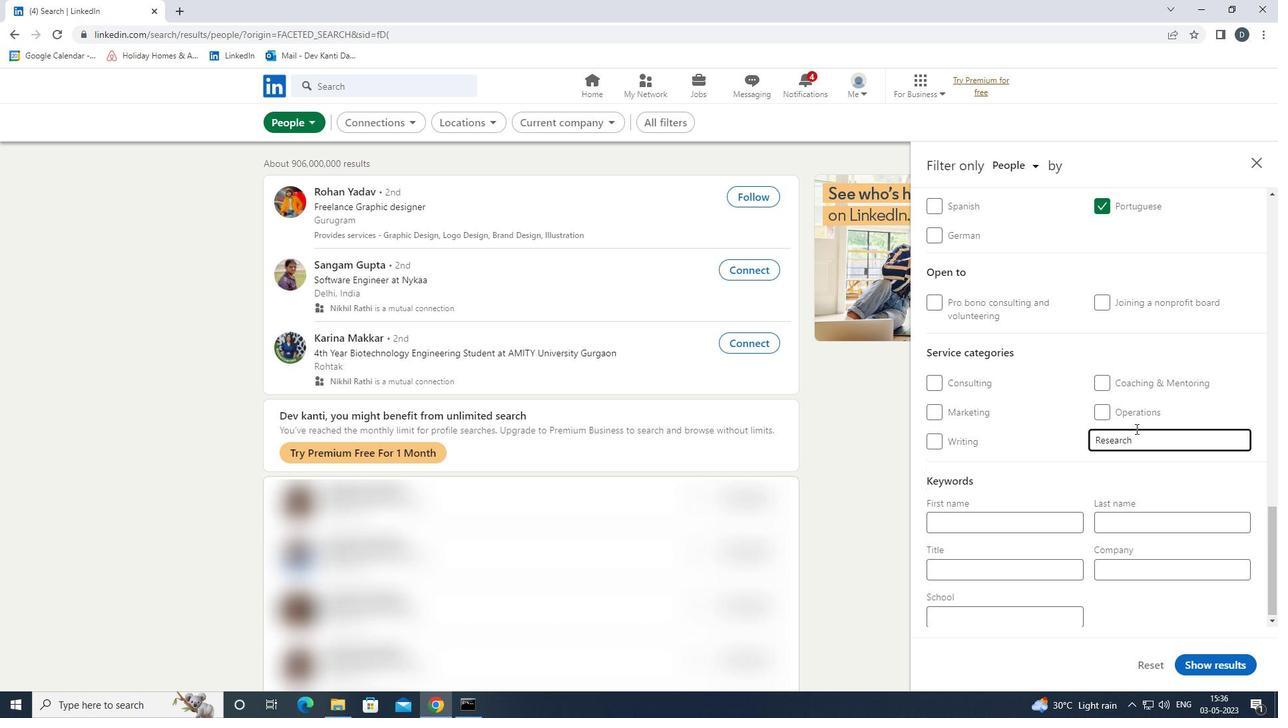 
Action: Mouse scrolled (1114, 434) with delta (0, 0)
Screenshot: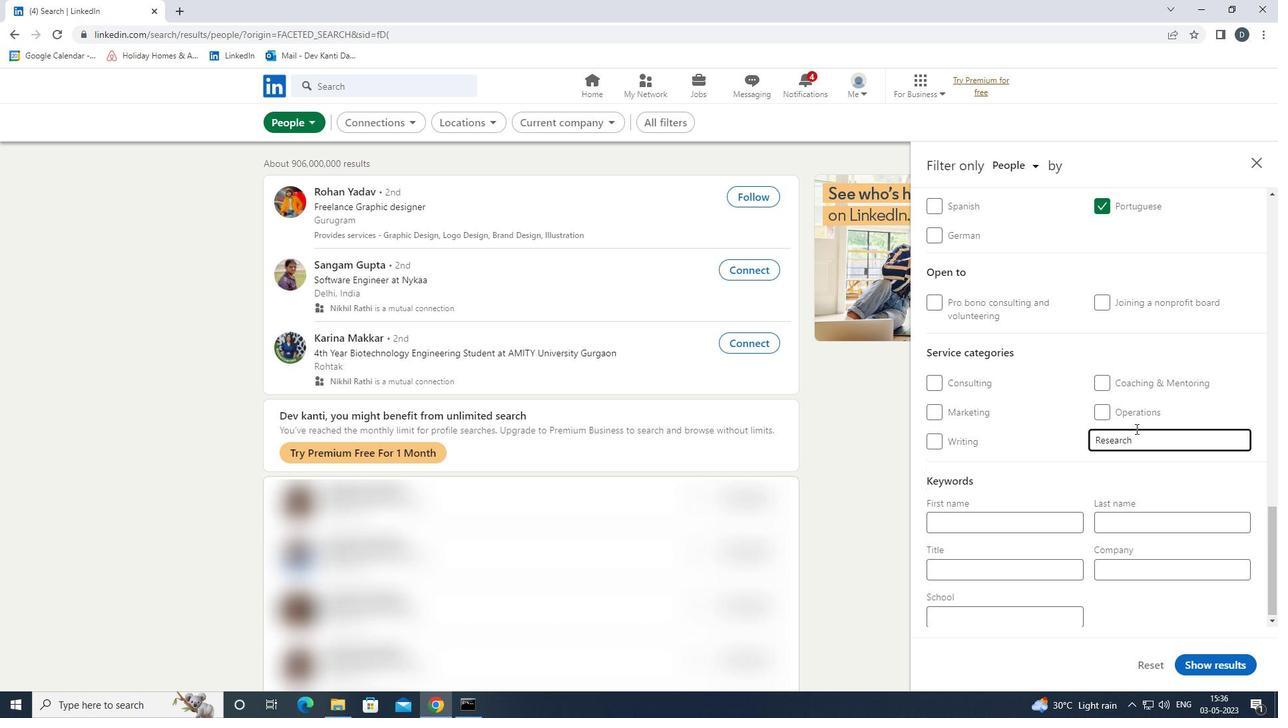 
Action: Mouse moved to (1106, 437)
Screenshot: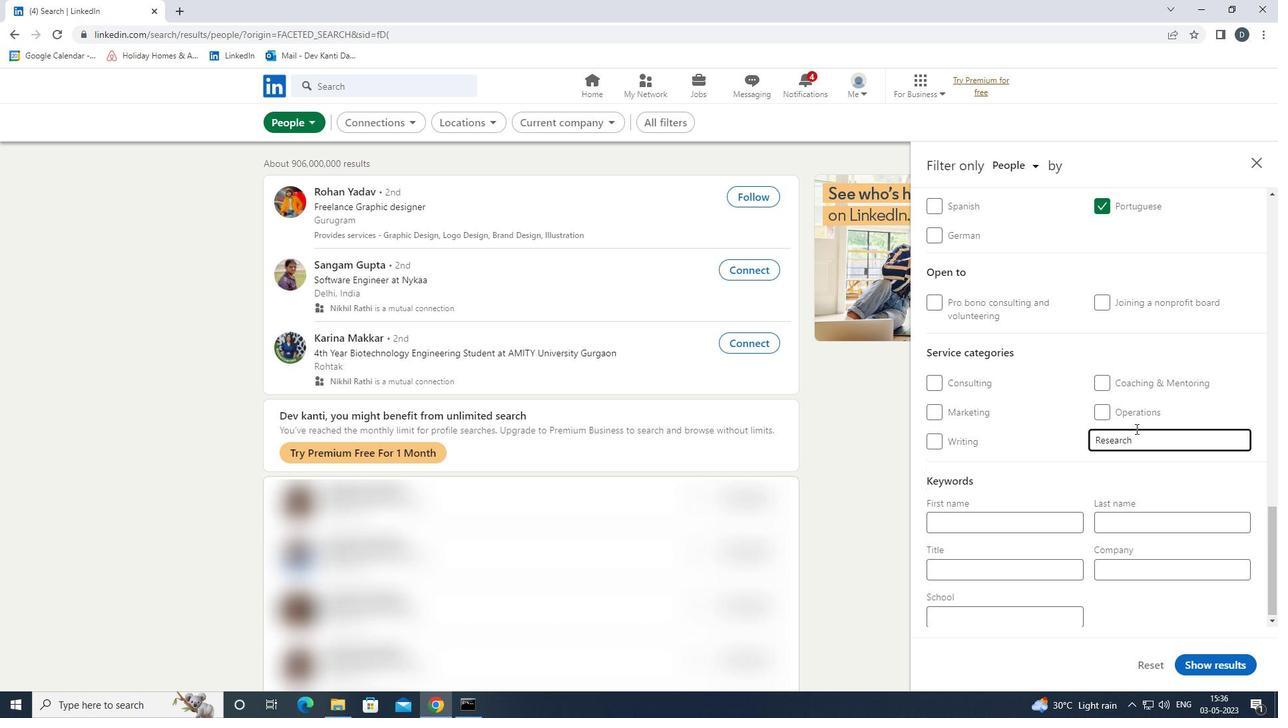 
Action: Mouse scrolled (1106, 436) with delta (0, 0)
Screenshot: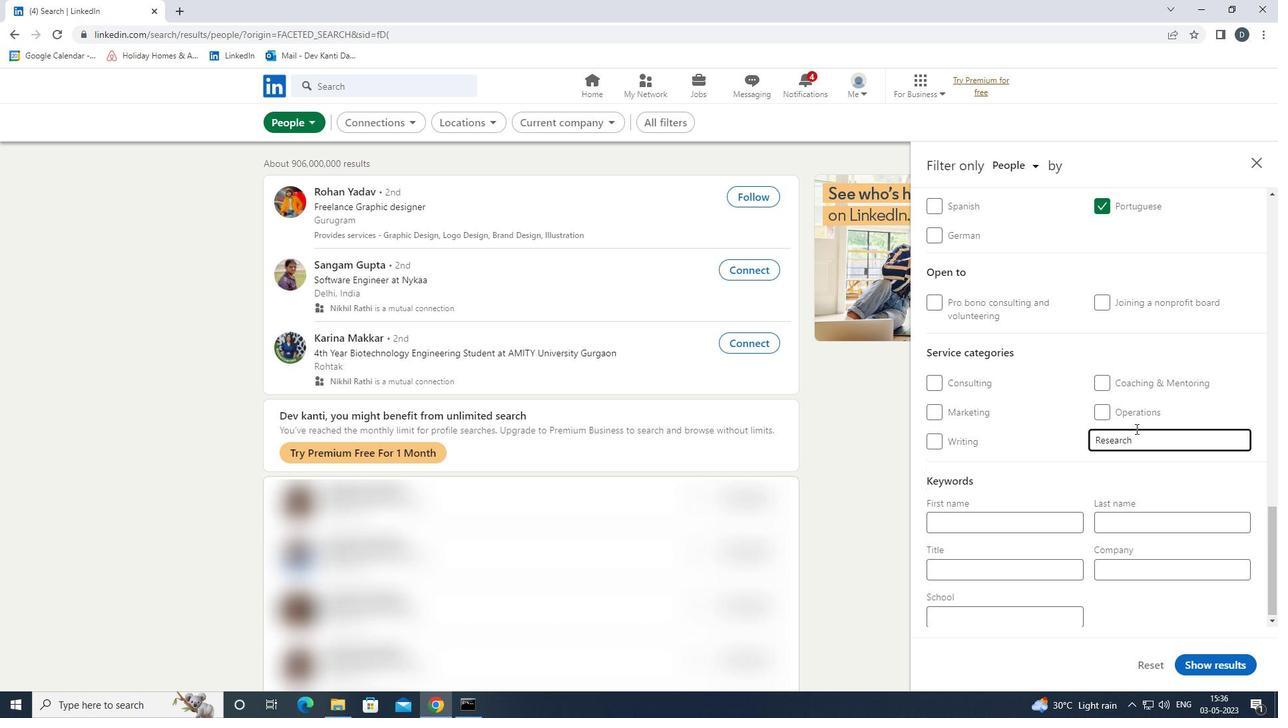 
Action: Mouse moved to (1019, 571)
Screenshot: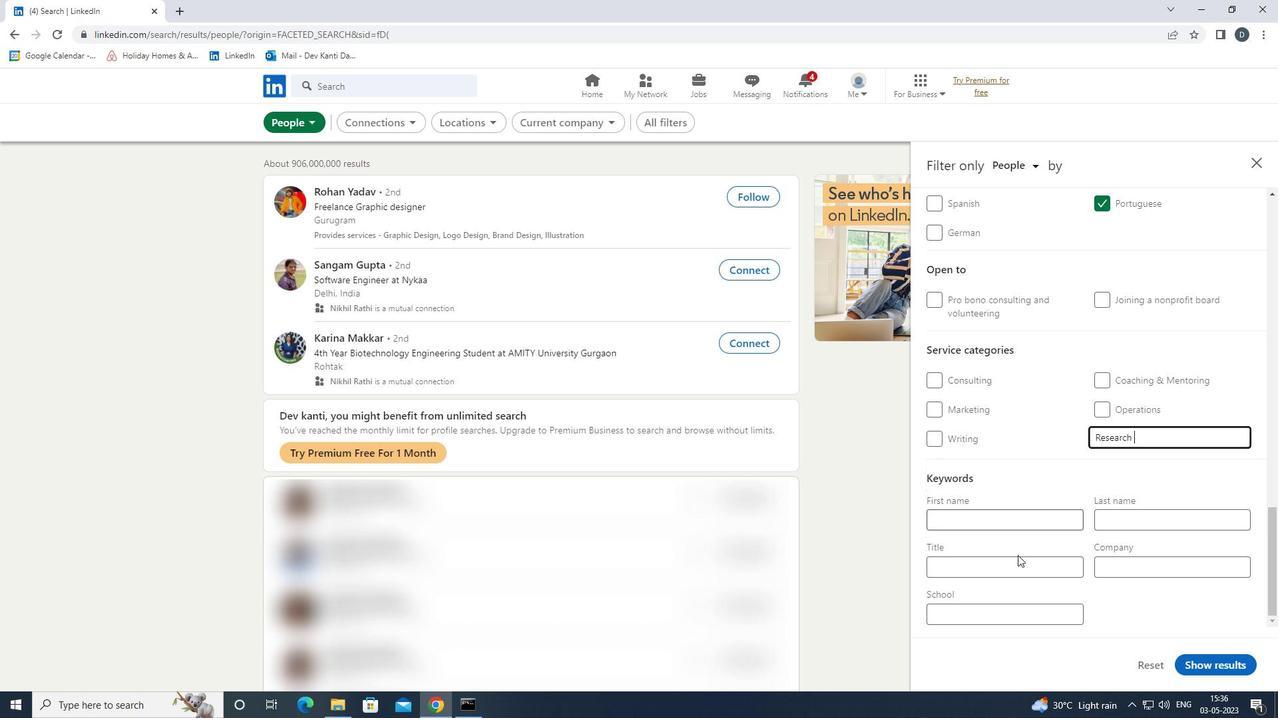 
Action: Mouse pressed left at (1019, 571)
Screenshot: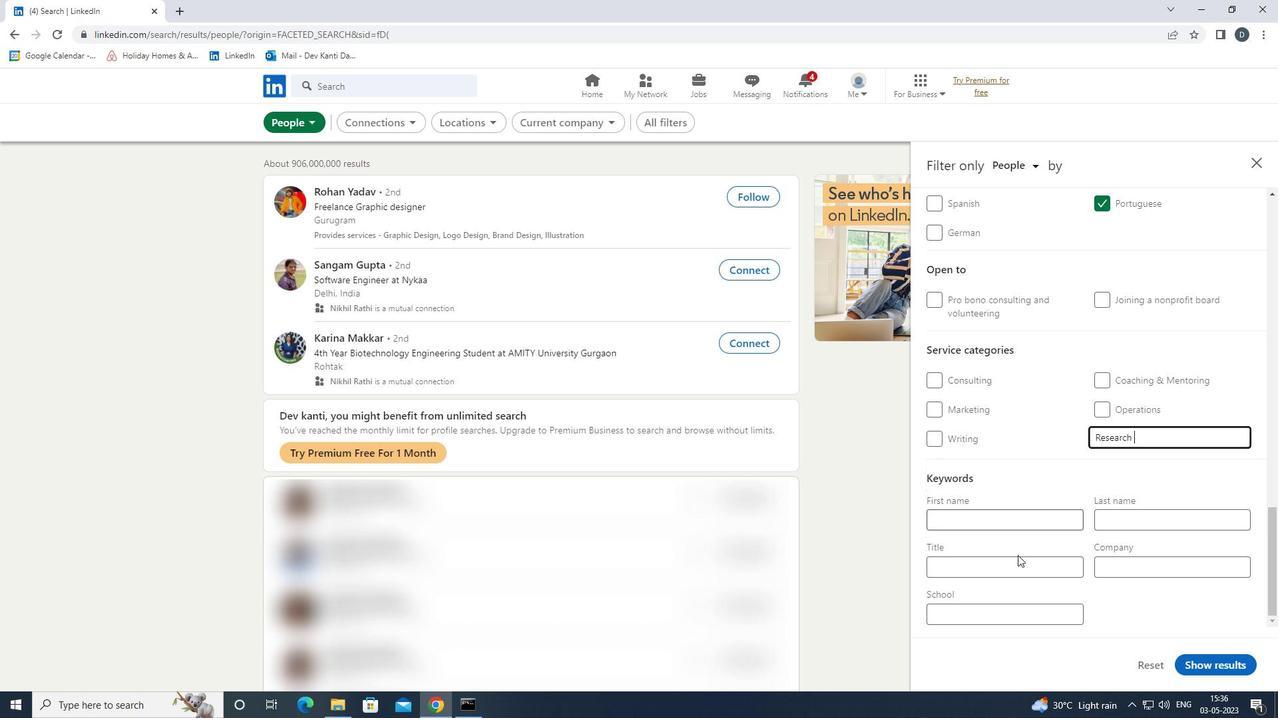 
Action: Mouse moved to (1019, 572)
Screenshot: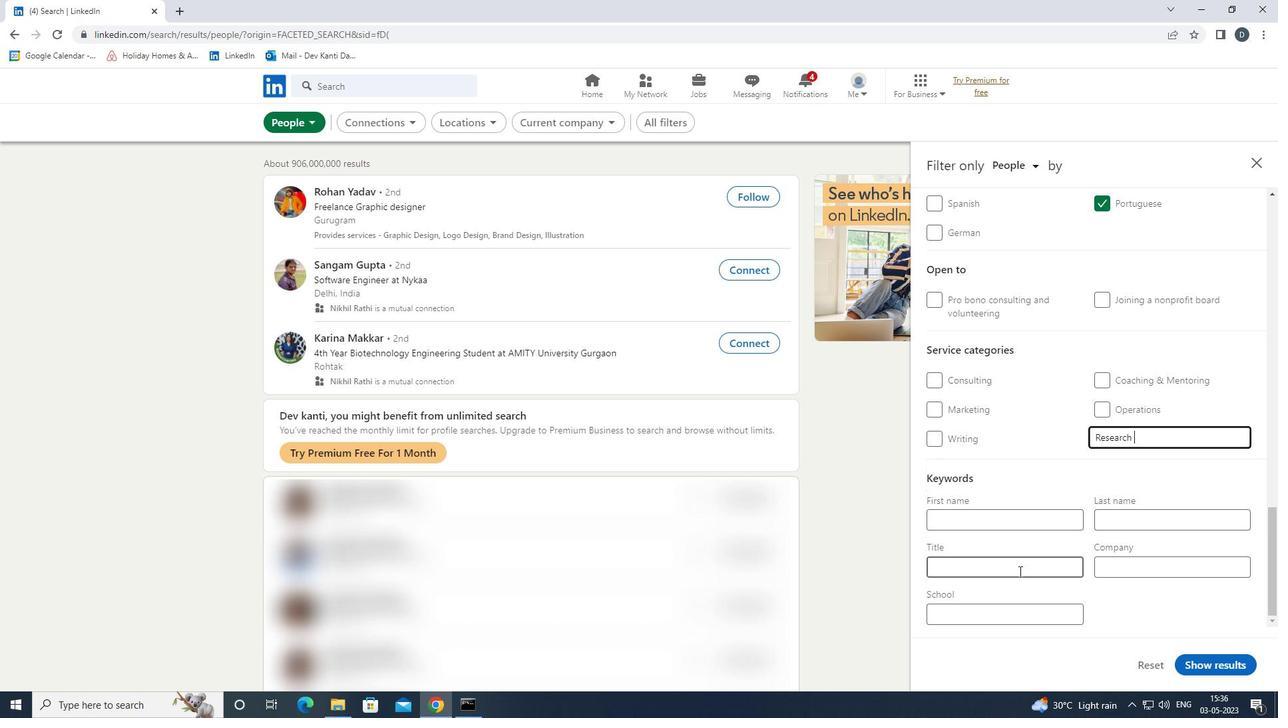 
Action: Key pressed <Key.shift>LANDSCAPING<Key.space><Key.shift>ASSIT<Key.backspace>STANT
Screenshot: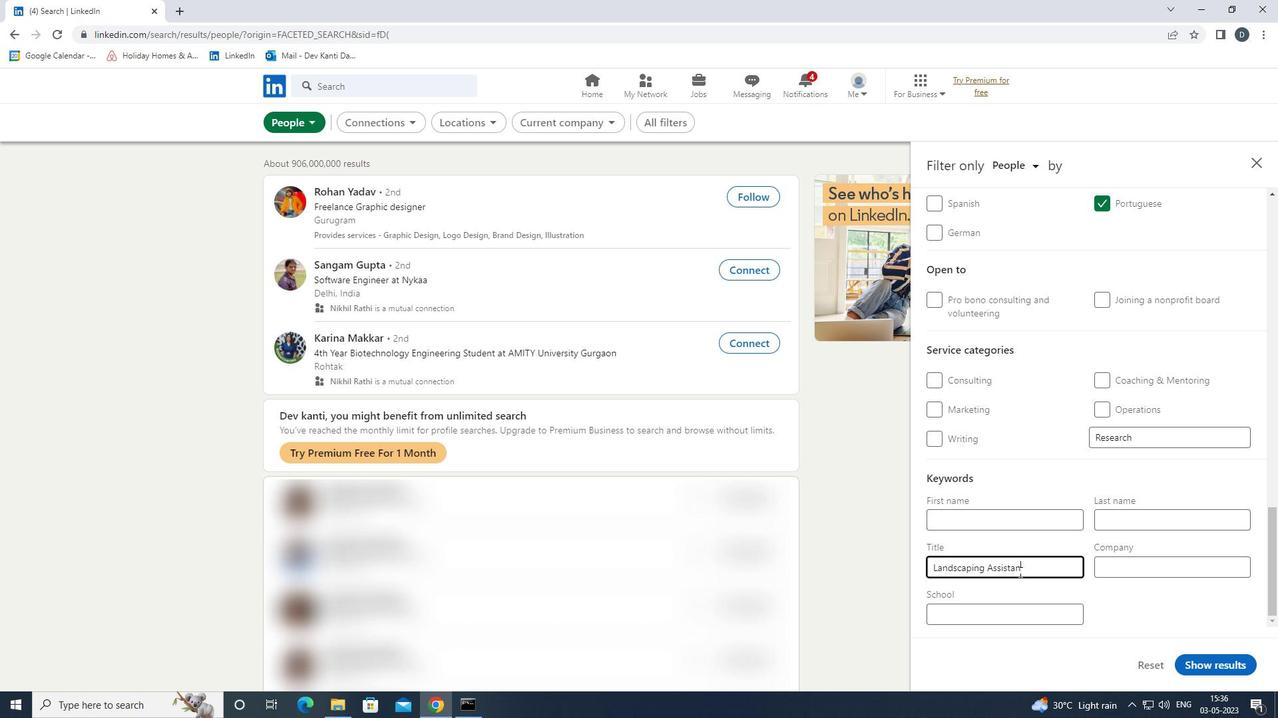 
Action: Mouse moved to (1214, 673)
Screenshot: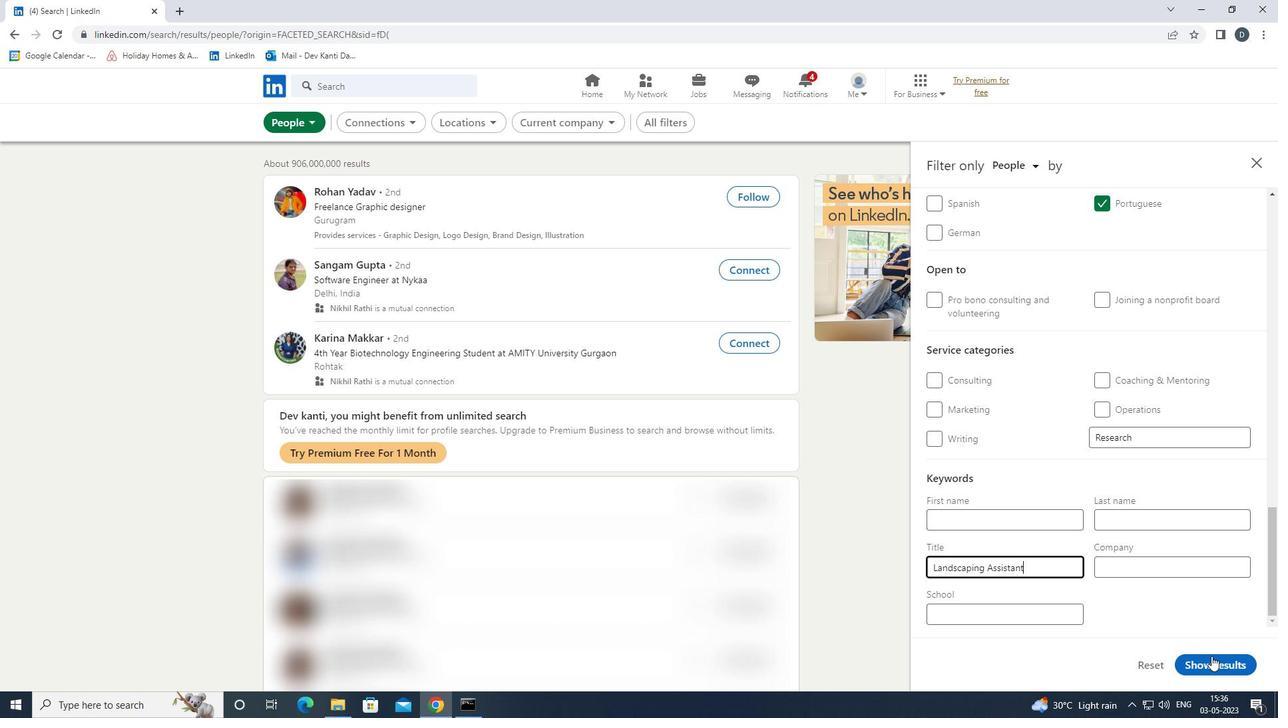 
Action: Mouse pressed left at (1214, 673)
Screenshot: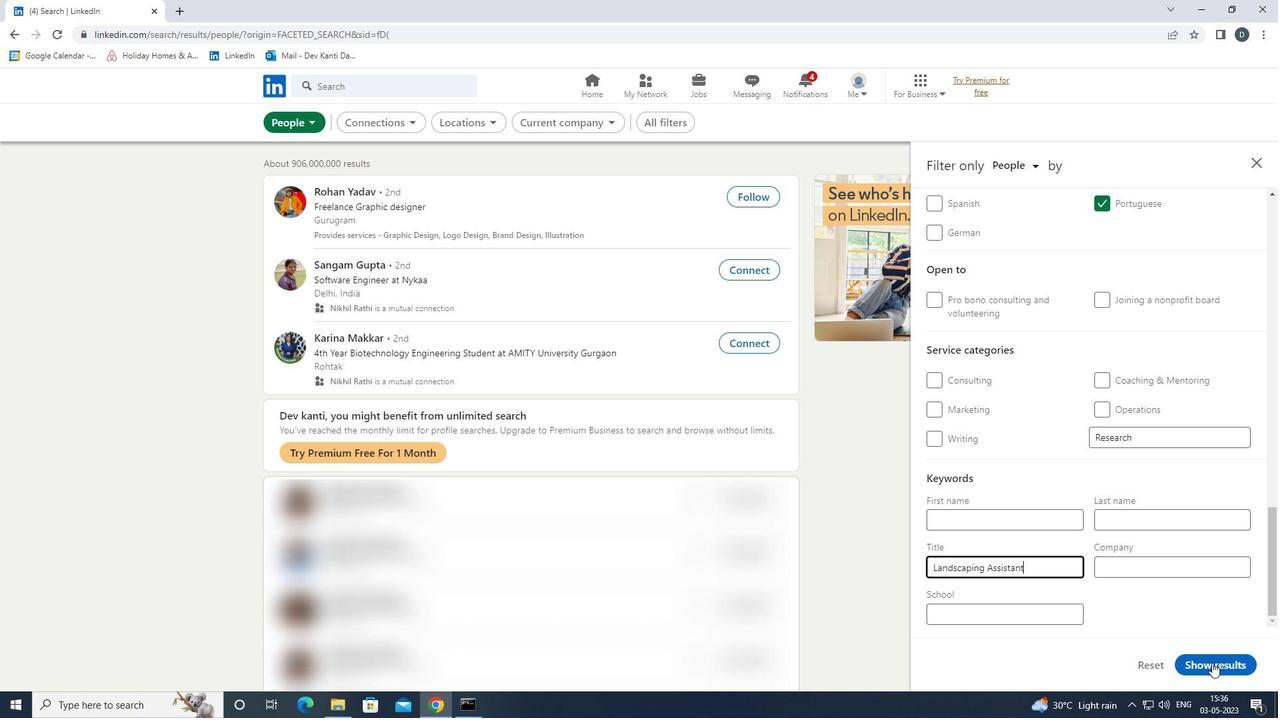 
Action: Mouse moved to (376, 118)
Screenshot: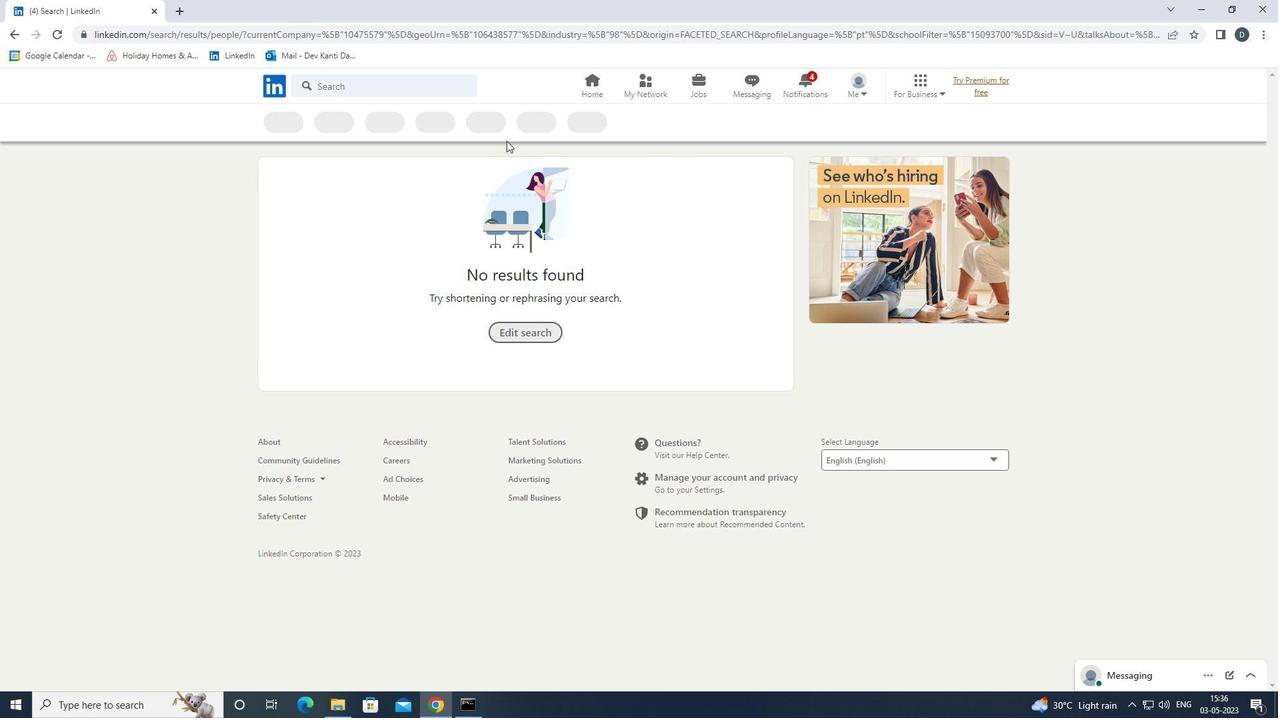 
